 Task: Look for space in Oswiecim, Poland from 9th July, 2023 to 16th July, 2023 for 2 adults, 1 child in price range Rs.8000 to Rs.16000. Place can be entire place with 2 bedrooms having 2 beds and 1 bathroom. Property type can be house, flat, guest house. Amenities needed are: washing machine. Booking option can be shelf check-in. Required host language is English.
Action: Mouse pressed left at (420, 77)
Screenshot: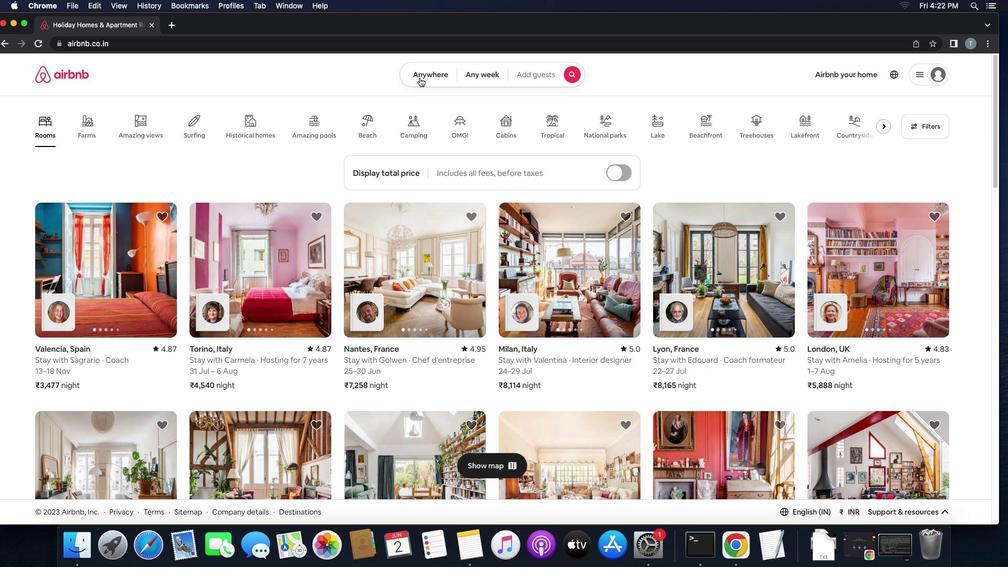 
Action: Mouse moved to (367, 118)
Screenshot: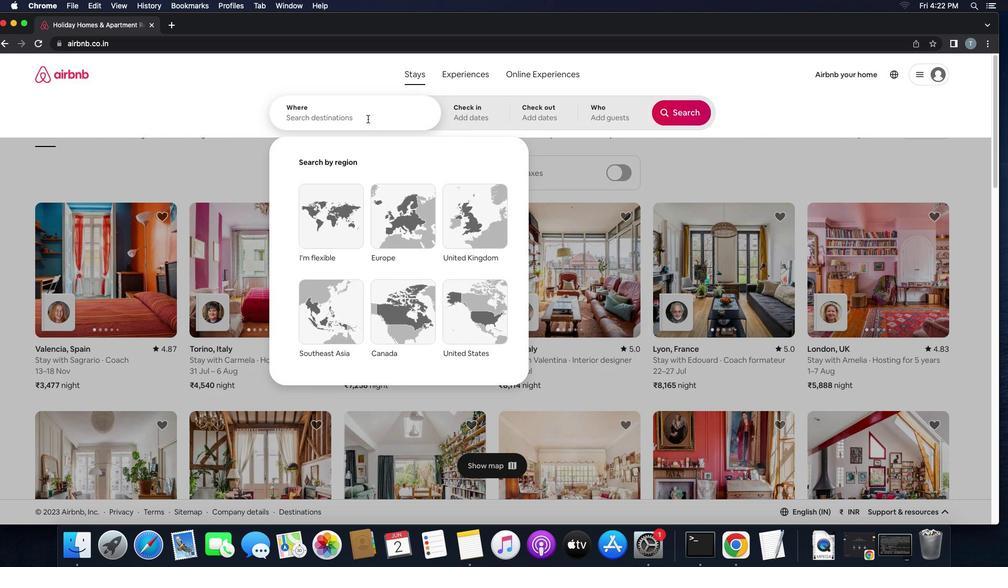 
Action: Mouse pressed left at (367, 118)
Screenshot: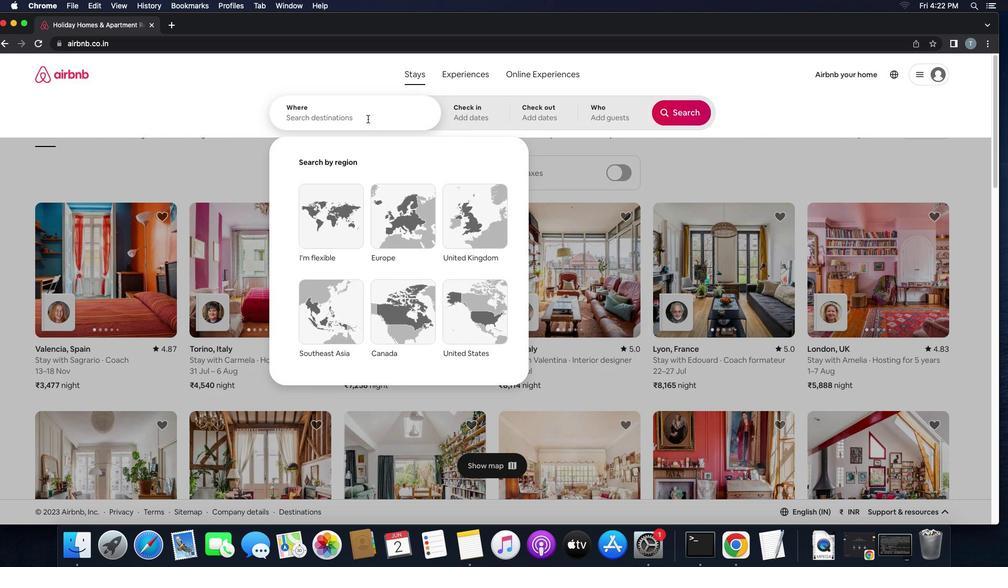 
Action: Key pressed 'o''s''w''i''e''c''i''m'',''p''o''l''a''n''d'
Screenshot: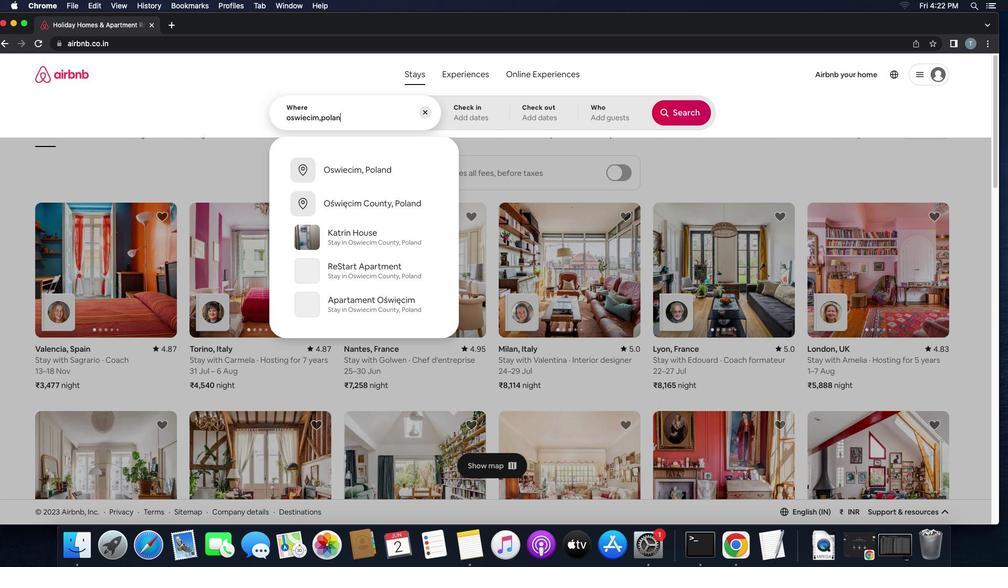 
Action: Mouse moved to (313, 158)
Screenshot: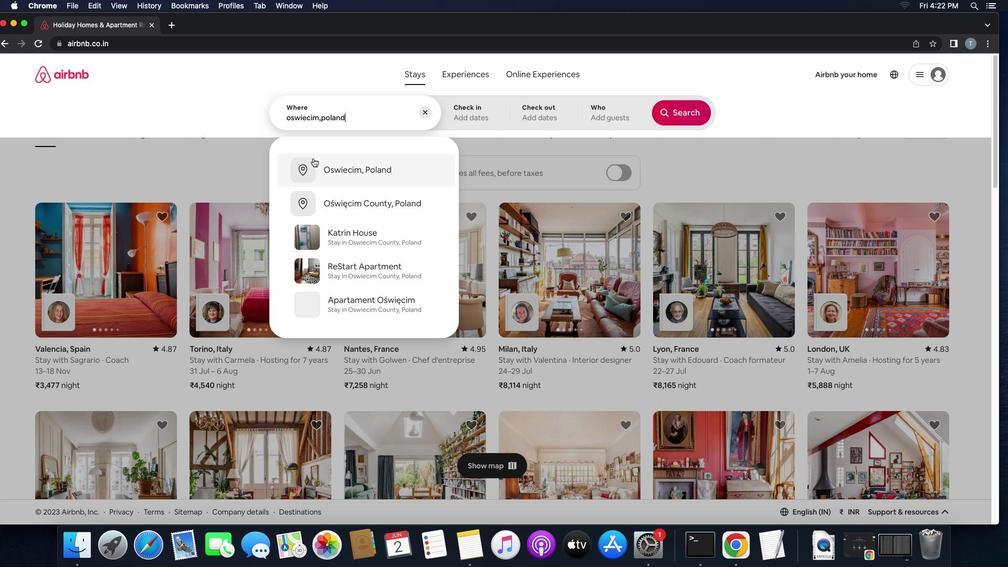
Action: Mouse pressed left at (313, 158)
Screenshot: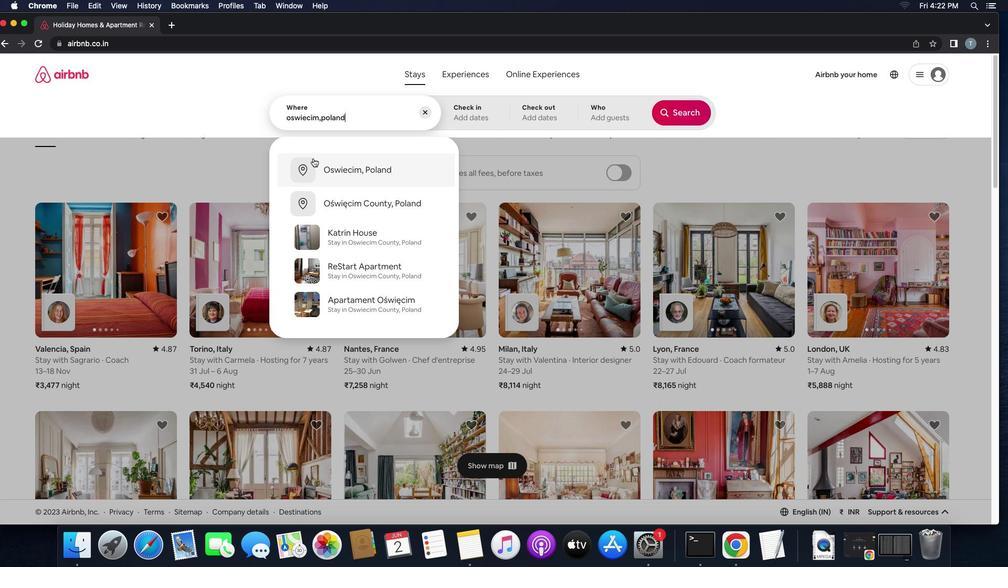 
Action: Mouse moved to (518, 288)
Screenshot: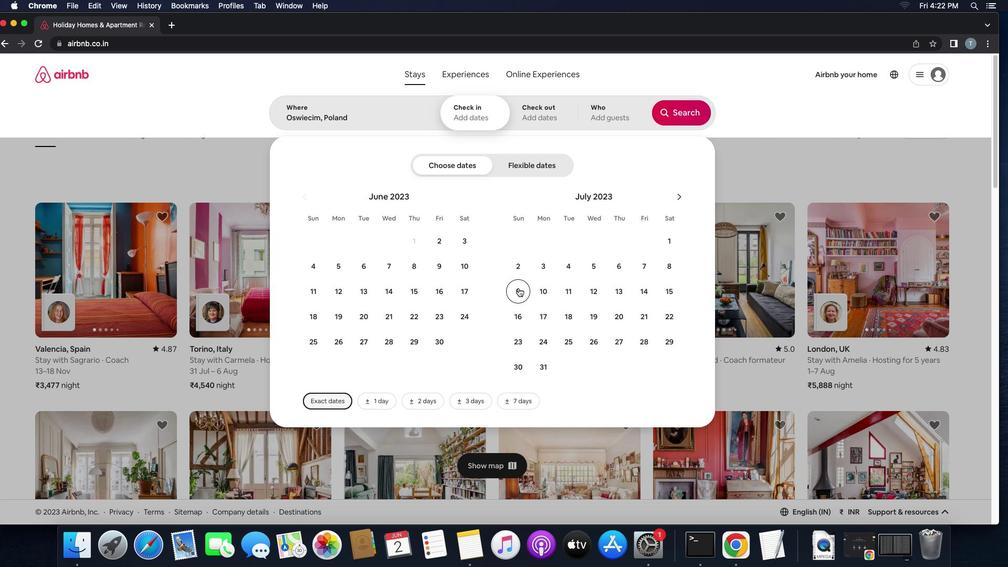 
Action: Mouse pressed left at (518, 288)
Screenshot: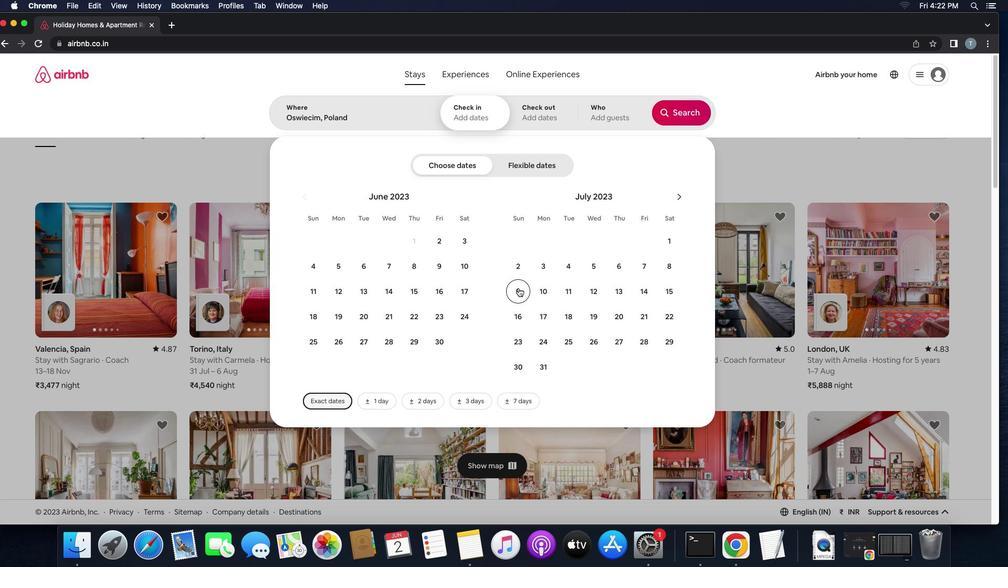 
Action: Mouse moved to (515, 314)
Screenshot: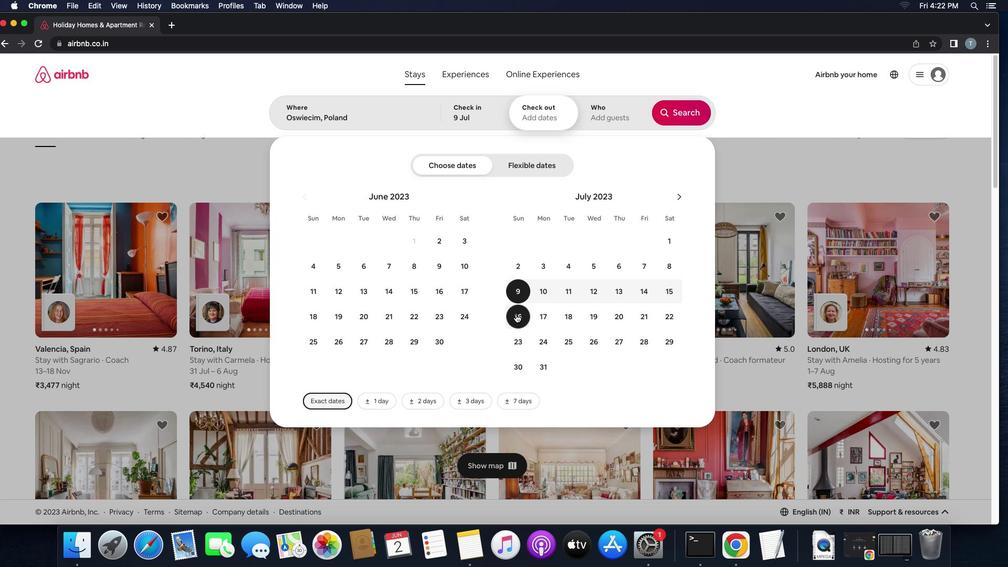 
Action: Mouse pressed left at (515, 314)
Screenshot: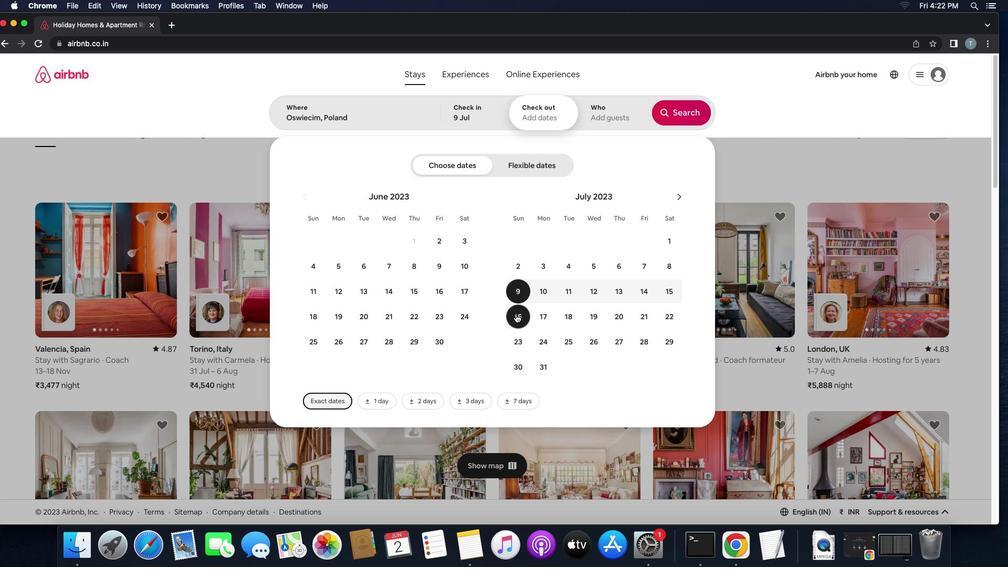 
Action: Mouse moved to (597, 116)
Screenshot: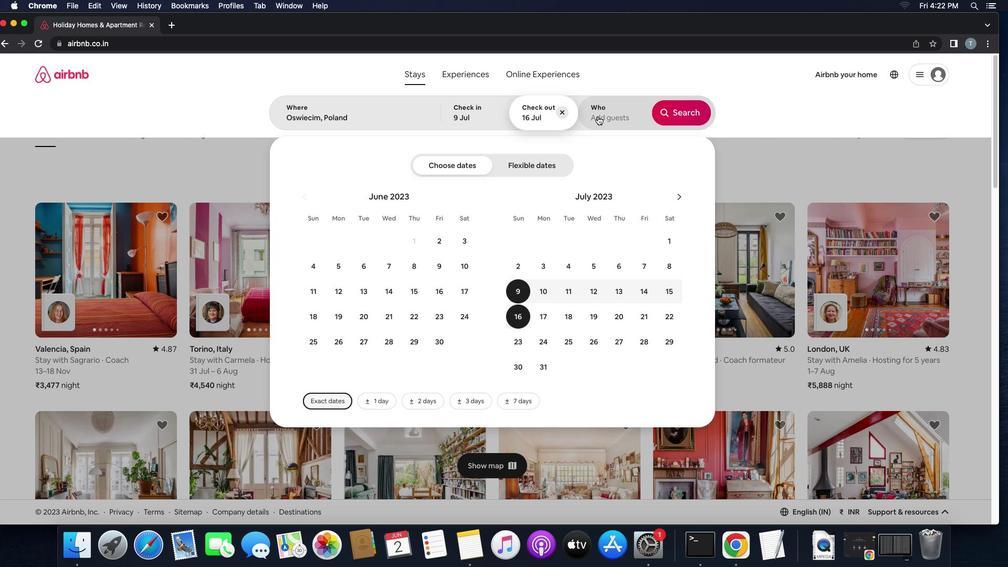 
Action: Mouse pressed left at (597, 116)
Screenshot: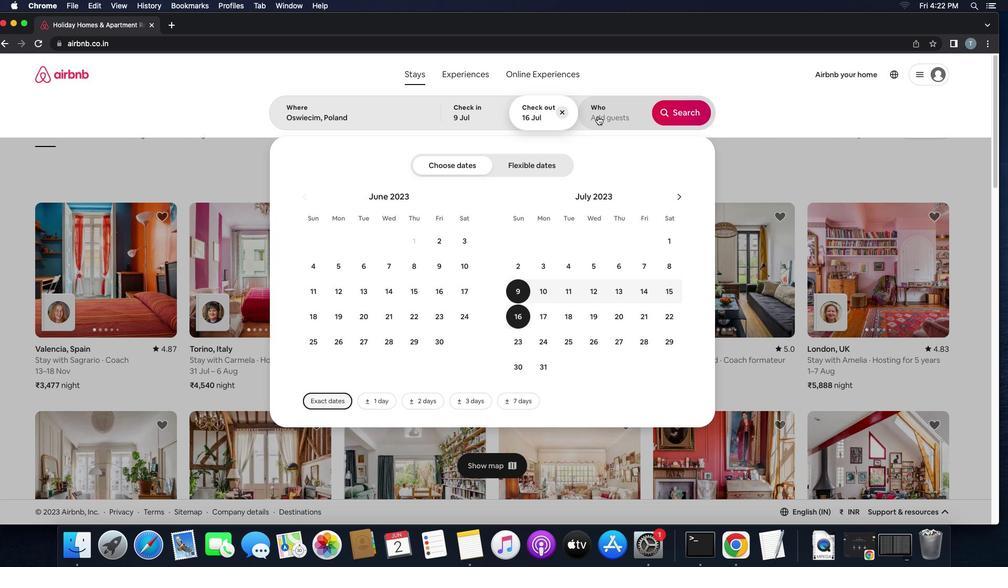 
Action: Mouse moved to (693, 173)
Screenshot: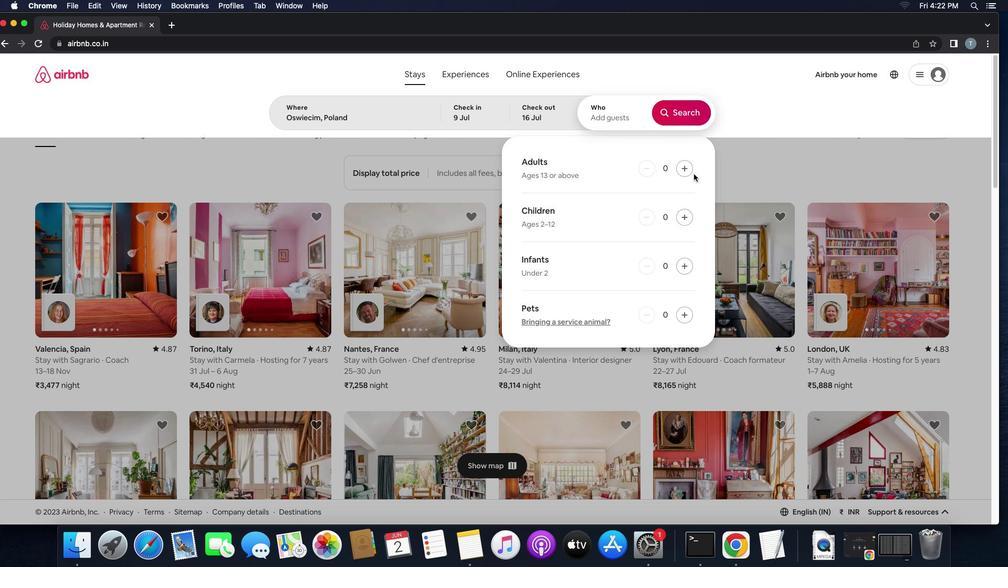 
Action: Mouse pressed left at (693, 173)
Screenshot: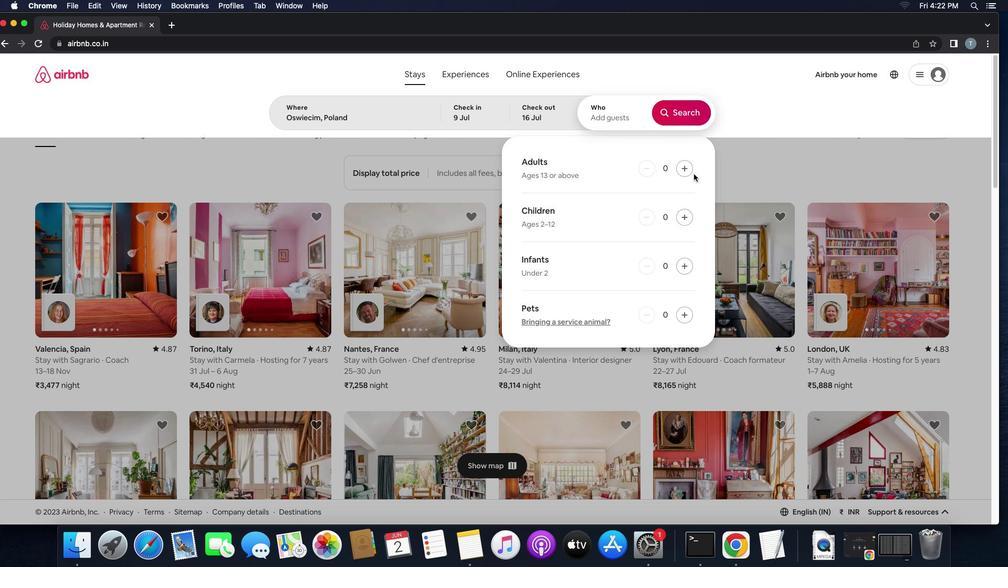 
Action: Mouse pressed left at (693, 173)
Screenshot: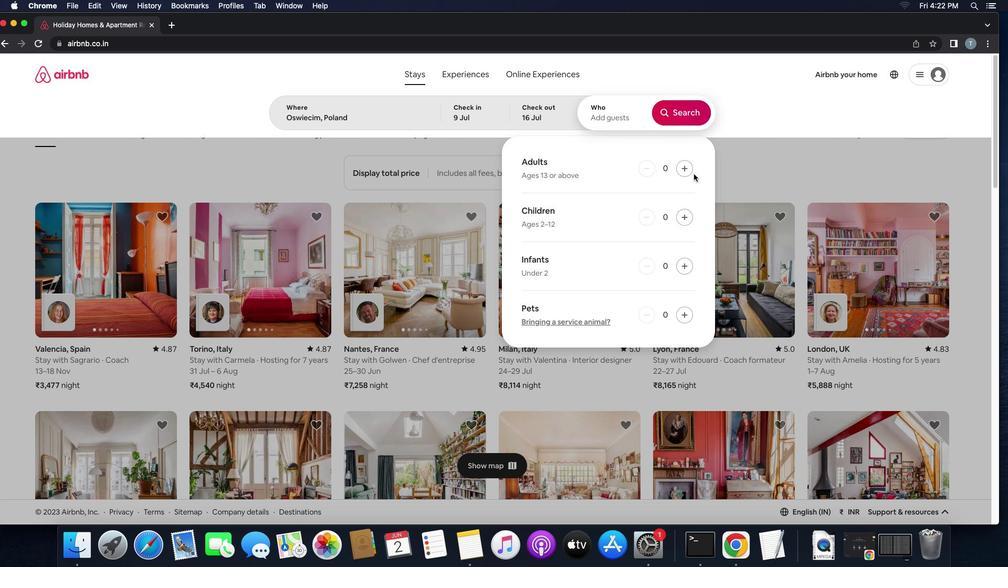 
Action: Mouse moved to (692, 173)
Screenshot: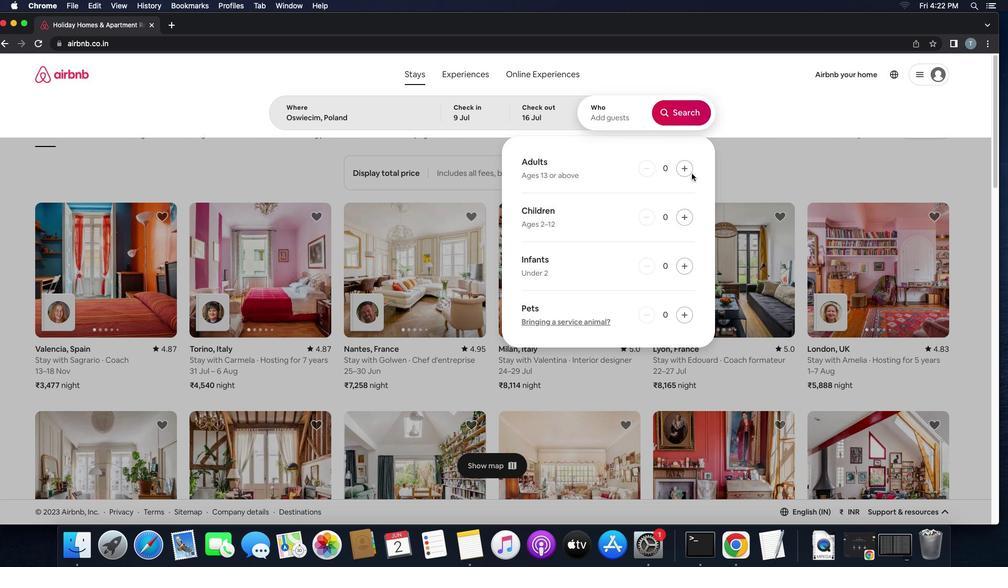 
Action: Mouse pressed left at (692, 173)
Screenshot: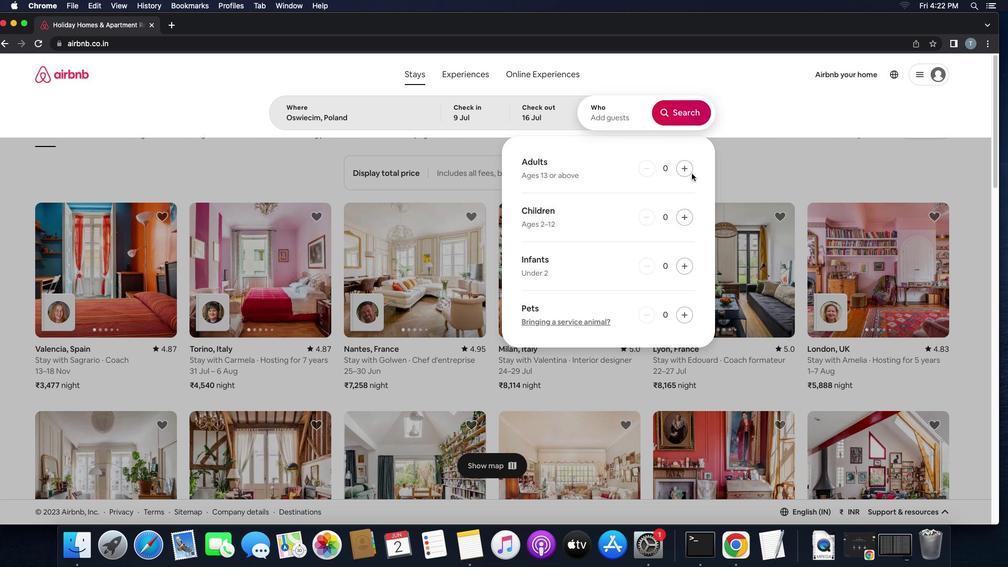 
Action: Mouse moved to (689, 172)
Screenshot: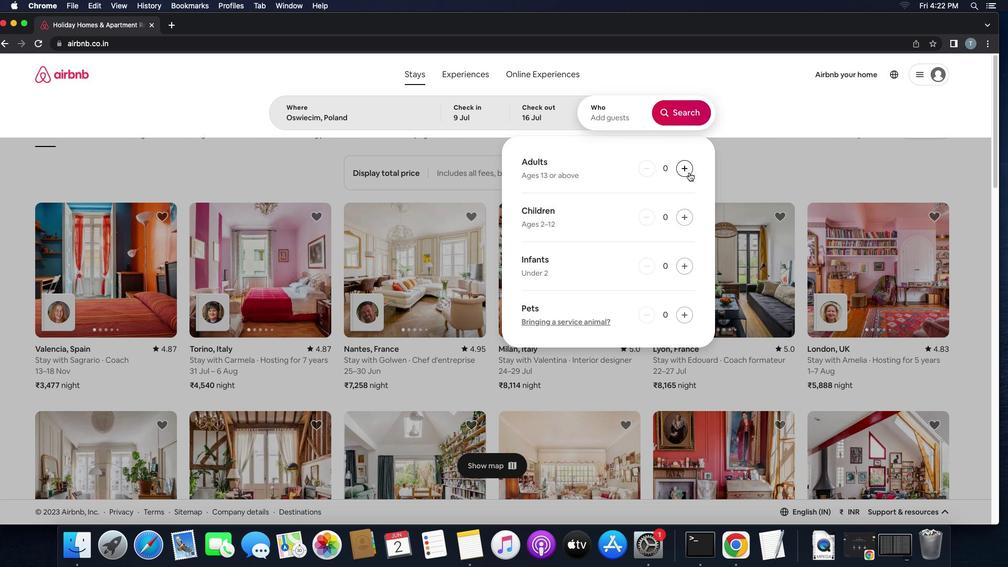 
Action: Mouse pressed left at (689, 172)
Screenshot: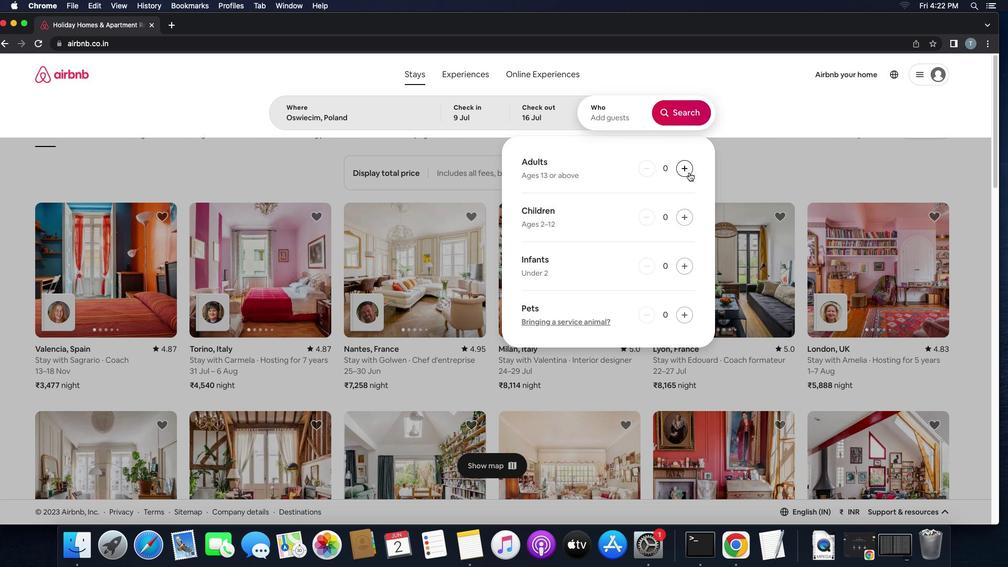 
Action: Mouse pressed left at (689, 172)
Screenshot: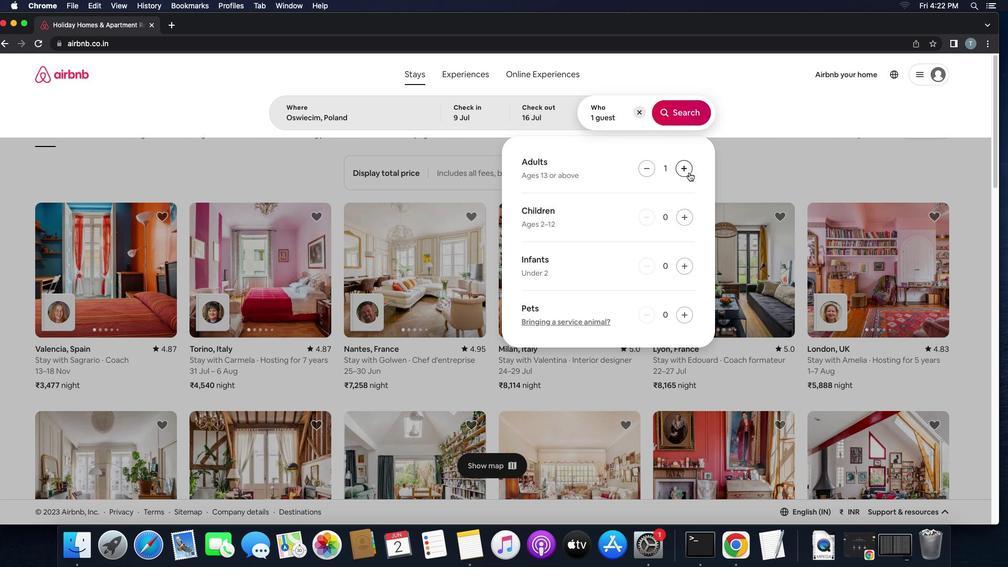 
Action: Mouse moved to (679, 107)
Screenshot: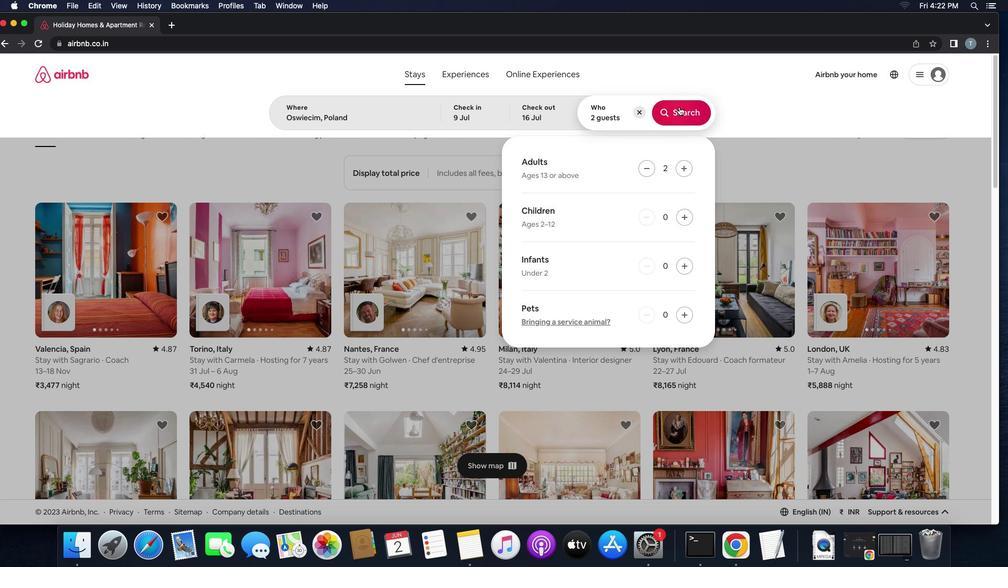 
Action: Mouse pressed left at (679, 107)
Screenshot: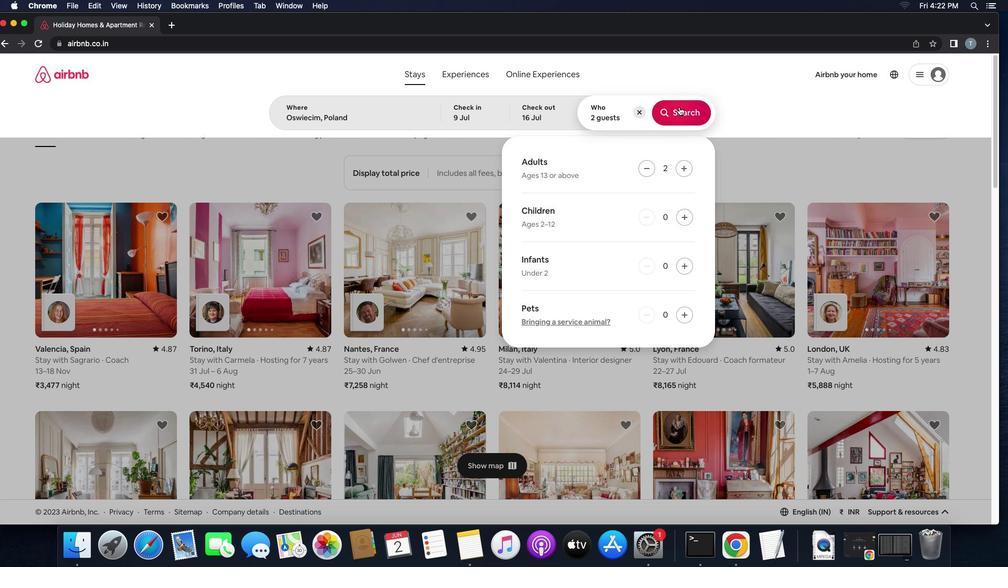 
Action: Mouse moved to (955, 123)
Screenshot: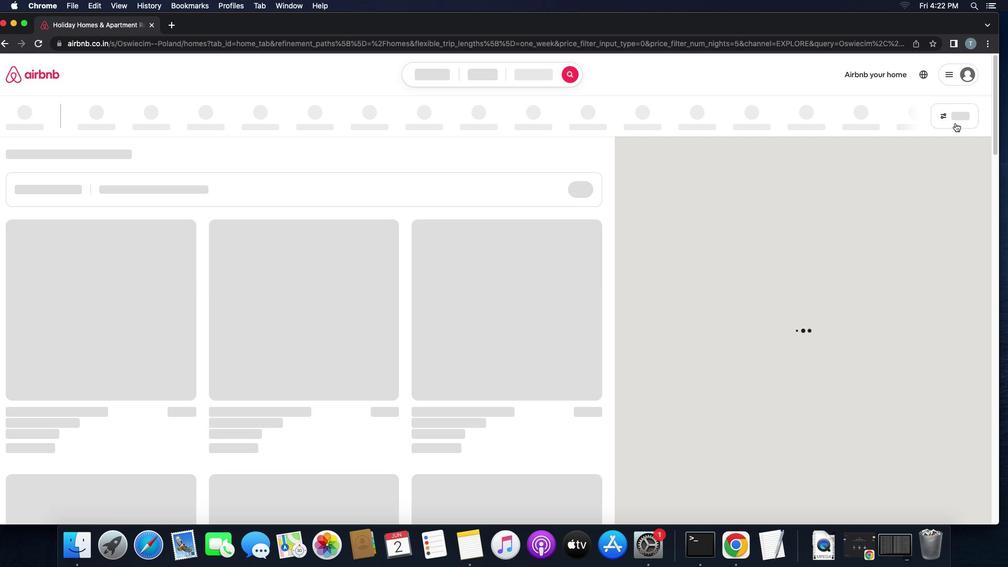 
Action: Mouse pressed left at (955, 123)
Screenshot: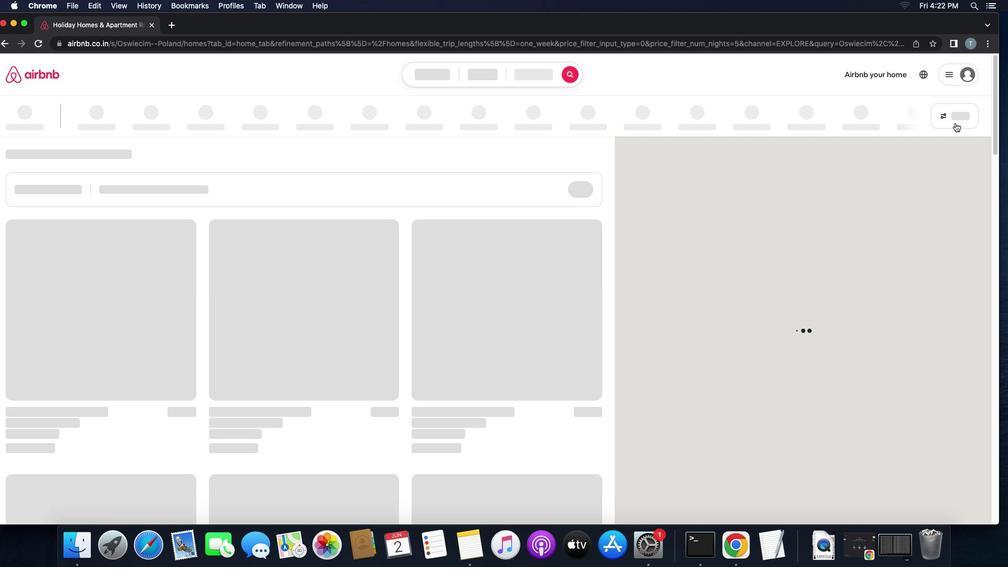 
Action: Mouse moved to (955, 119)
Screenshot: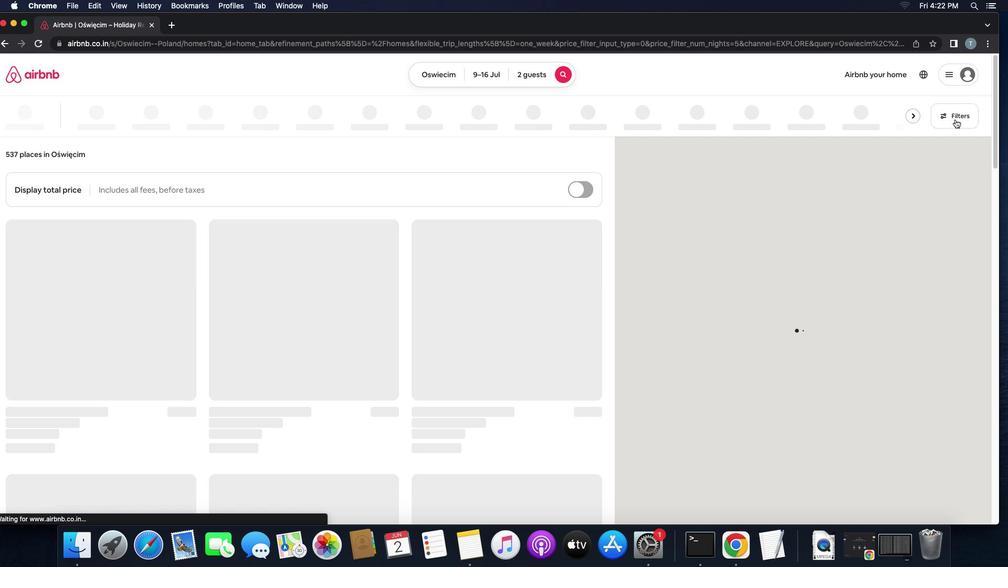 
Action: Mouse pressed left at (955, 119)
Screenshot: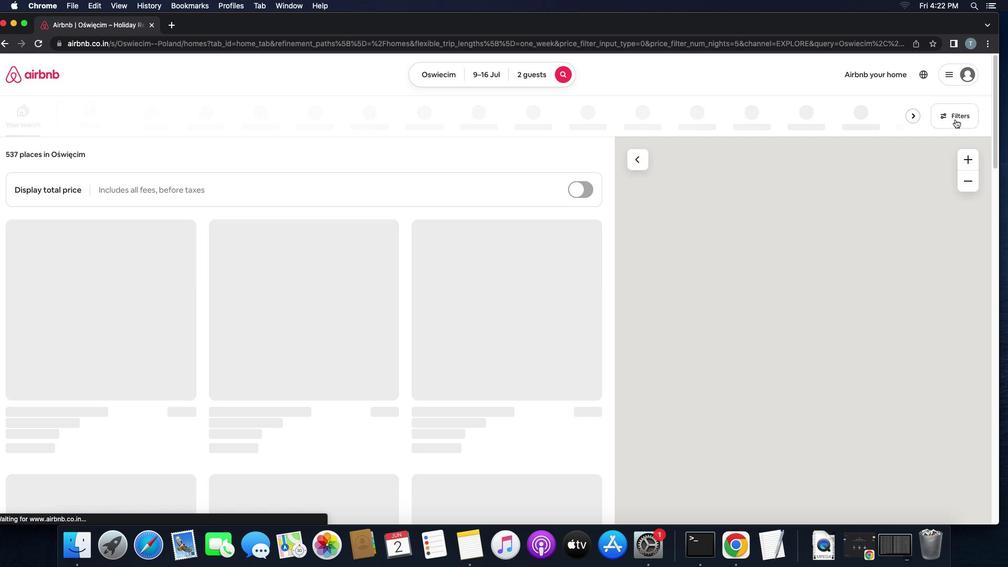 
Action: Mouse moved to (439, 364)
Screenshot: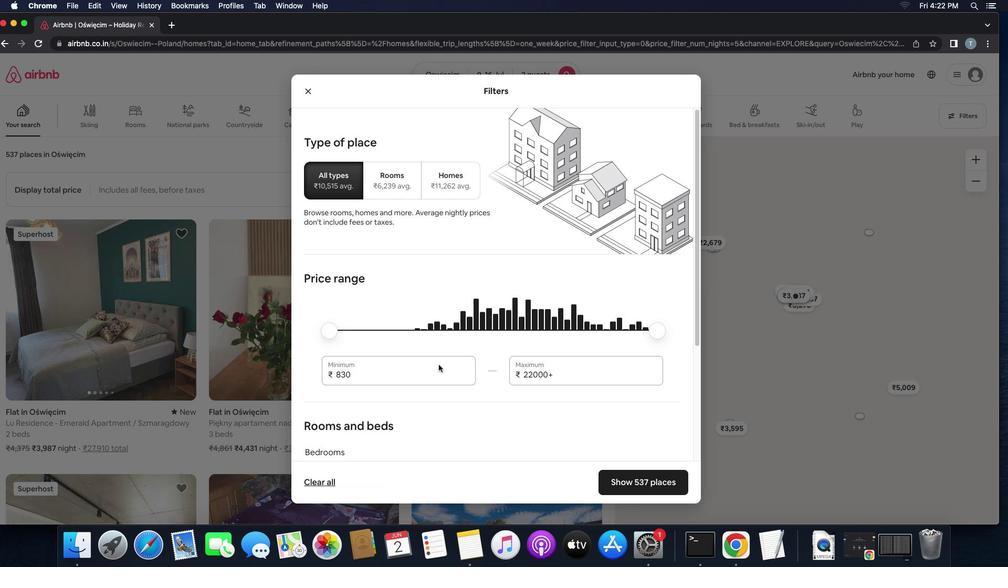 
Action: Mouse pressed left at (439, 364)
Screenshot: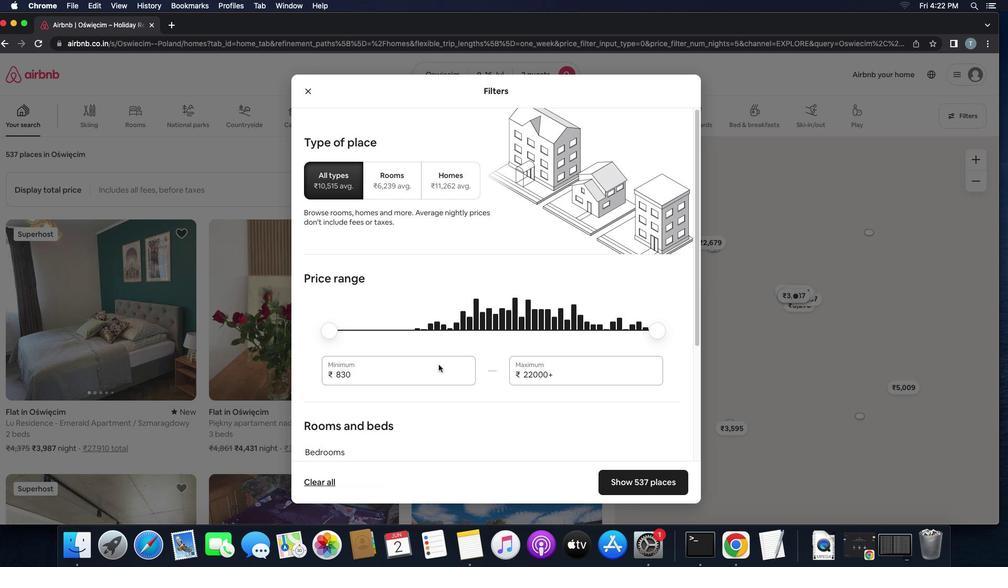 
Action: Mouse moved to (435, 371)
Screenshot: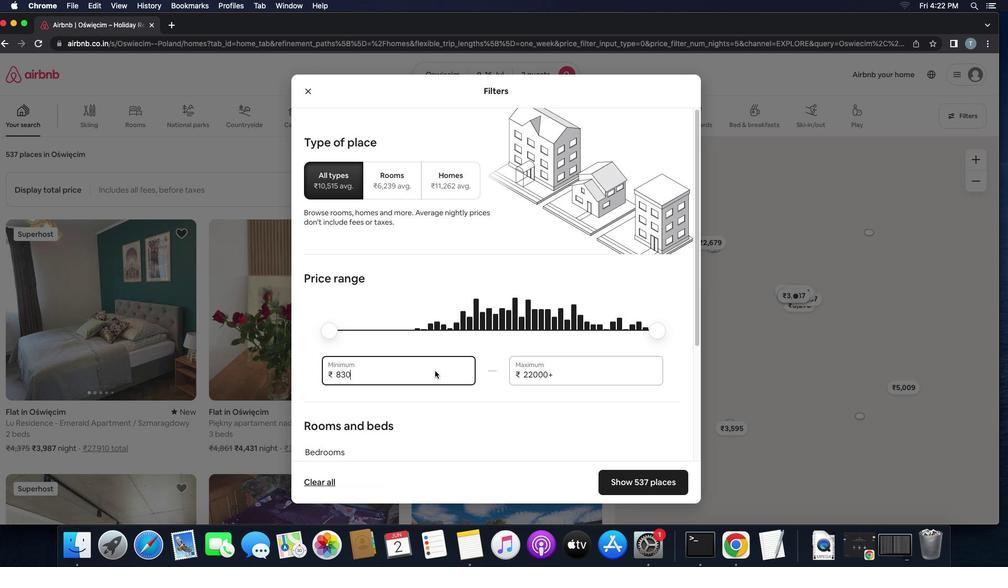 
Action: Mouse pressed left at (435, 371)
Screenshot: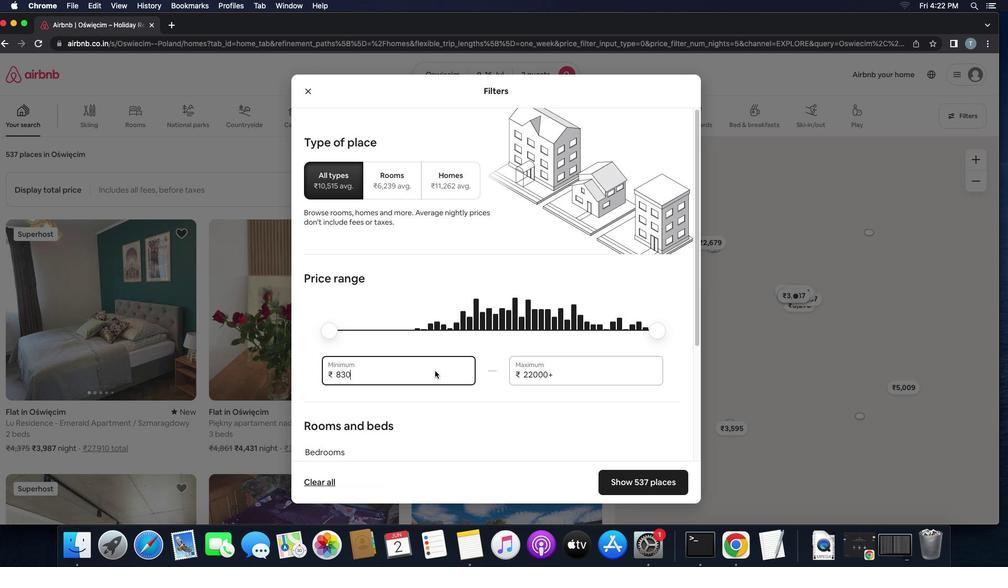 
Action: Key pressed Key.backspaceKey.backspaceKey.backspaceKey.backspace'8''0''0''0'
Screenshot: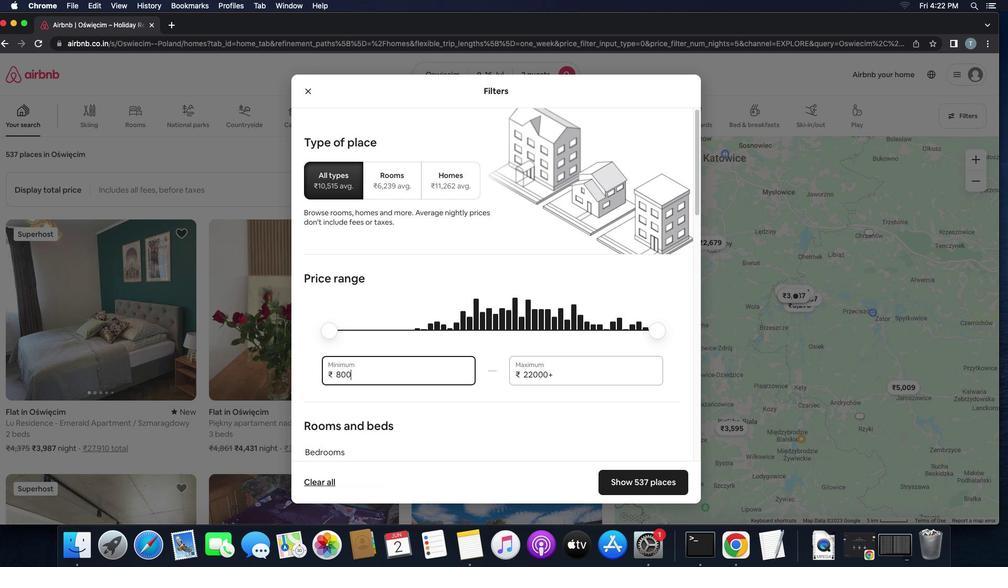 
Action: Mouse moved to (593, 374)
Screenshot: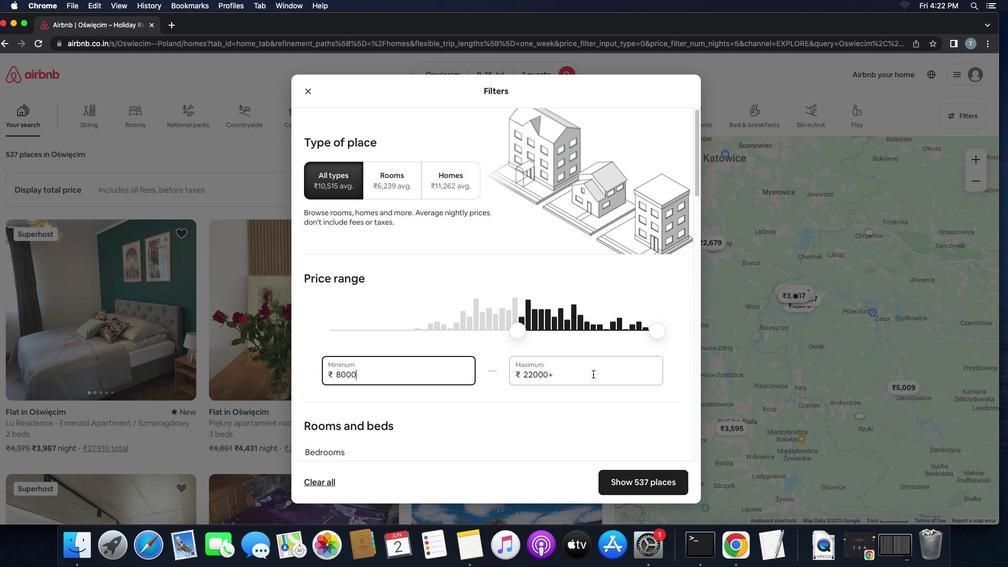 
Action: Mouse pressed left at (593, 374)
Screenshot: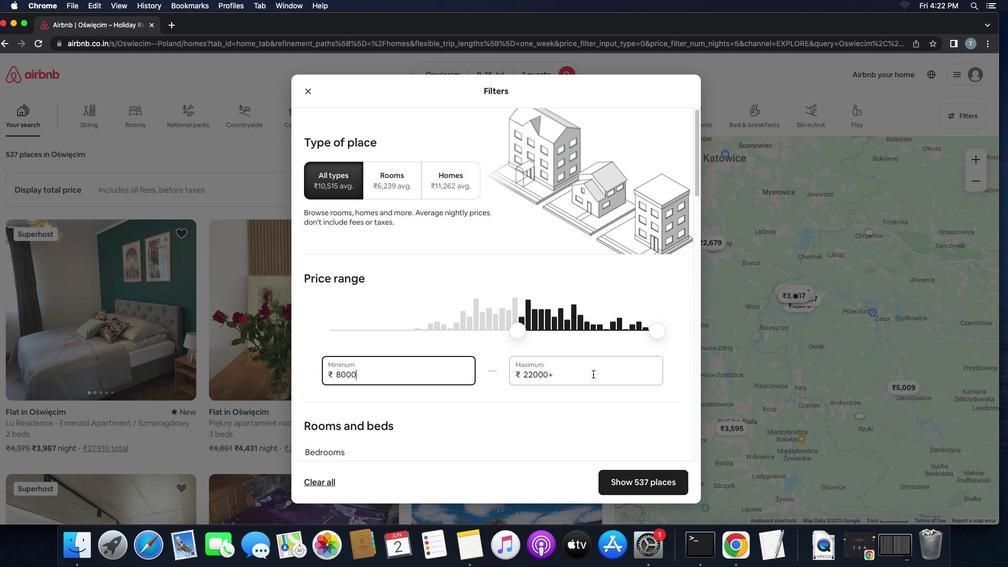
Action: Key pressed Key.backspaceKey.backspaceKey.backspaceKey.backspaceKey.backspaceKey.backspace'1''6''0''0''0'
Screenshot: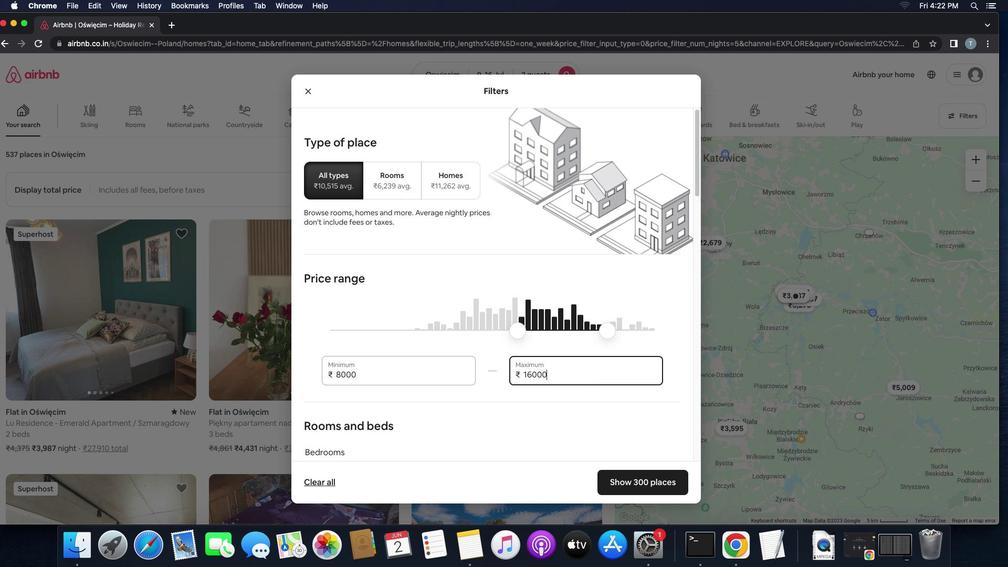 
Action: Mouse moved to (504, 412)
Screenshot: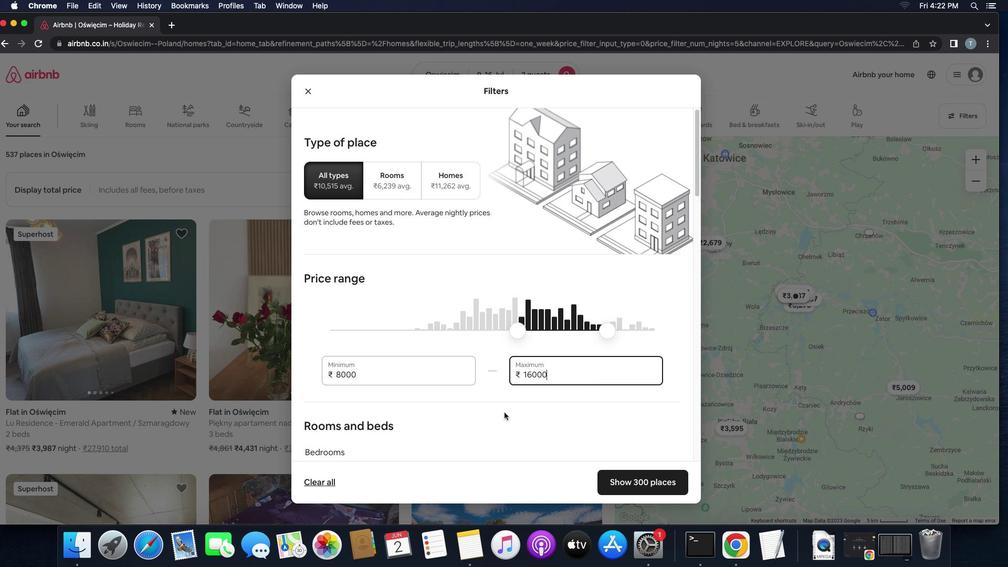 
Action: Mouse scrolled (504, 412) with delta (0, 0)
Screenshot: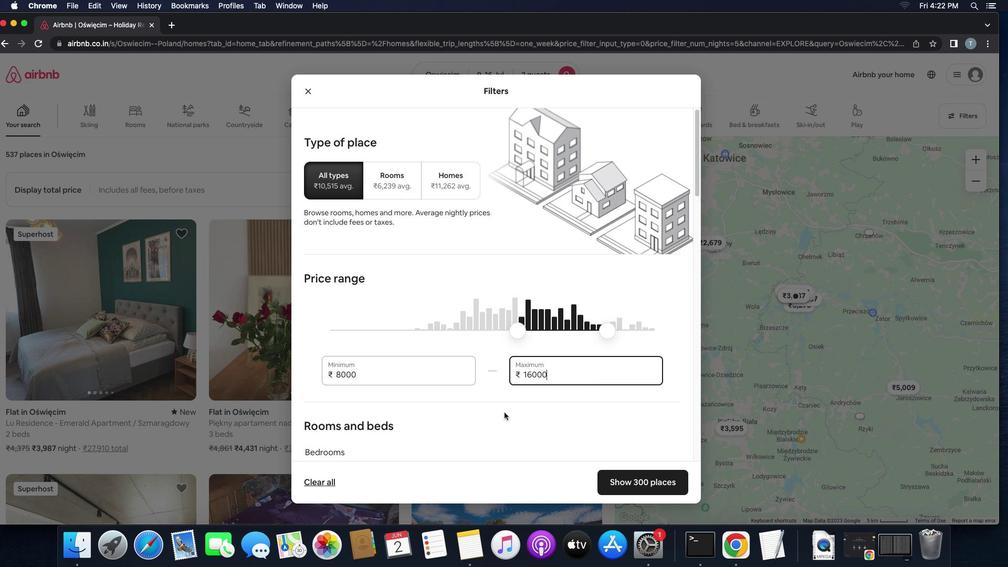 
Action: Mouse scrolled (504, 412) with delta (0, 0)
Screenshot: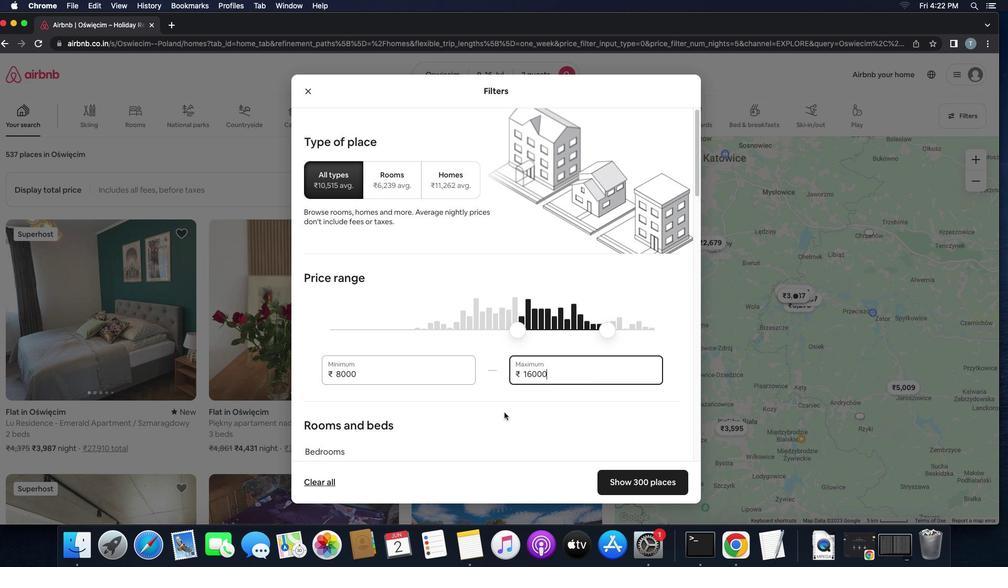 
Action: Mouse scrolled (504, 412) with delta (0, -1)
Screenshot: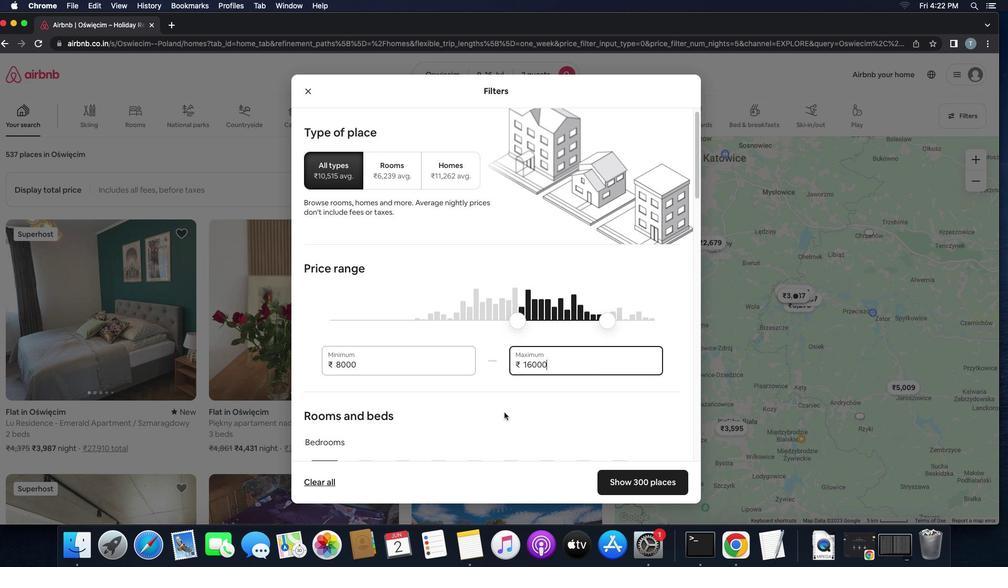 
Action: Mouse scrolled (504, 412) with delta (0, 0)
Screenshot: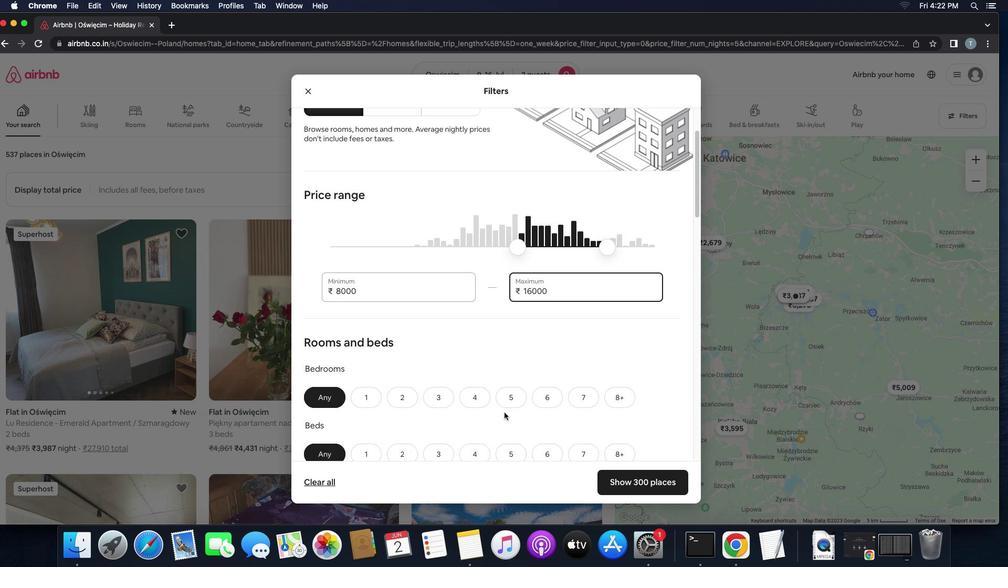 
Action: Mouse scrolled (504, 412) with delta (0, 0)
Screenshot: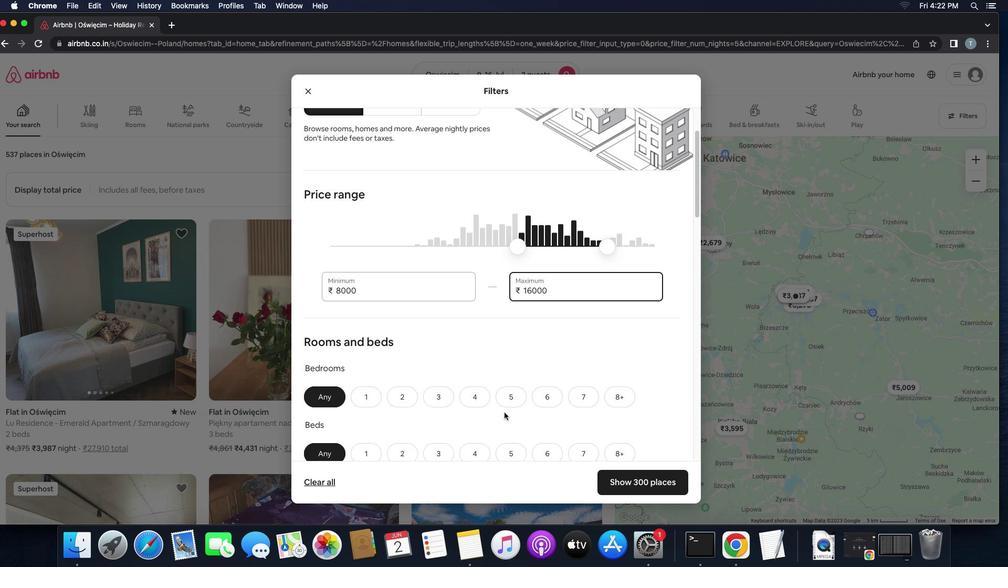 
Action: Mouse scrolled (504, 412) with delta (0, 0)
Screenshot: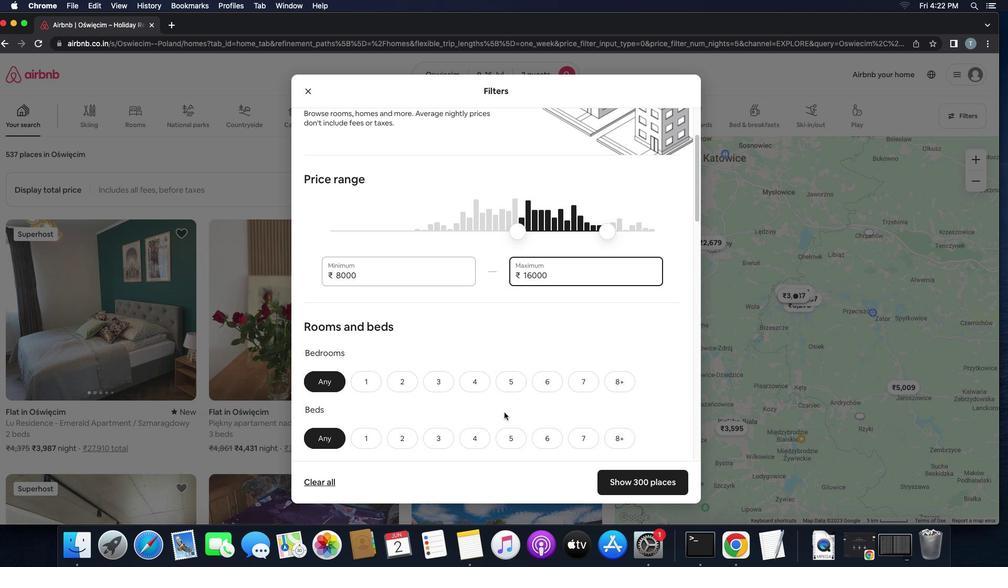 
Action: Mouse scrolled (504, 412) with delta (0, 0)
Screenshot: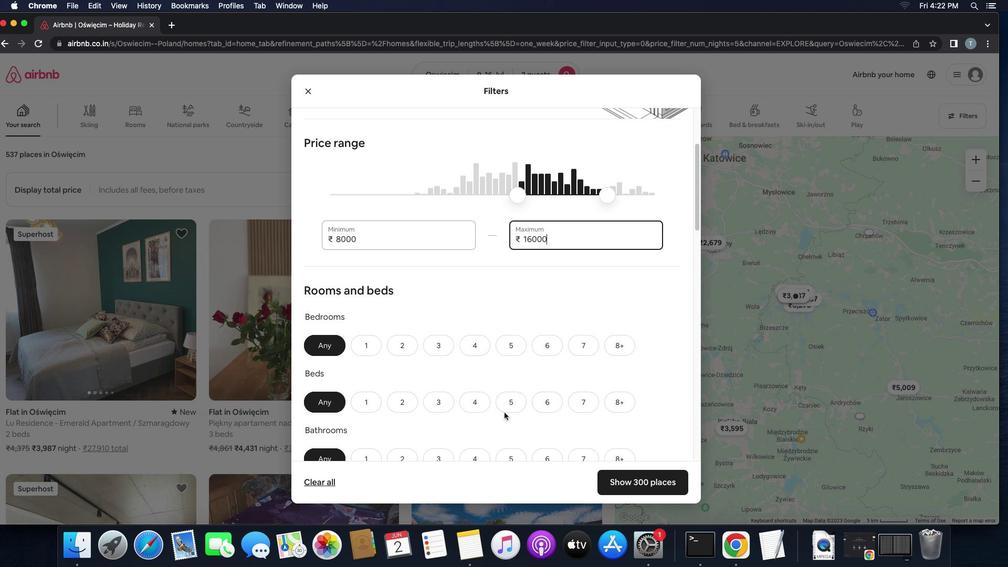 
Action: Mouse scrolled (504, 412) with delta (0, 0)
Screenshot: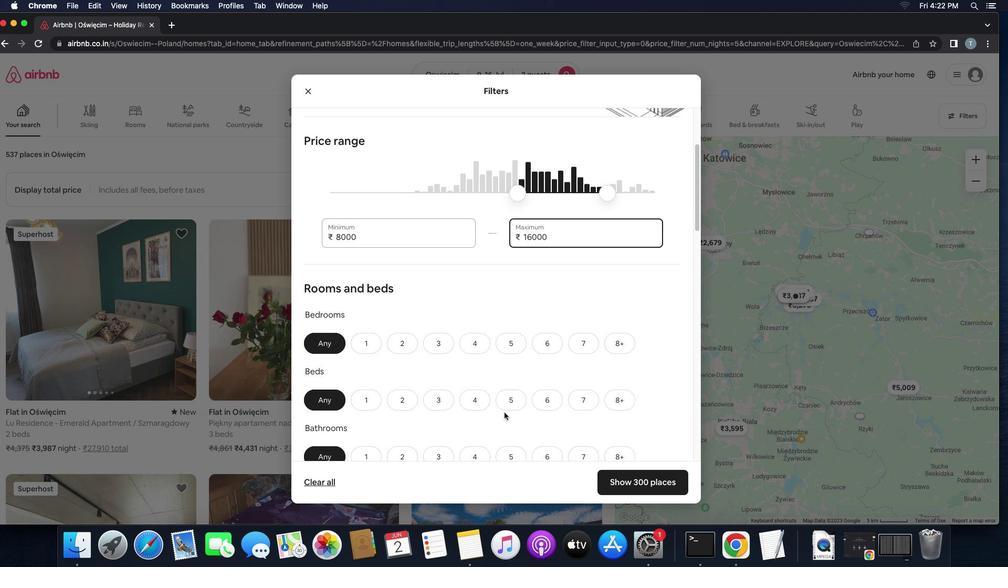 
Action: Mouse scrolled (504, 412) with delta (0, 0)
Screenshot: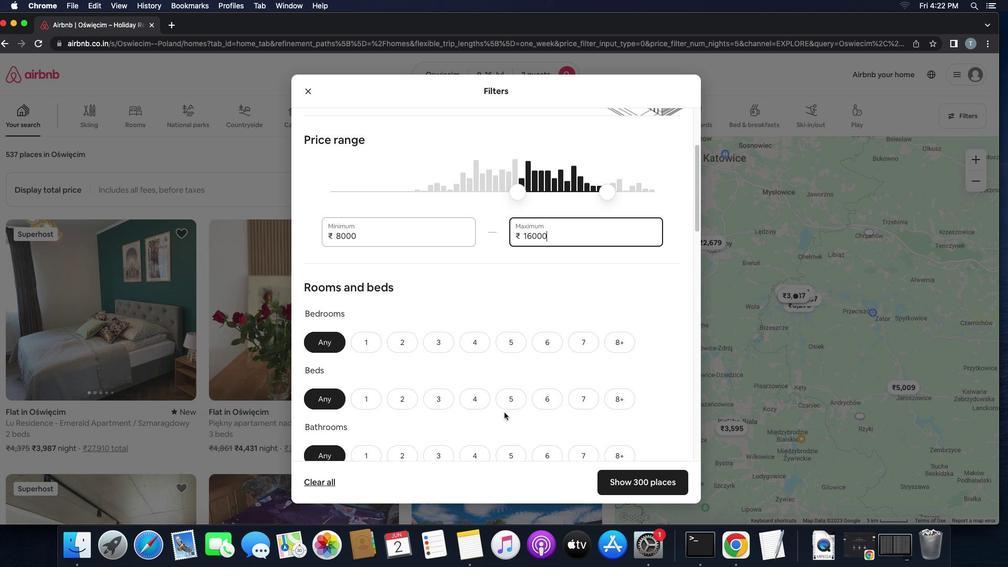 
Action: Mouse scrolled (504, 412) with delta (0, 0)
Screenshot: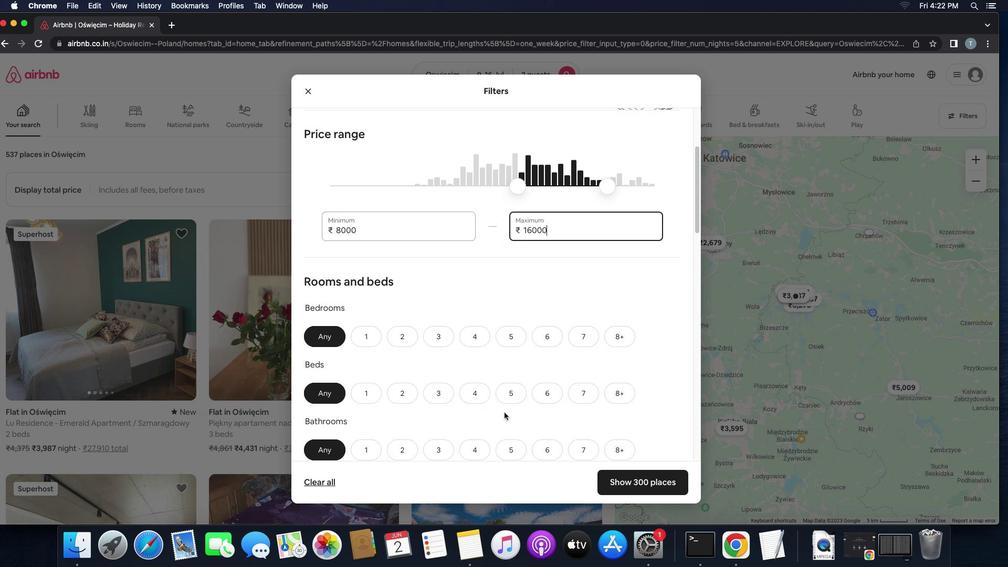 
Action: Mouse scrolled (504, 412) with delta (0, 0)
Screenshot: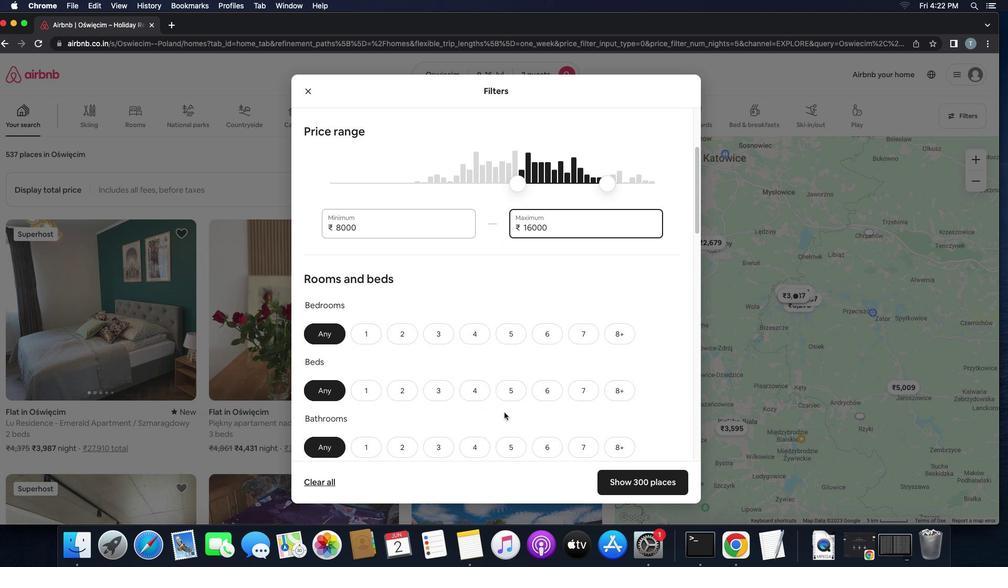 
Action: Mouse scrolled (504, 412) with delta (0, 0)
Screenshot: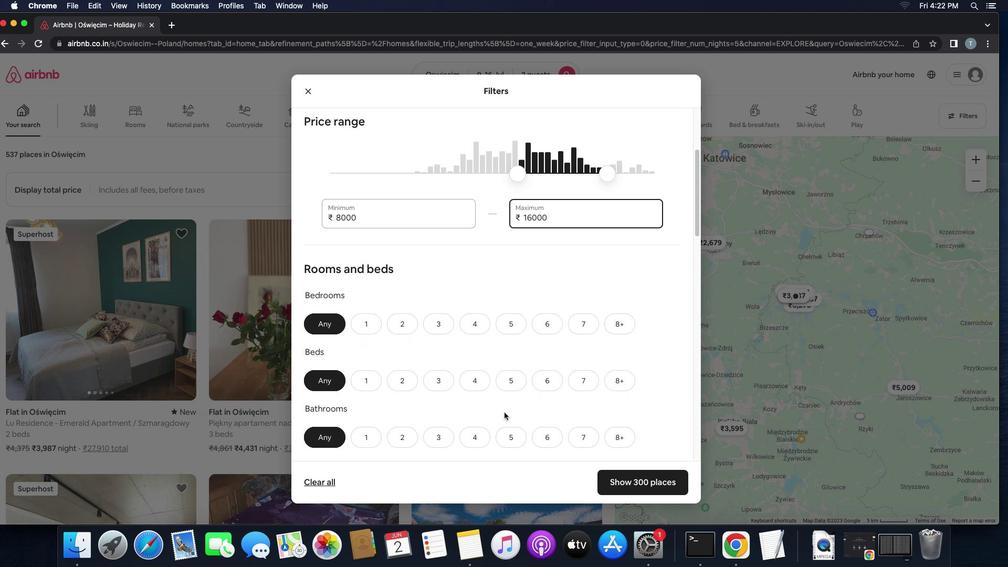
Action: Mouse scrolled (504, 412) with delta (0, 0)
Screenshot: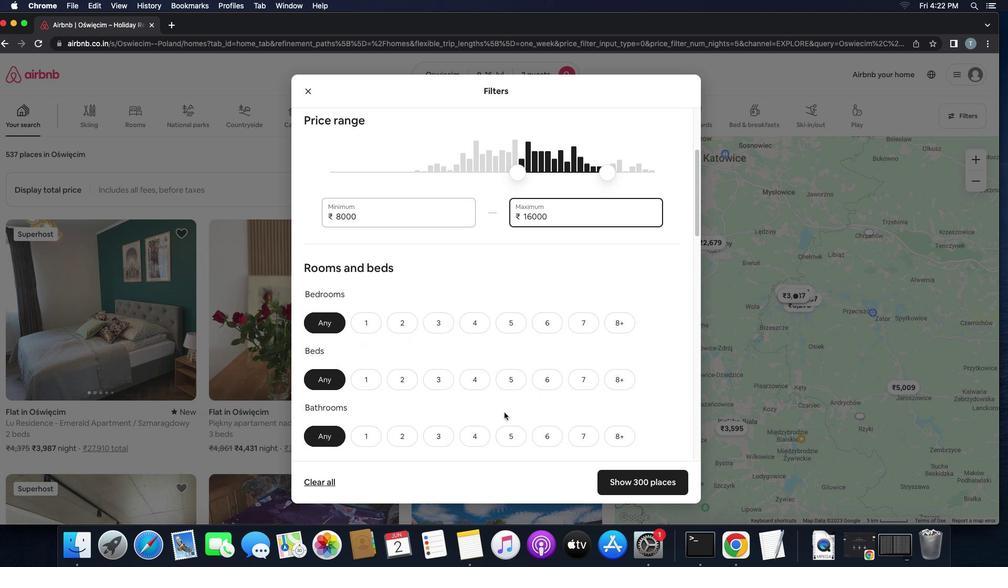
Action: Mouse moved to (413, 318)
Screenshot: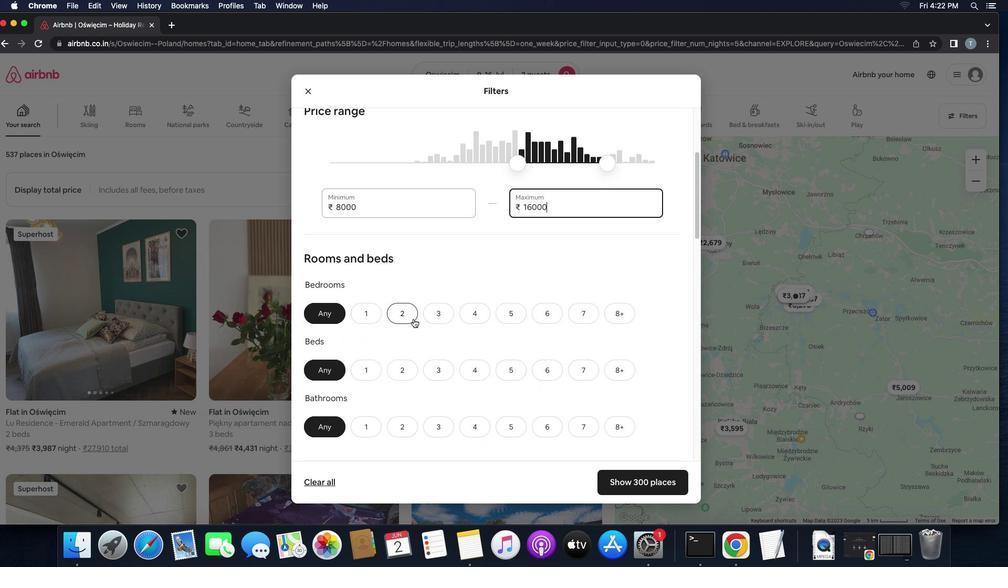 
Action: Mouse pressed left at (413, 318)
Screenshot: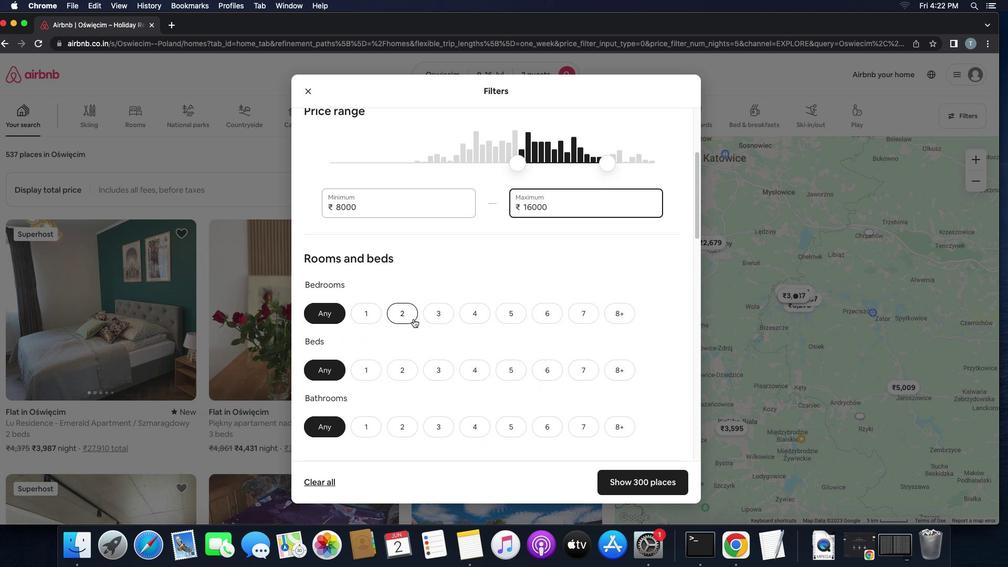 
Action: Mouse moved to (402, 378)
Screenshot: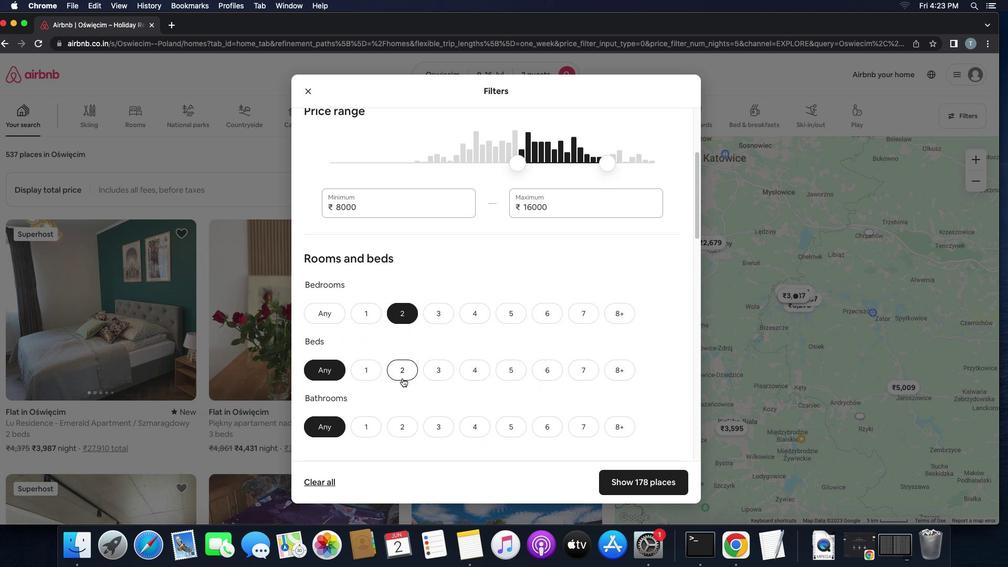 
Action: Mouse pressed left at (402, 378)
Screenshot: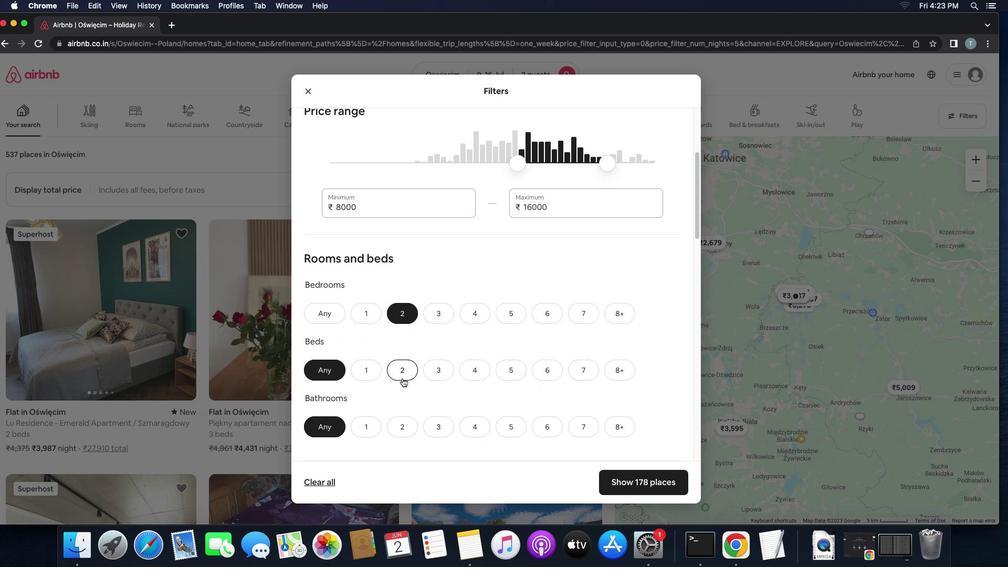 
Action: Mouse moved to (444, 380)
Screenshot: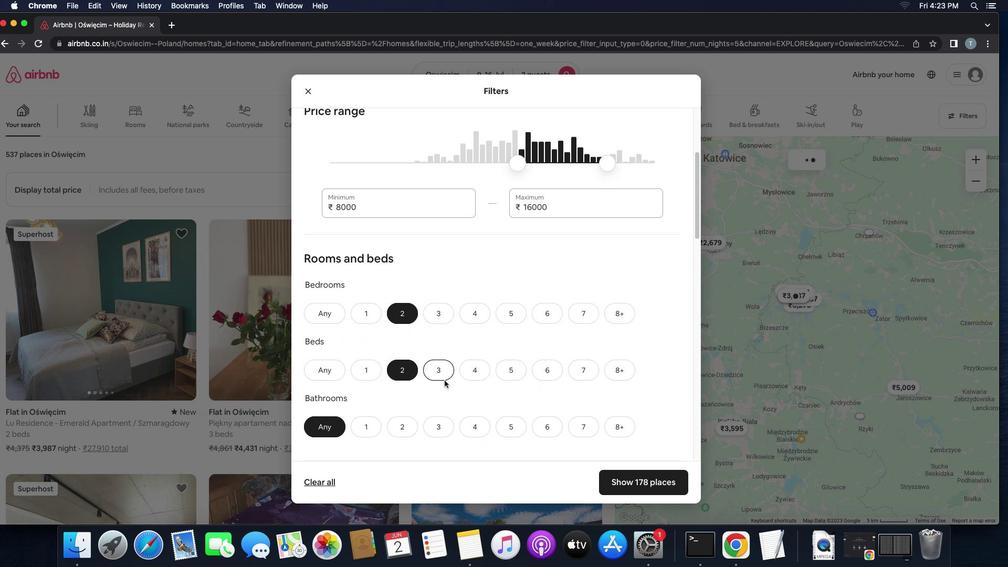 
Action: Mouse scrolled (444, 380) with delta (0, 0)
Screenshot: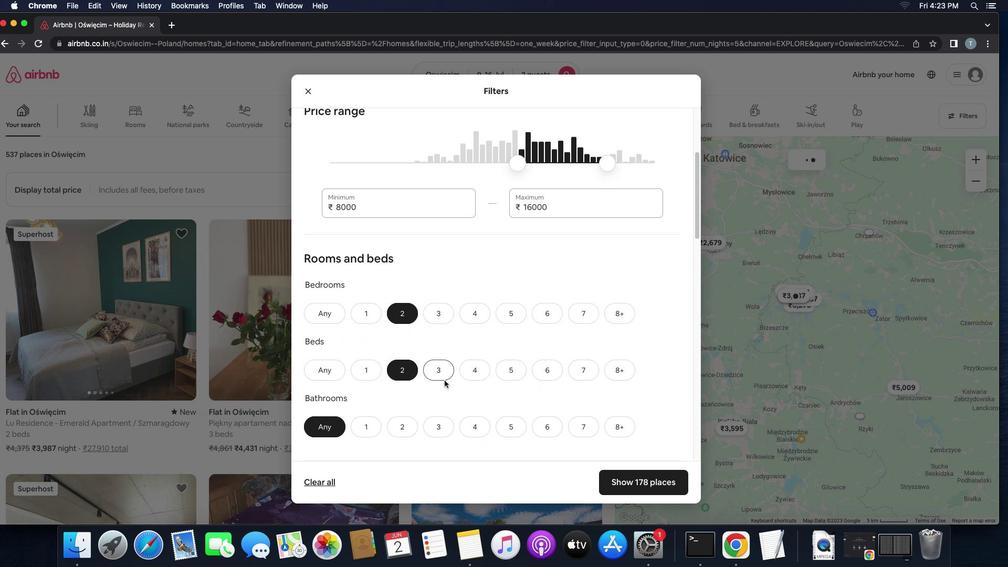 
Action: Mouse moved to (444, 380)
Screenshot: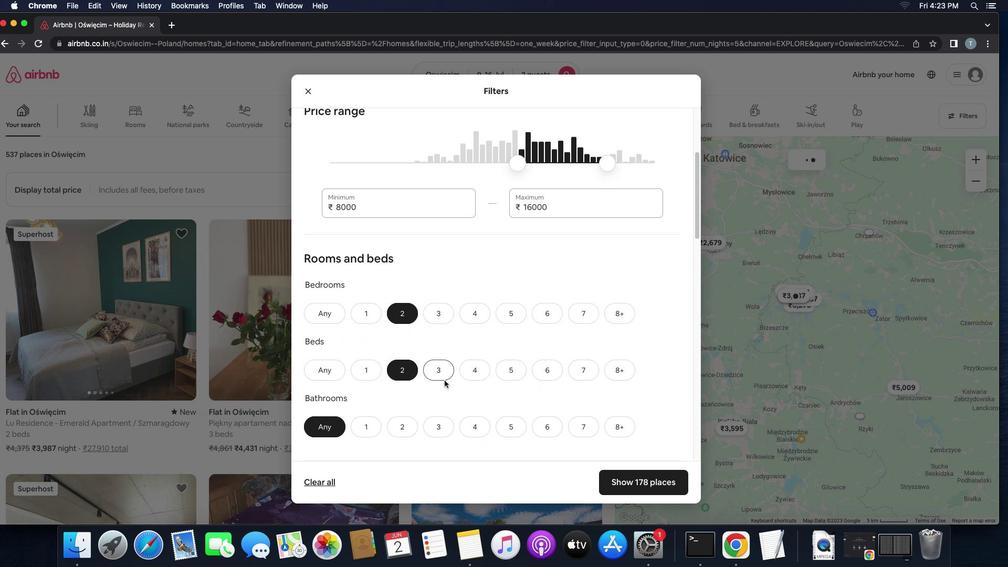 
Action: Mouse scrolled (444, 380) with delta (0, 0)
Screenshot: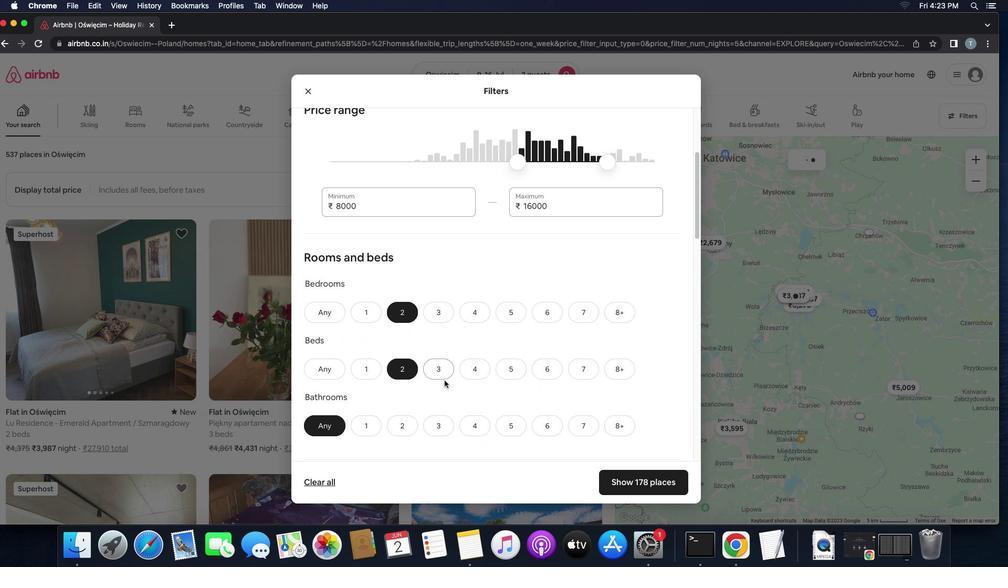 
Action: Mouse scrolled (444, 380) with delta (0, 0)
Screenshot: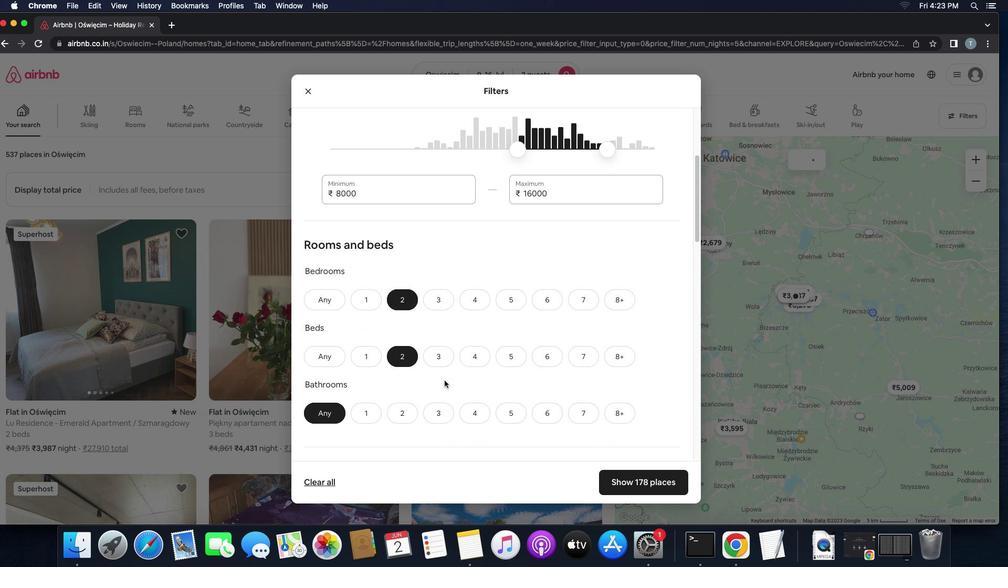 
Action: Mouse scrolled (444, 380) with delta (0, 0)
Screenshot: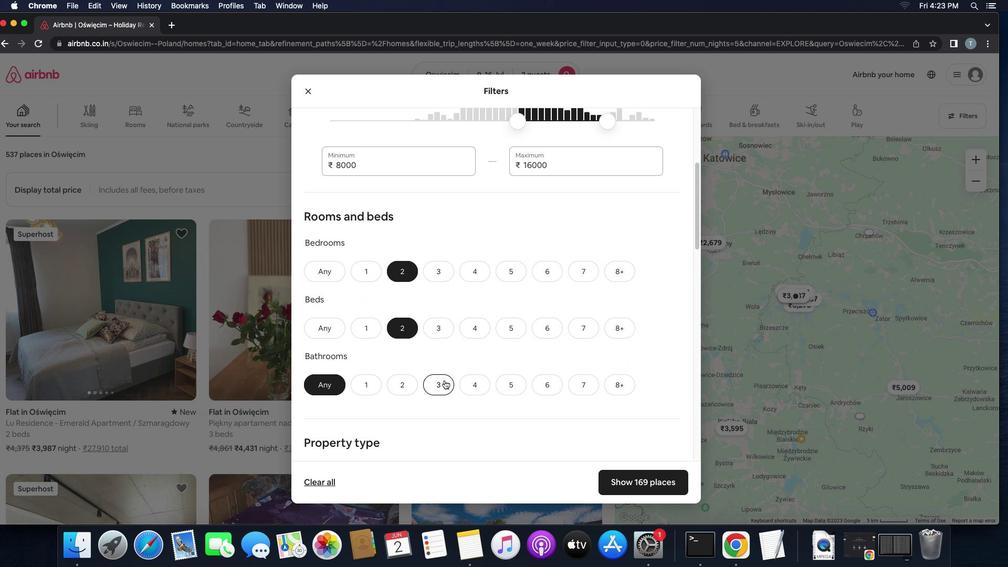 
Action: Mouse scrolled (444, 380) with delta (0, 0)
Screenshot: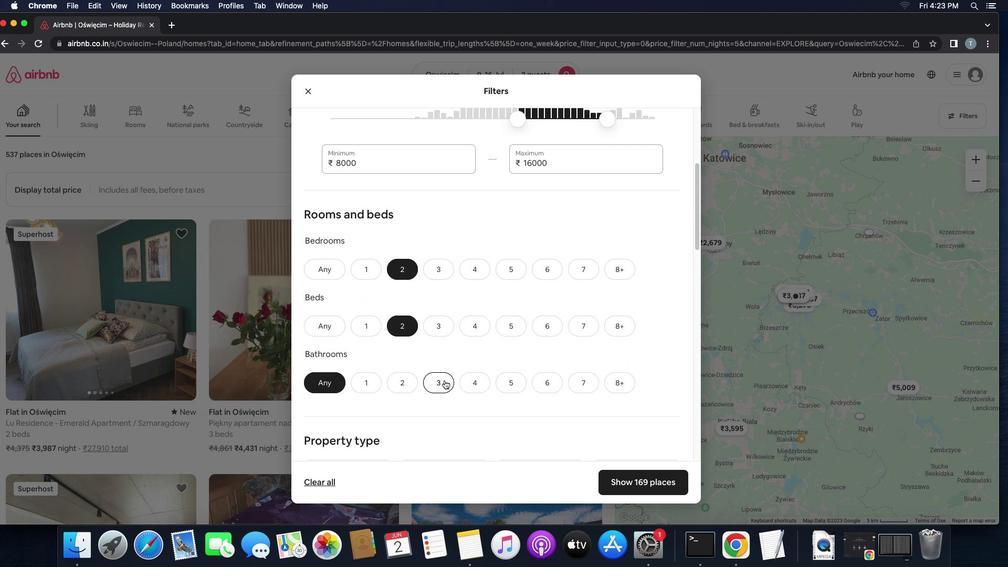 
Action: Mouse moved to (376, 368)
Screenshot: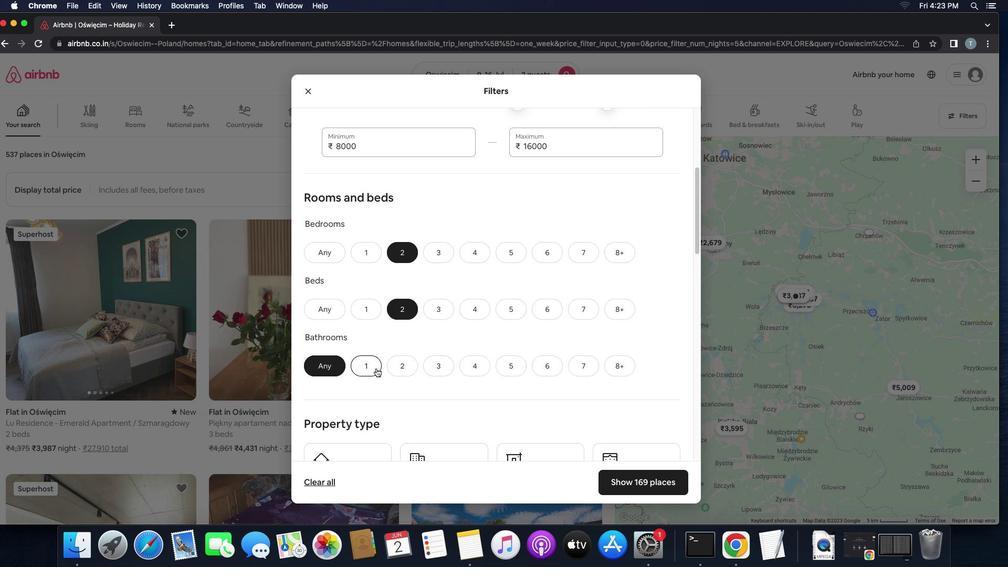 
Action: Mouse pressed left at (376, 368)
Screenshot: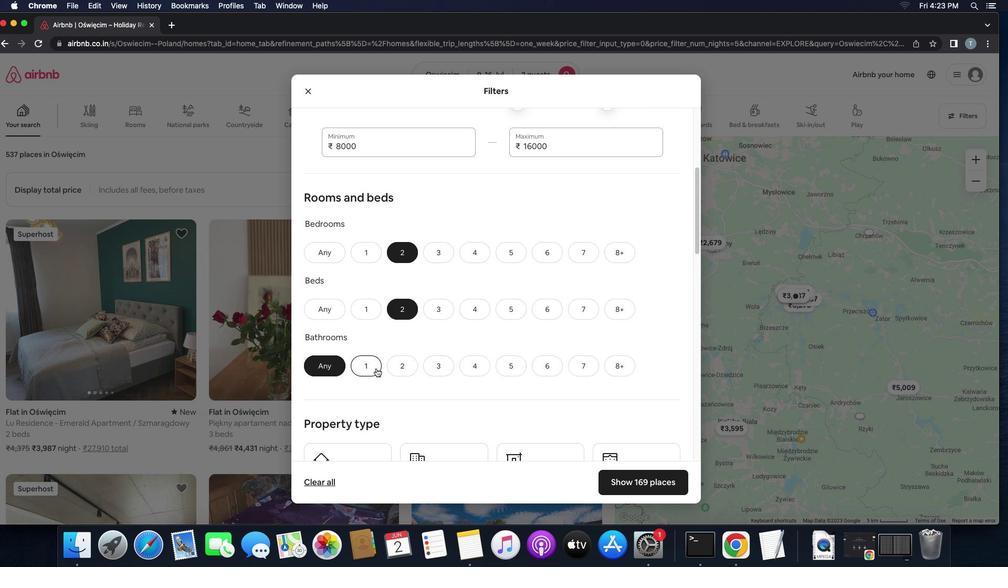 
Action: Mouse moved to (471, 367)
Screenshot: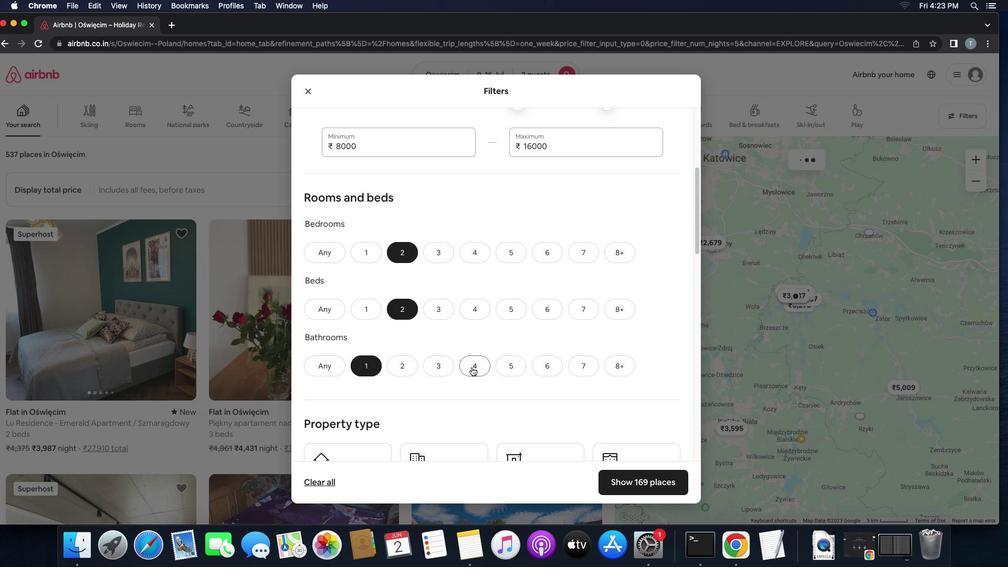 
Action: Mouse scrolled (471, 367) with delta (0, 0)
Screenshot: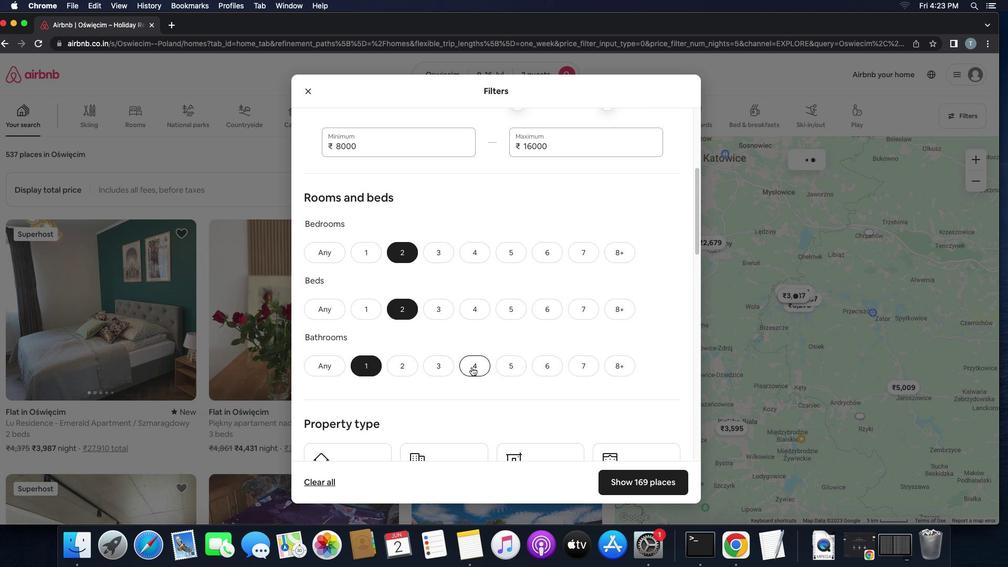 
Action: Mouse scrolled (471, 367) with delta (0, 0)
Screenshot: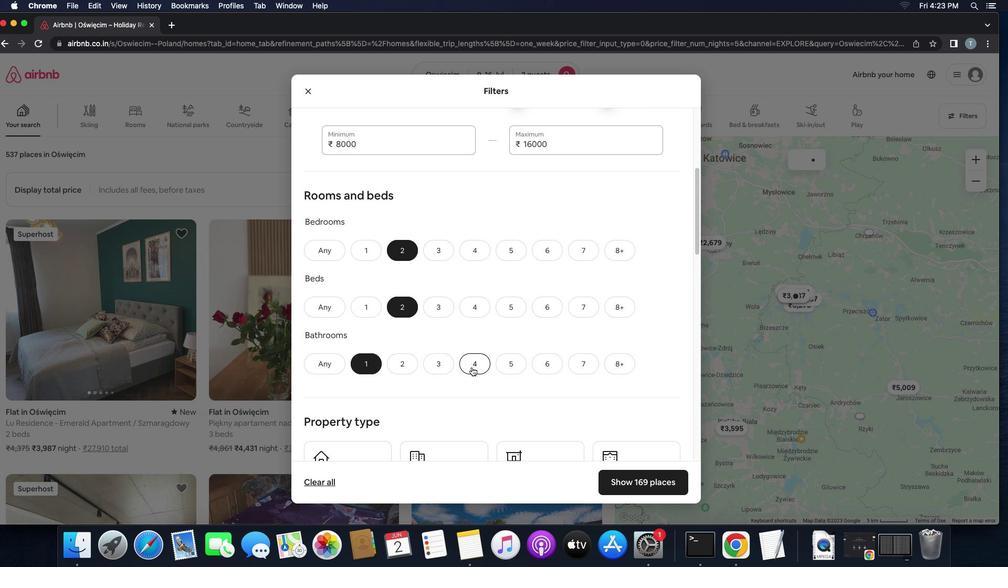 
Action: Mouse moved to (472, 367)
Screenshot: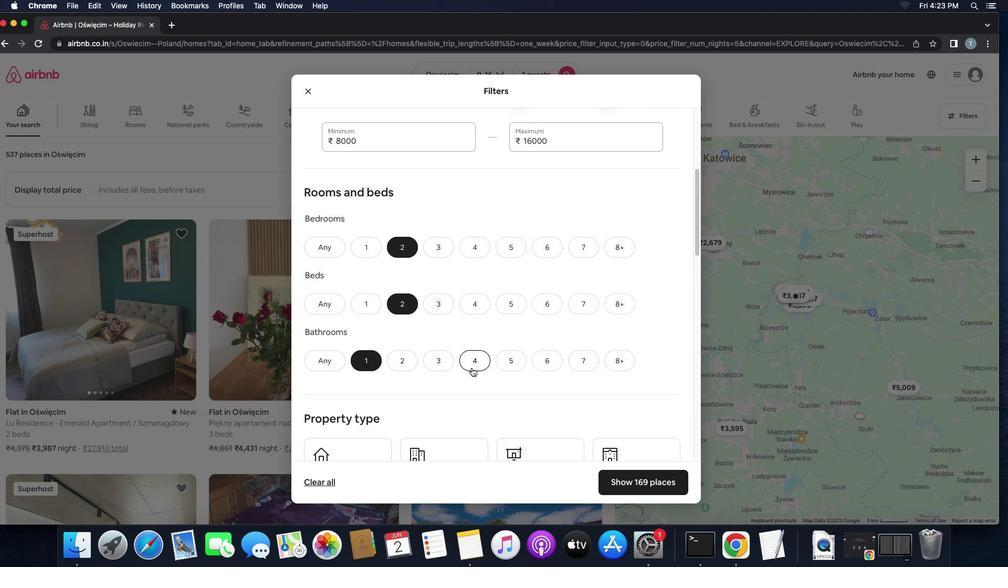 
Action: Mouse scrolled (472, 367) with delta (0, 0)
Screenshot: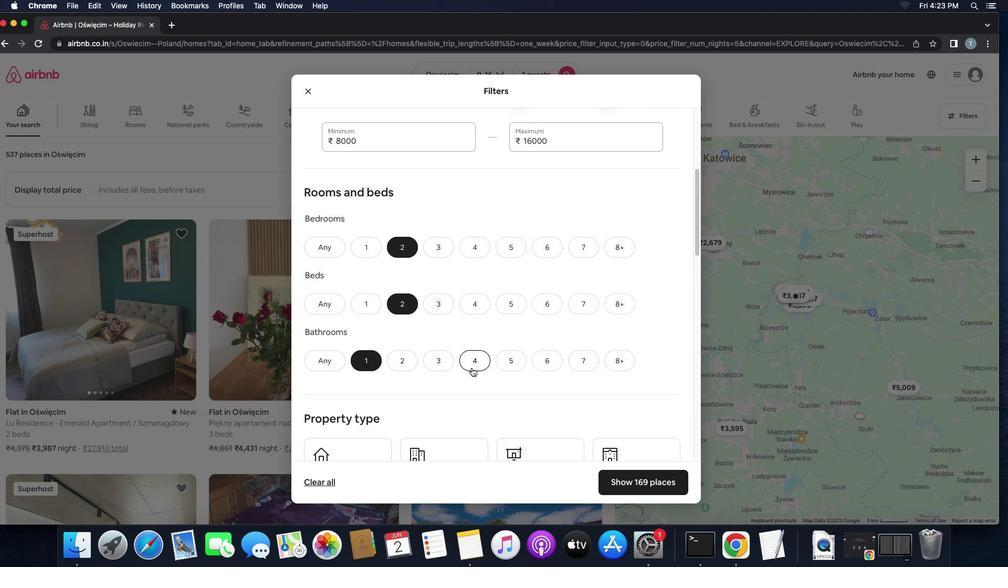 
Action: Mouse scrolled (472, 367) with delta (0, 0)
Screenshot: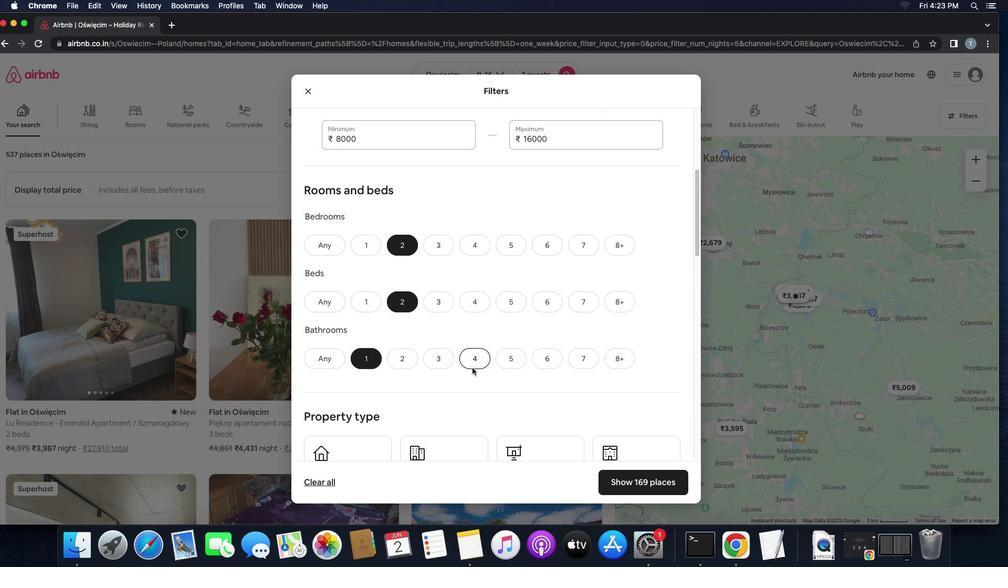 
Action: Mouse moved to (472, 367)
Screenshot: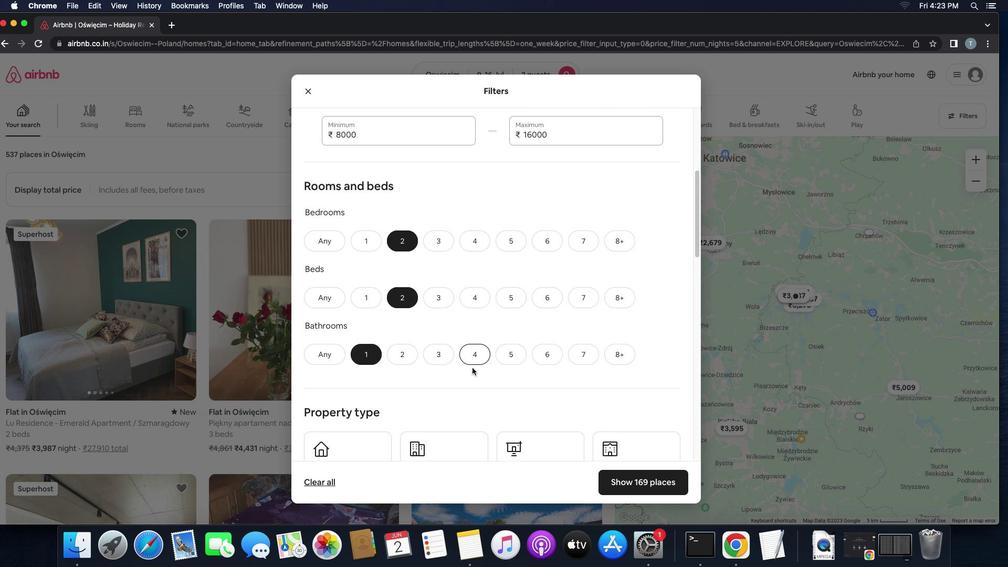 
Action: Mouse scrolled (472, 367) with delta (0, 0)
Screenshot: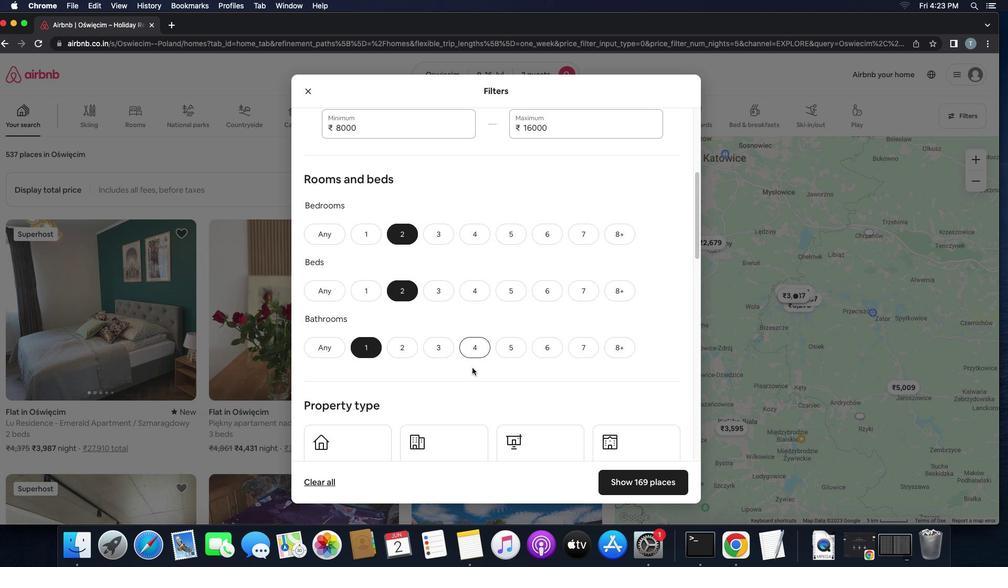 
Action: Mouse scrolled (472, 367) with delta (0, 0)
Screenshot: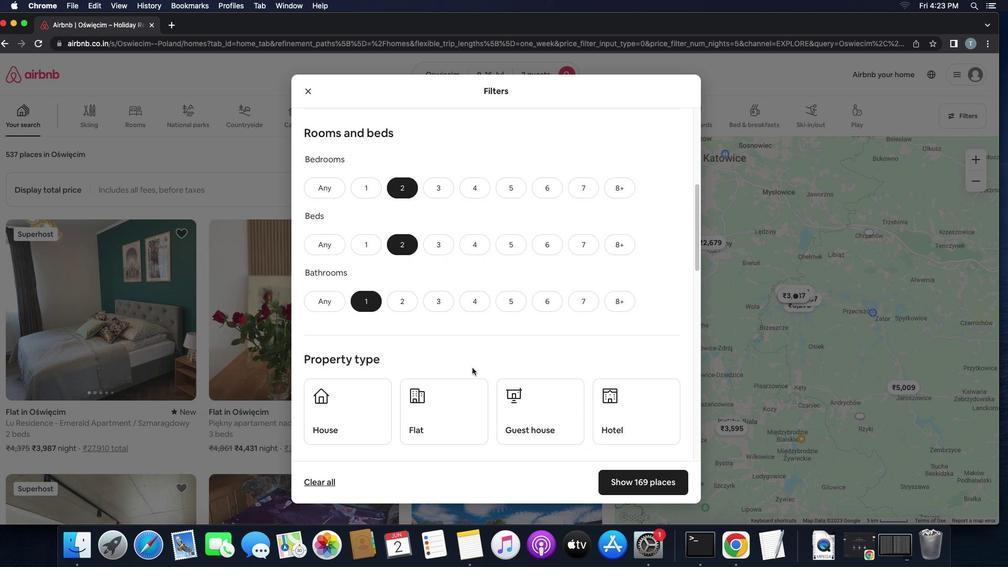 
Action: Mouse scrolled (472, 367) with delta (0, 0)
Screenshot: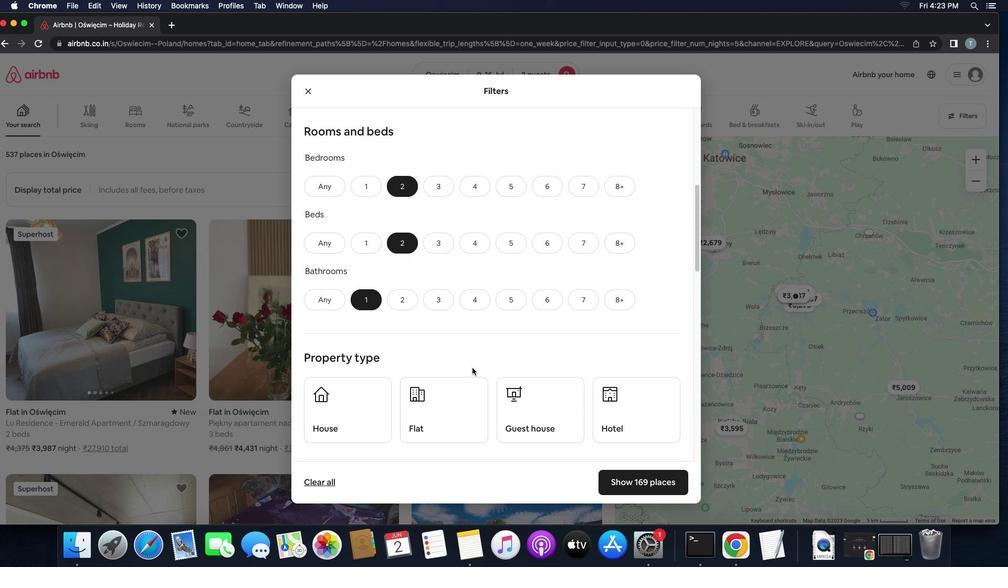 
Action: Mouse scrolled (472, 367) with delta (0, 0)
Screenshot: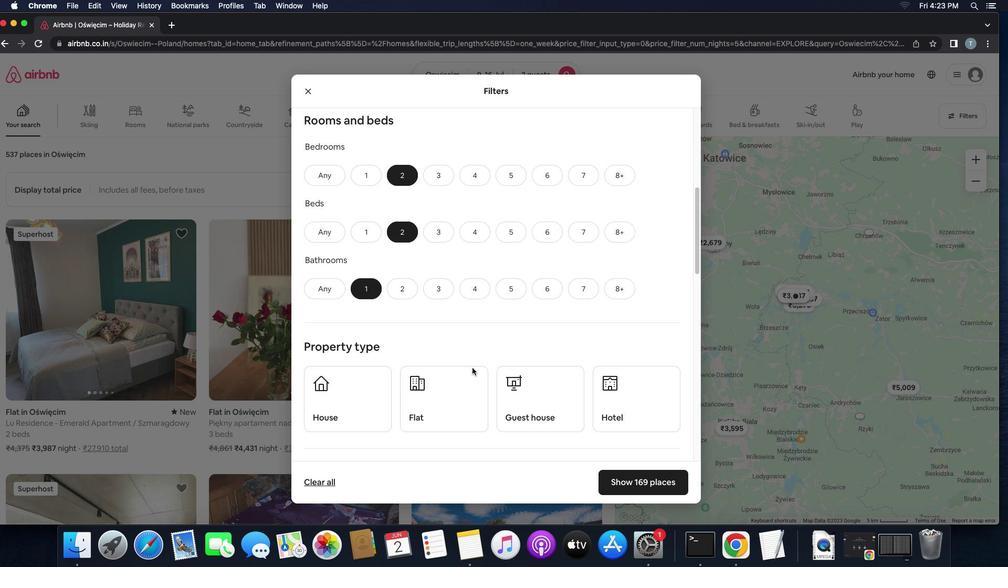 
Action: Mouse scrolled (472, 367) with delta (0, 0)
Screenshot: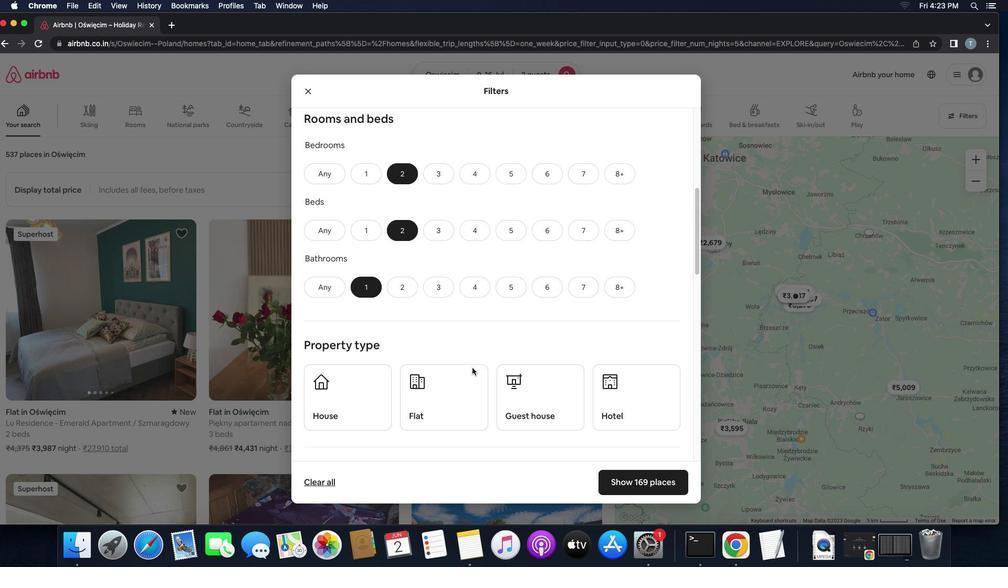 
Action: Mouse scrolled (472, 367) with delta (0, -1)
Screenshot: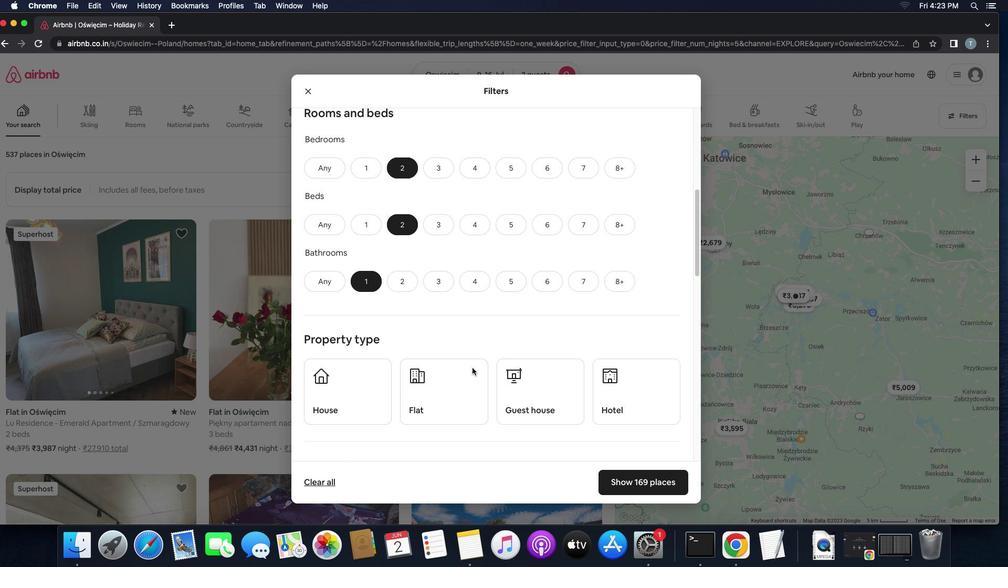 
Action: Mouse scrolled (472, 367) with delta (0, 0)
Screenshot: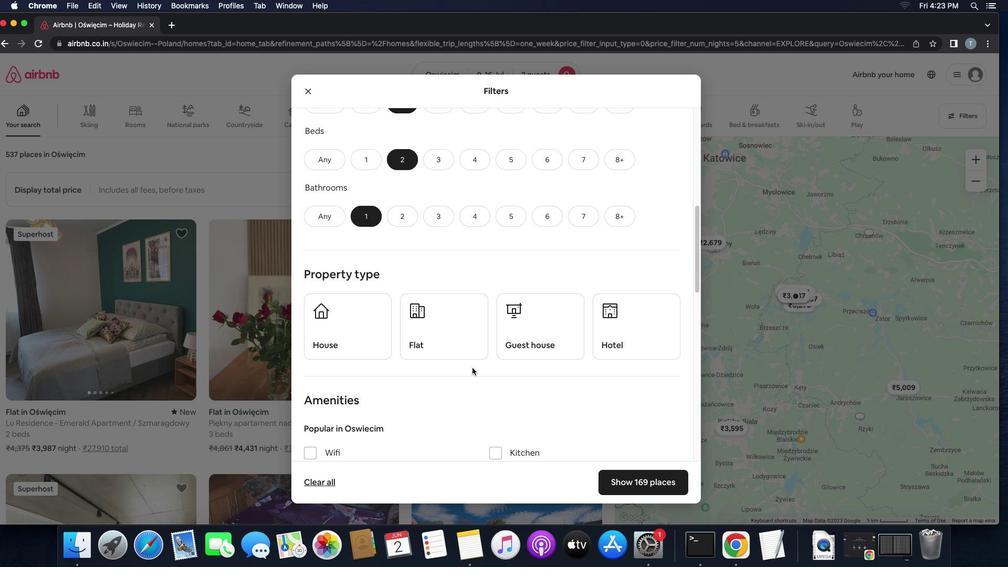 
Action: Mouse scrolled (472, 367) with delta (0, 0)
Screenshot: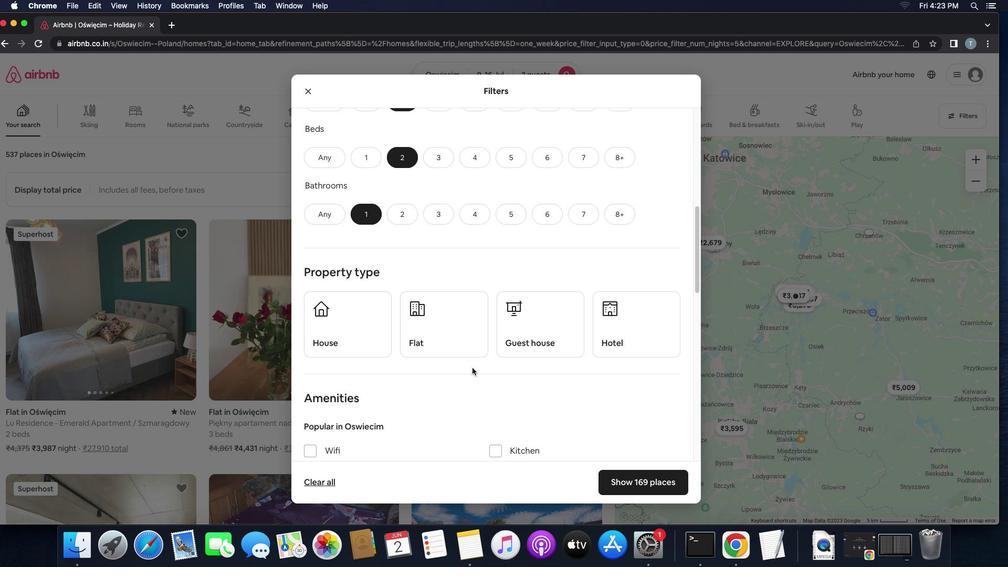 
Action: Mouse moved to (472, 367)
Screenshot: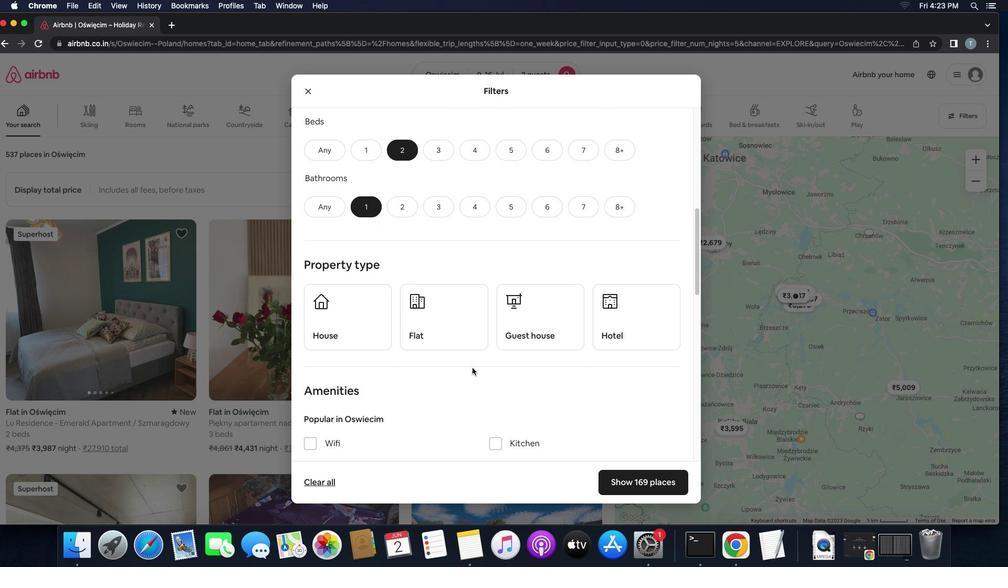 
Action: Mouse scrolled (472, 367) with delta (0, 0)
Screenshot: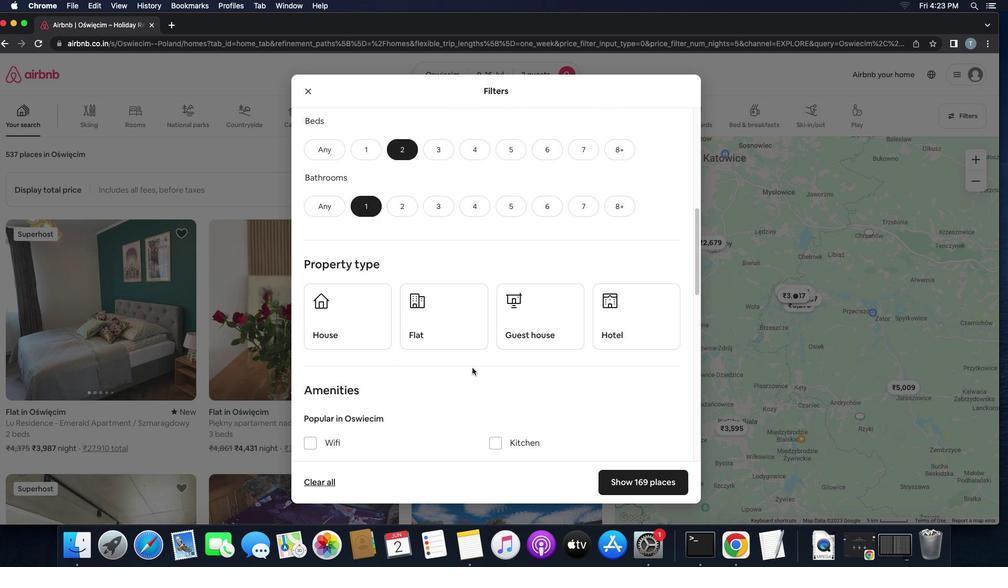 
Action: Mouse scrolled (472, 367) with delta (0, 0)
Screenshot: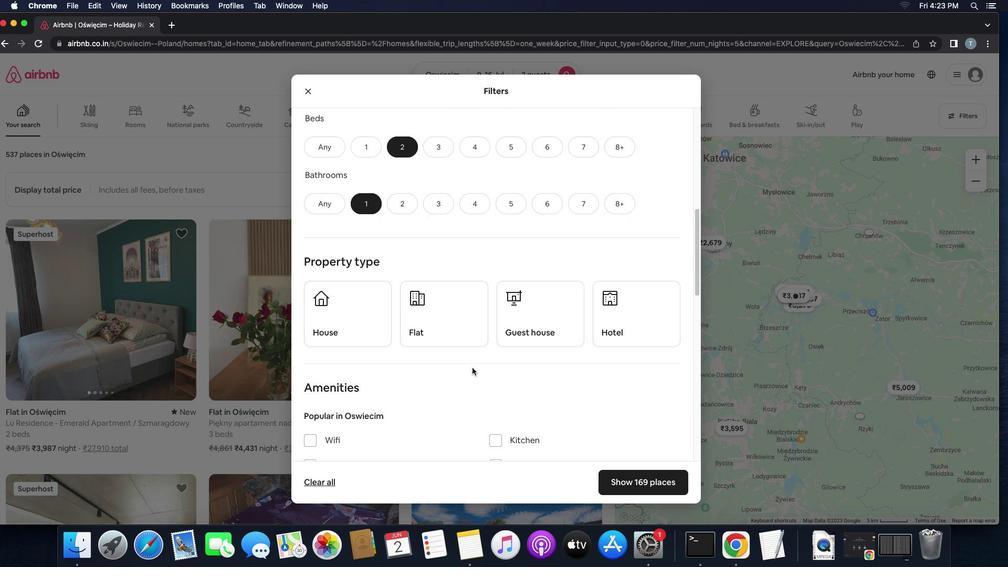 
Action: Mouse scrolled (472, 367) with delta (0, 0)
Screenshot: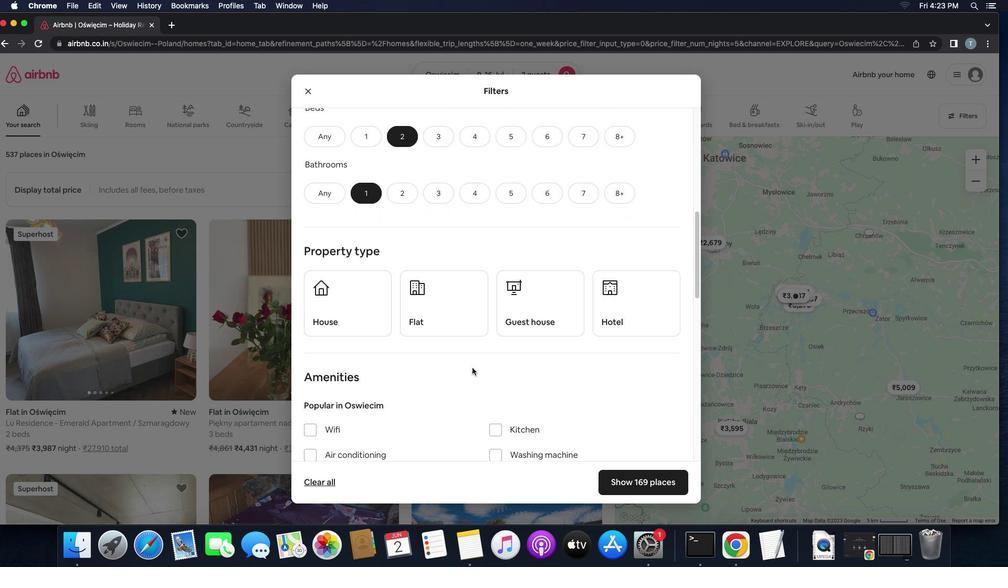 
Action: Mouse scrolled (472, 367) with delta (0, 0)
Screenshot: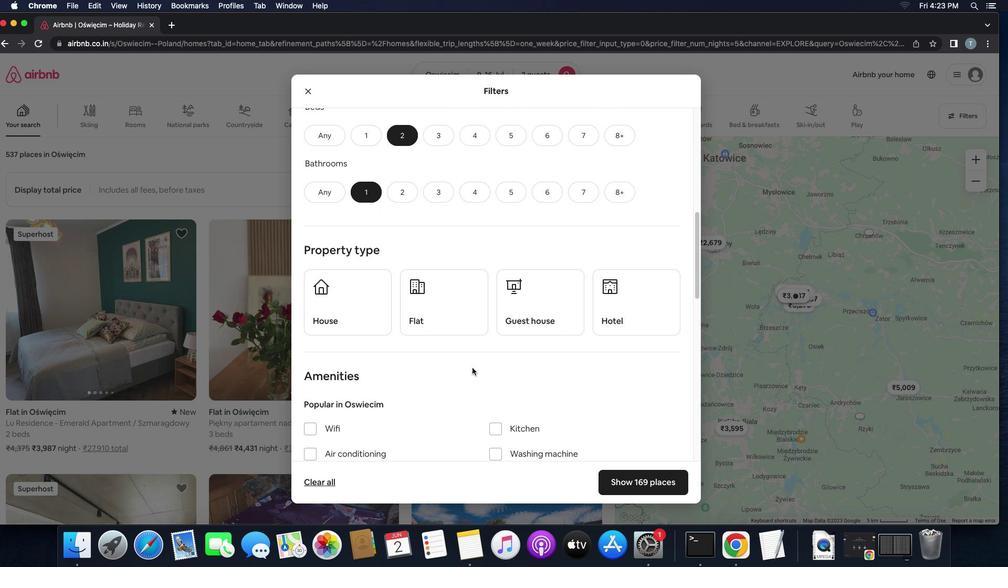 
Action: Mouse scrolled (472, 367) with delta (0, 0)
Screenshot: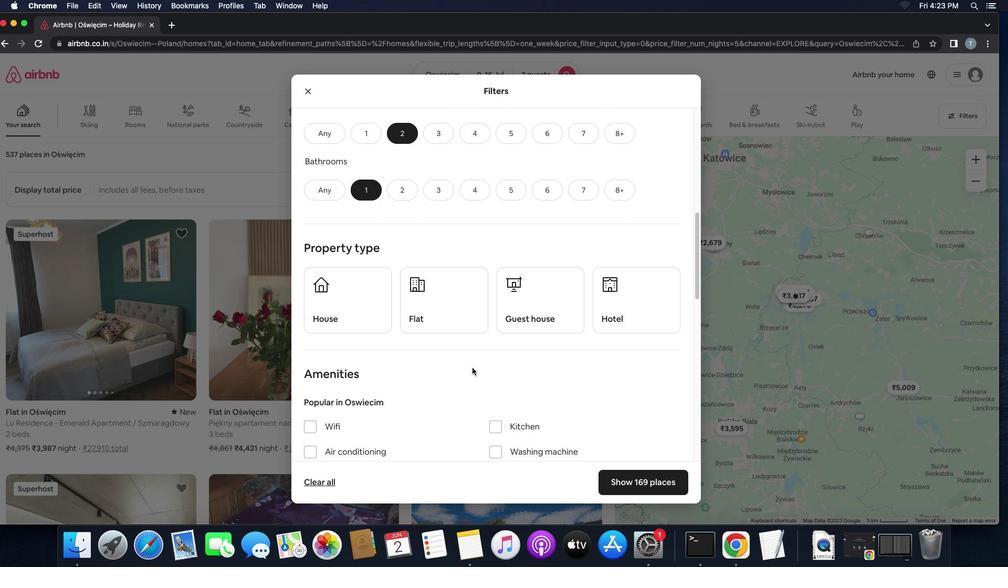 
Action: Mouse moved to (343, 297)
Screenshot: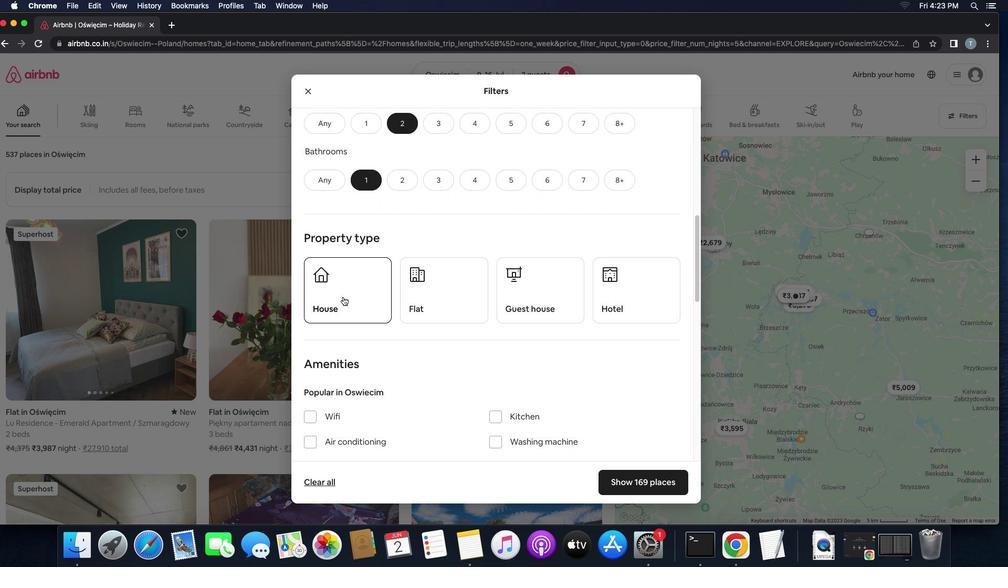 
Action: Mouse pressed left at (343, 297)
Screenshot: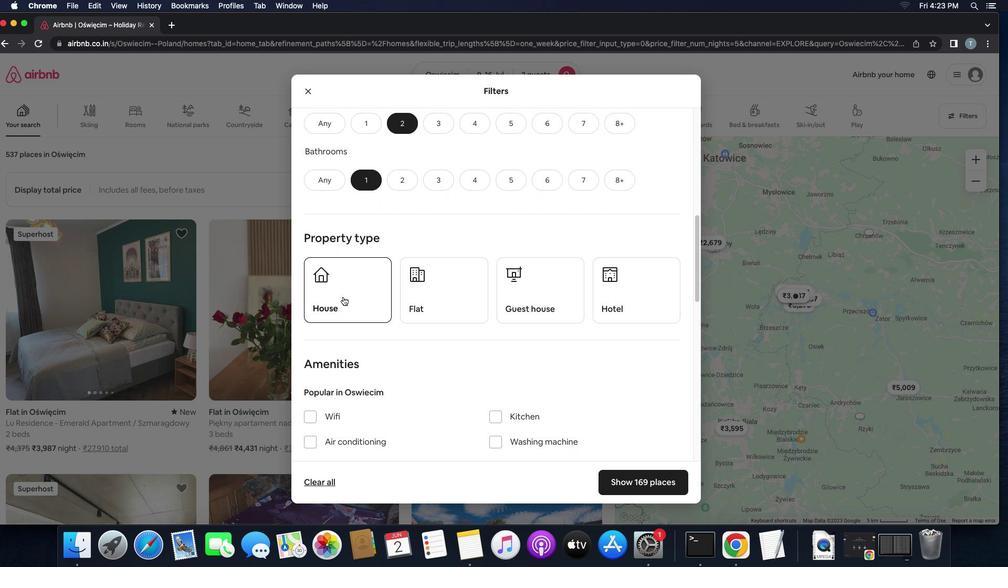 
Action: Mouse moved to (431, 297)
Screenshot: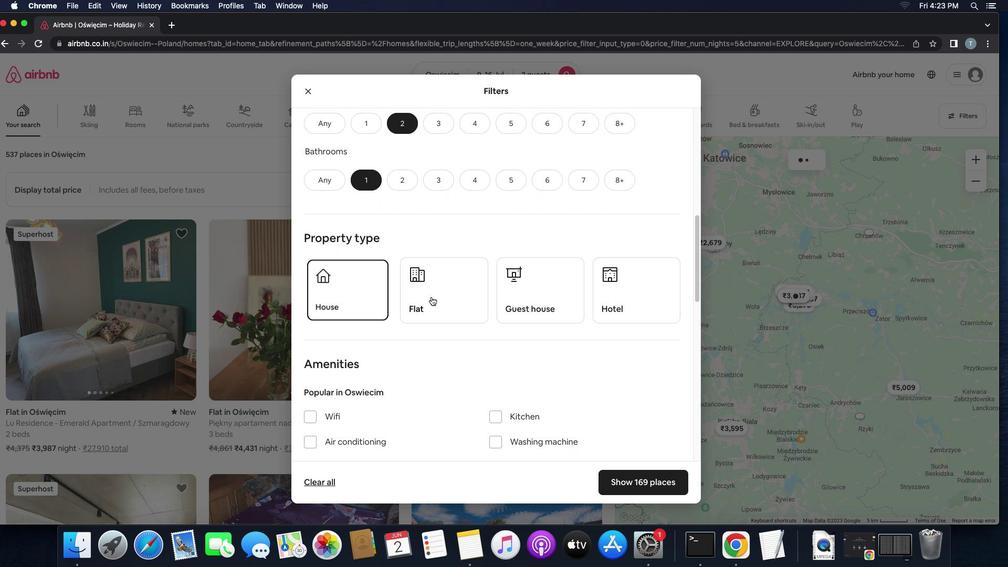 
Action: Mouse pressed left at (431, 297)
Screenshot: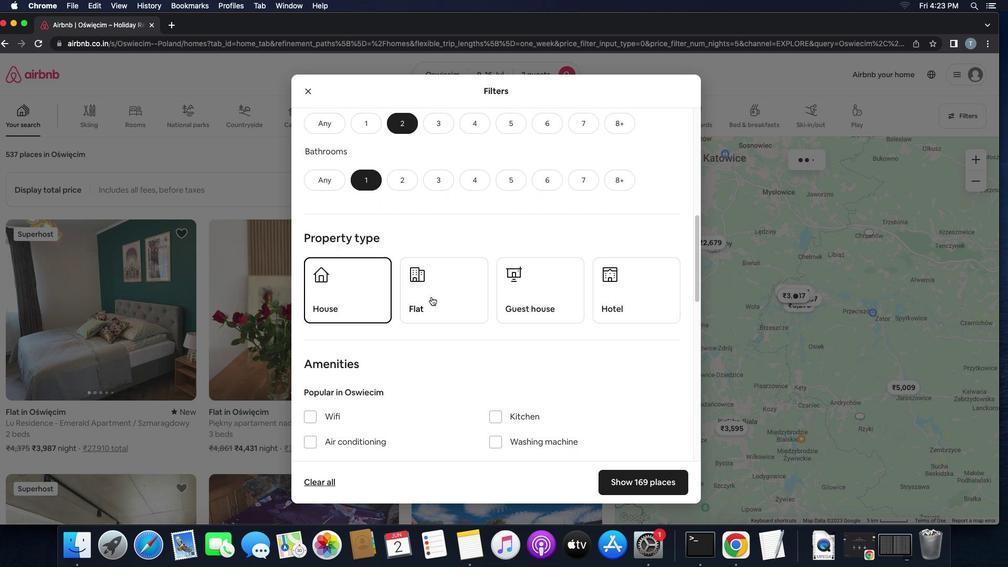 
Action: Mouse moved to (539, 294)
Screenshot: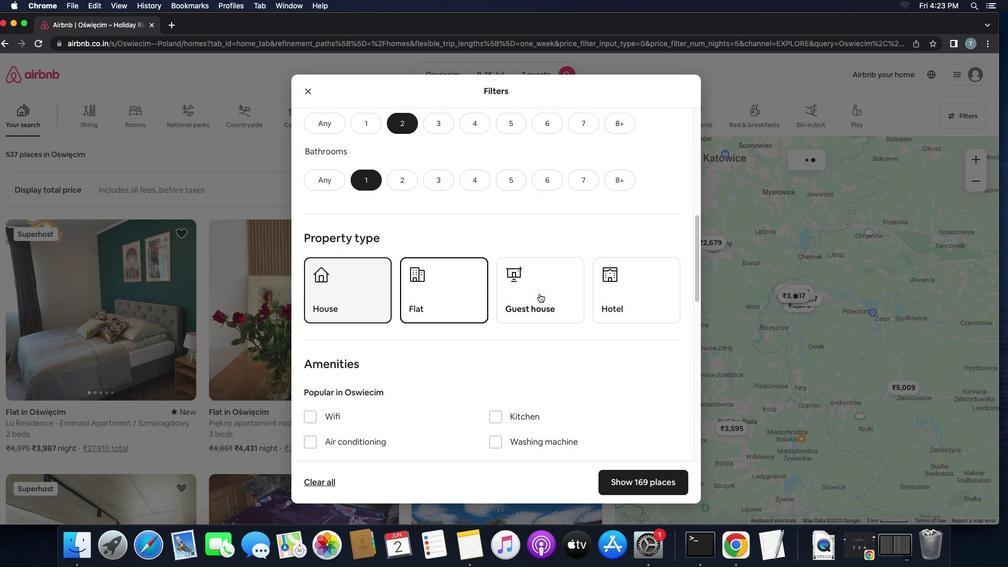 
Action: Mouse pressed left at (539, 294)
Screenshot: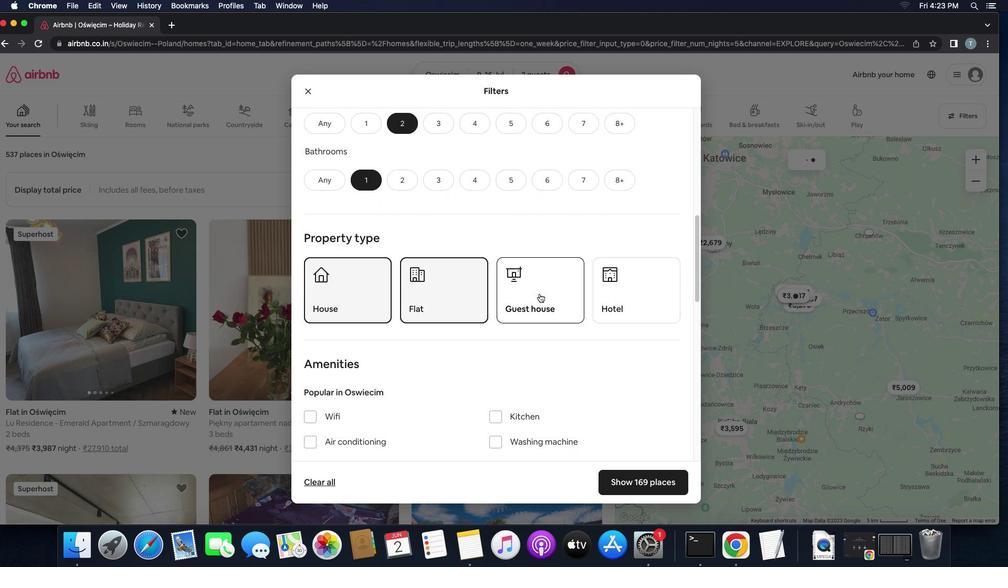 
Action: Mouse moved to (560, 341)
Screenshot: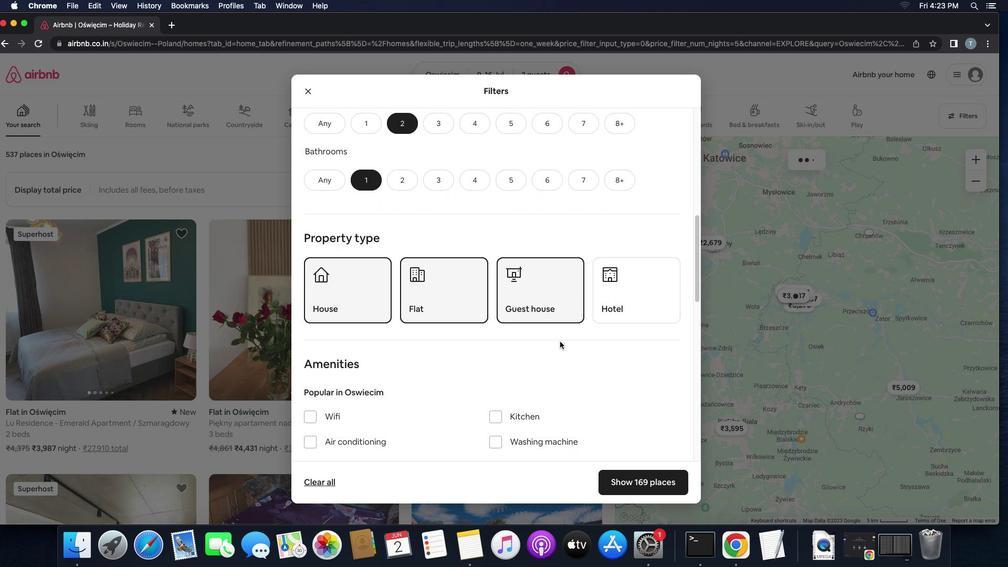 
Action: Mouse scrolled (560, 341) with delta (0, 0)
Screenshot: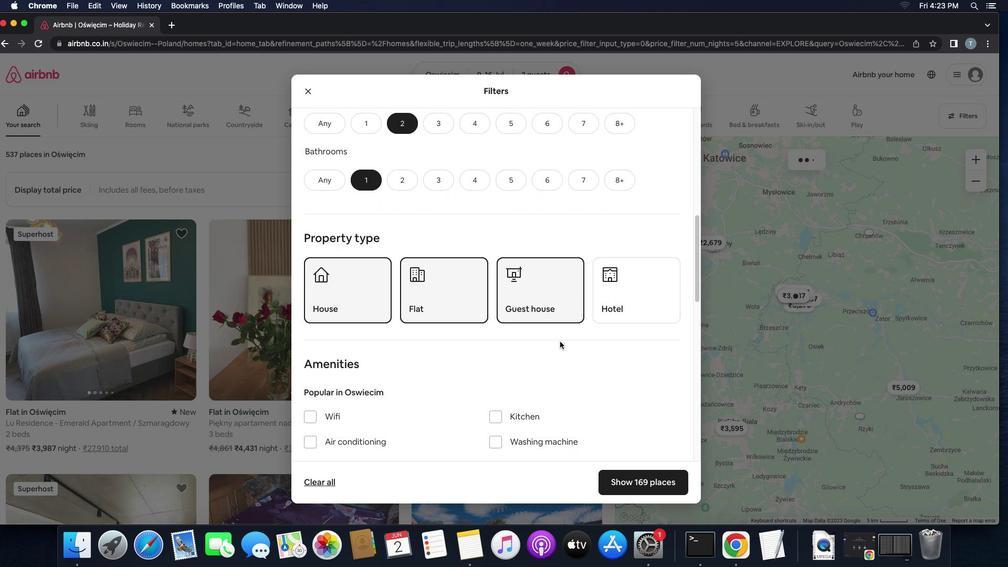 
Action: Mouse scrolled (560, 341) with delta (0, 0)
Screenshot: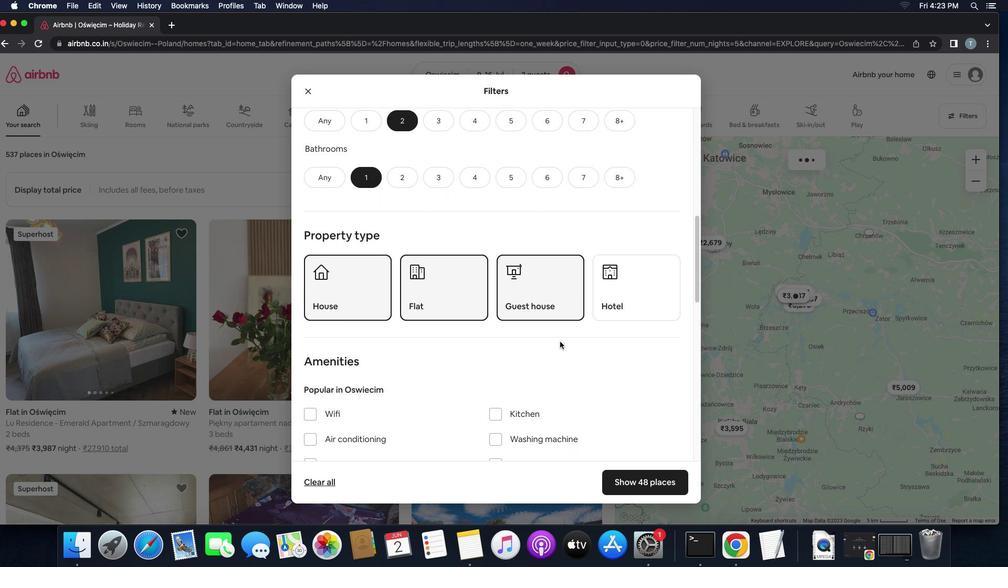 
Action: Mouse moved to (559, 343)
Screenshot: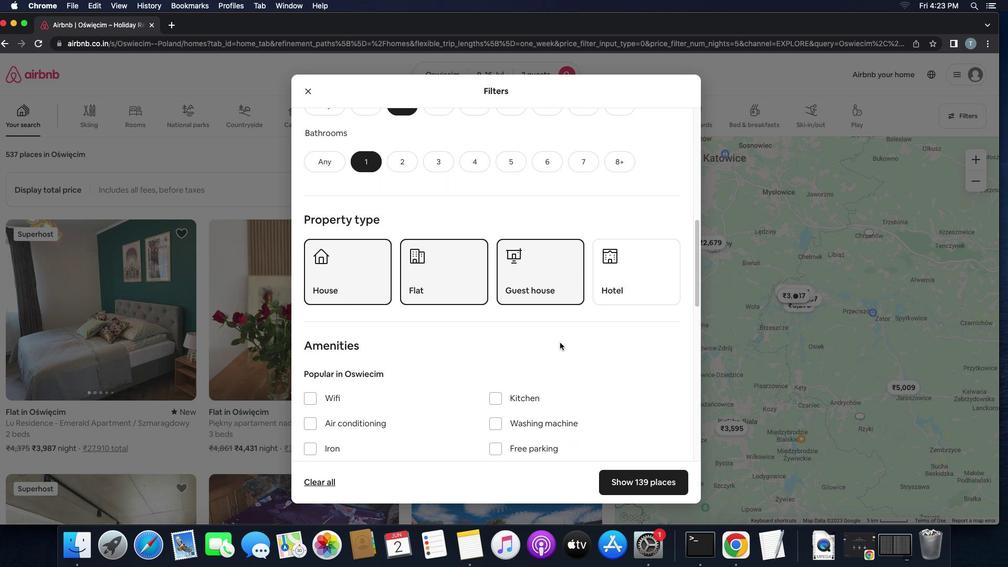 
Action: Mouse scrolled (559, 343) with delta (0, 0)
Screenshot: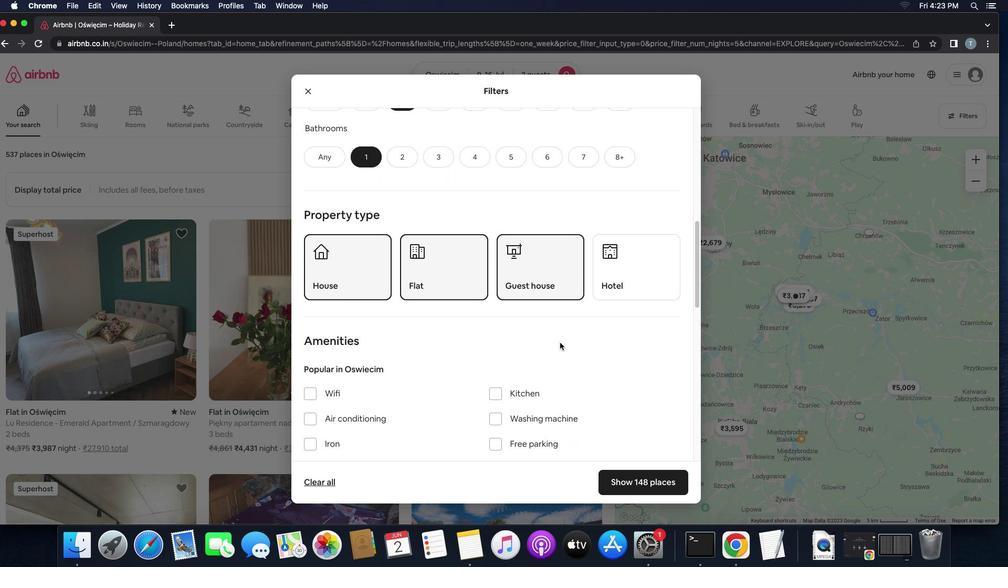 
Action: Mouse scrolled (559, 343) with delta (0, 0)
Screenshot: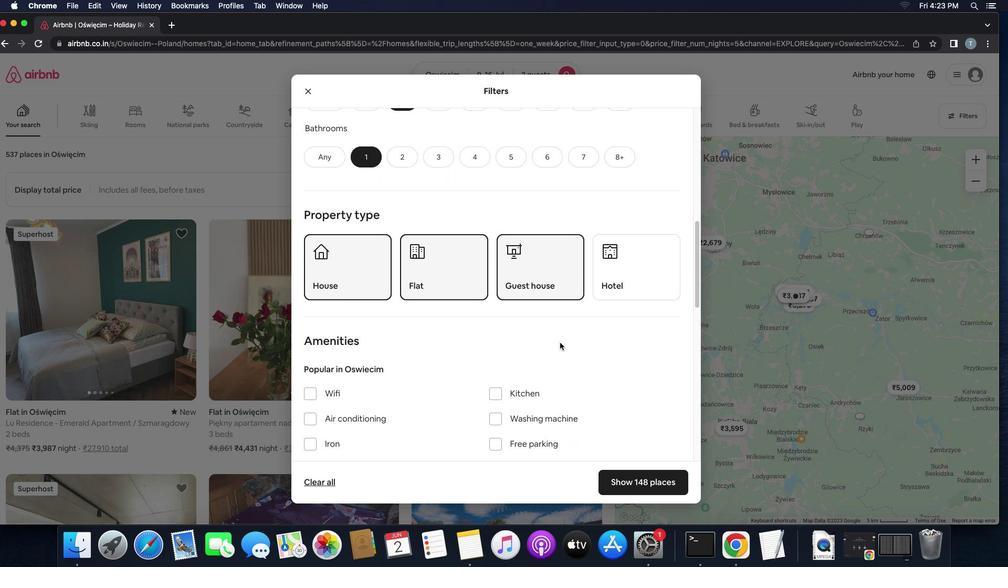 
Action: Mouse scrolled (559, 343) with delta (0, -1)
Screenshot: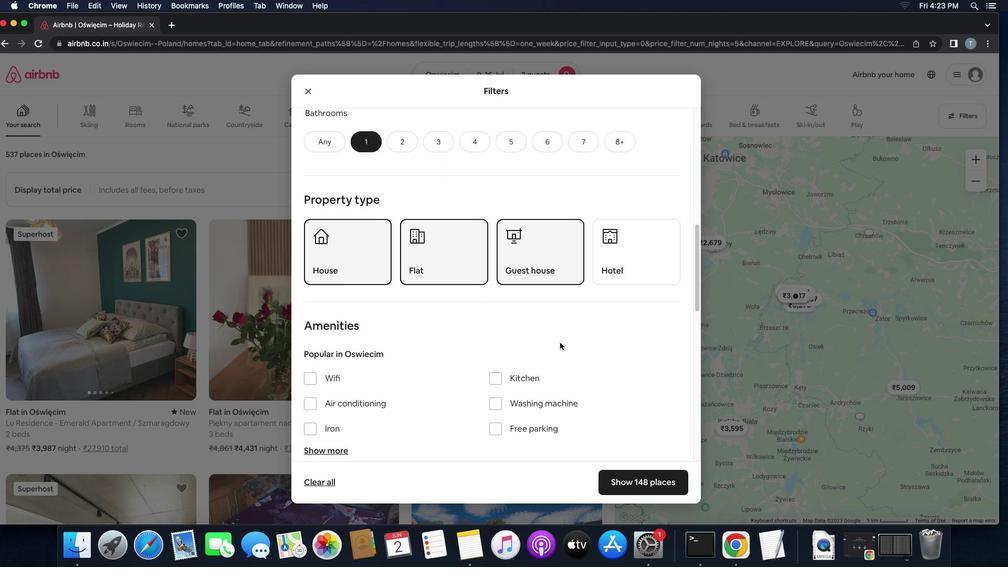 
Action: Mouse moved to (557, 347)
Screenshot: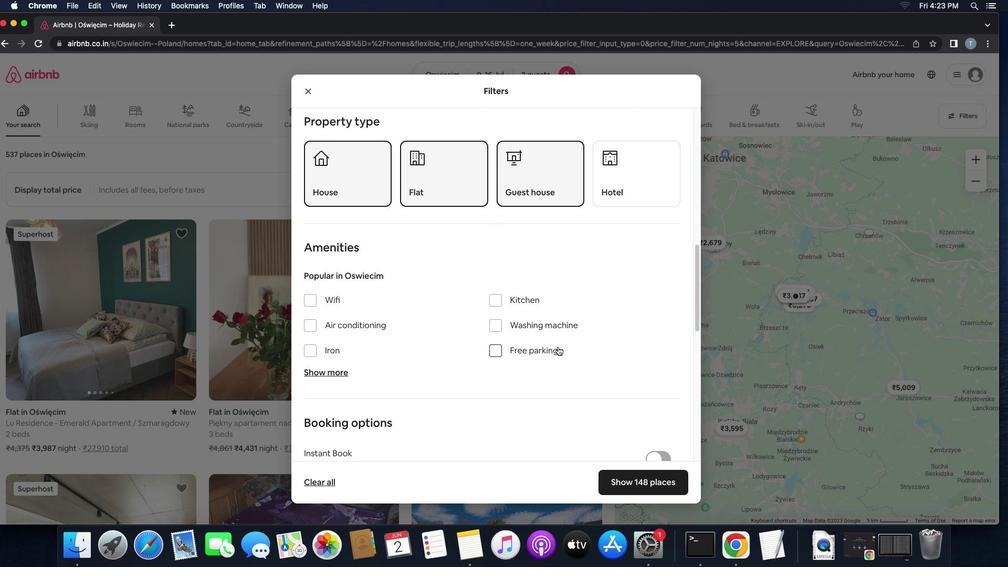 
Action: Mouse scrolled (557, 347) with delta (0, 0)
Screenshot: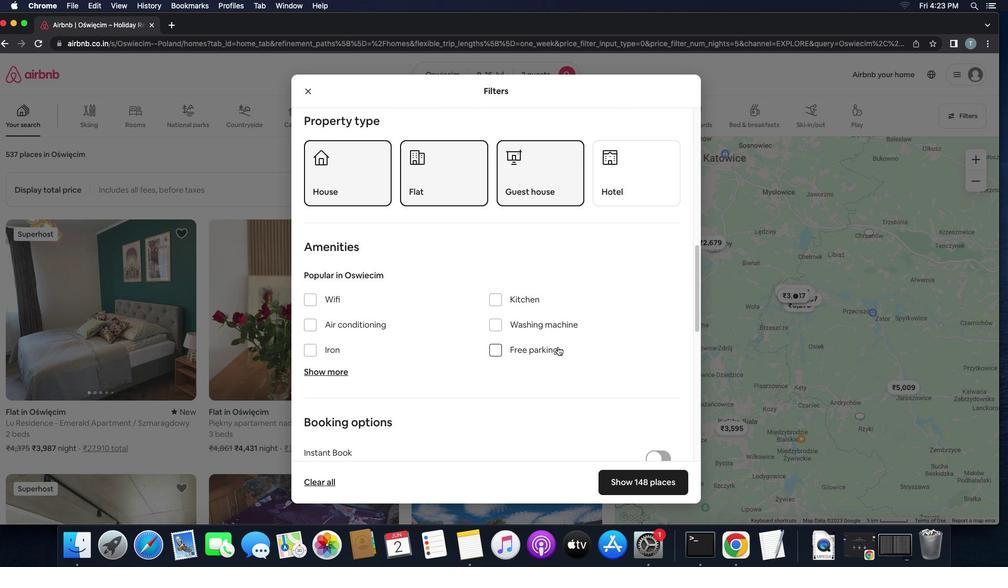 
Action: Mouse scrolled (557, 347) with delta (0, 0)
Screenshot: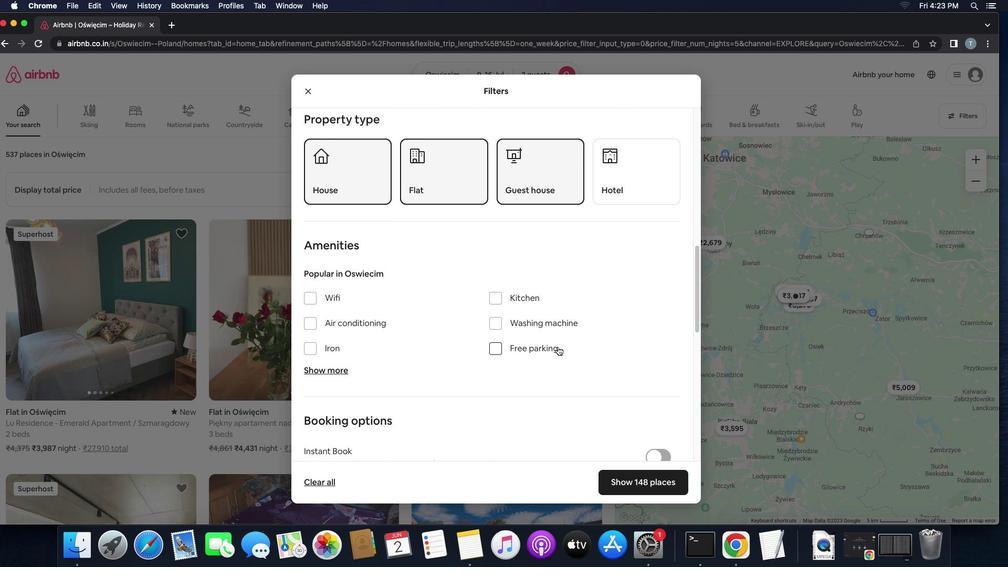 
Action: Mouse scrolled (557, 347) with delta (0, 0)
Screenshot: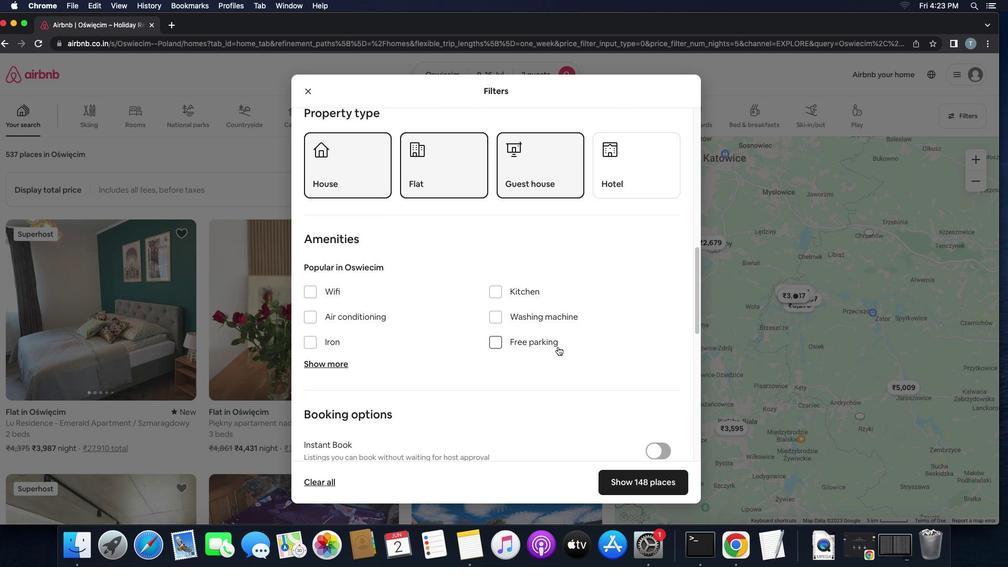 
Action: Mouse scrolled (557, 347) with delta (0, 0)
Screenshot: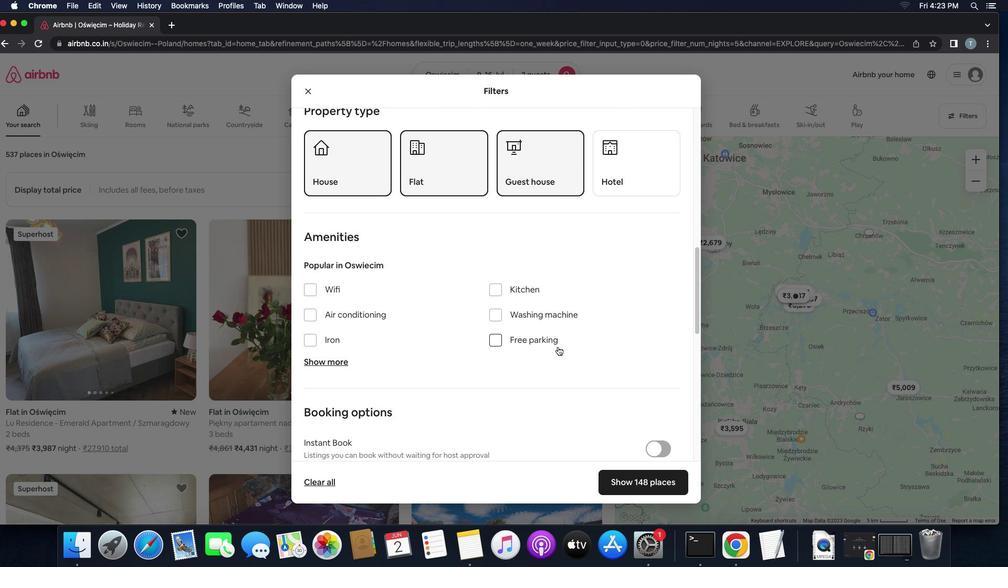 
Action: Mouse scrolled (557, 347) with delta (0, 0)
Screenshot: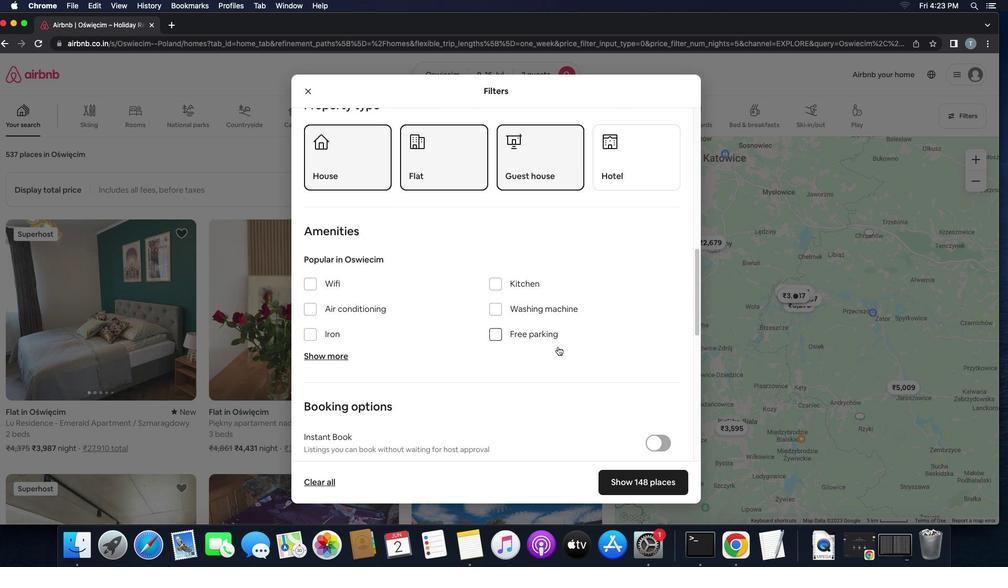 
Action: Mouse moved to (557, 347)
Screenshot: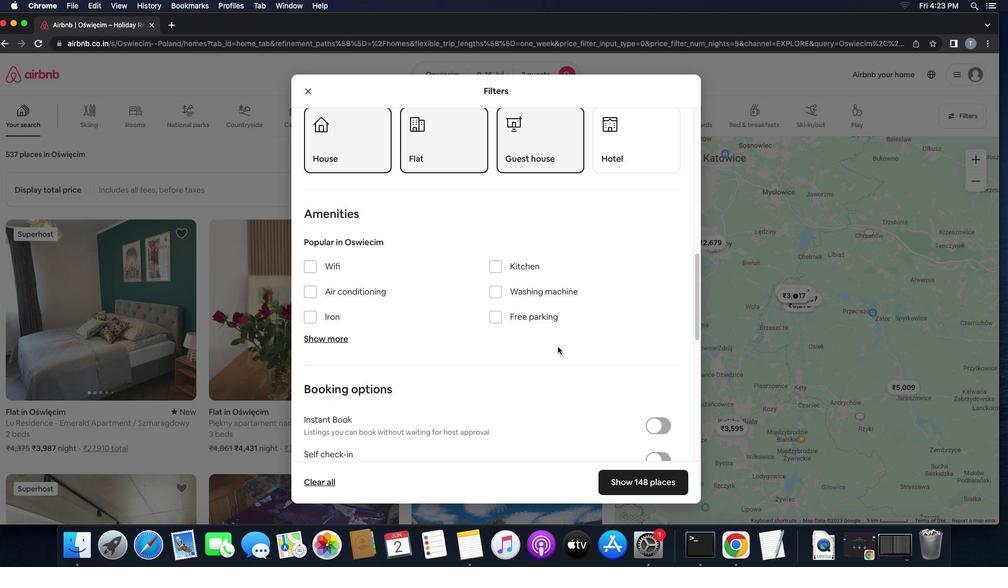 
Action: Mouse scrolled (557, 347) with delta (0, 0)
Screenshot: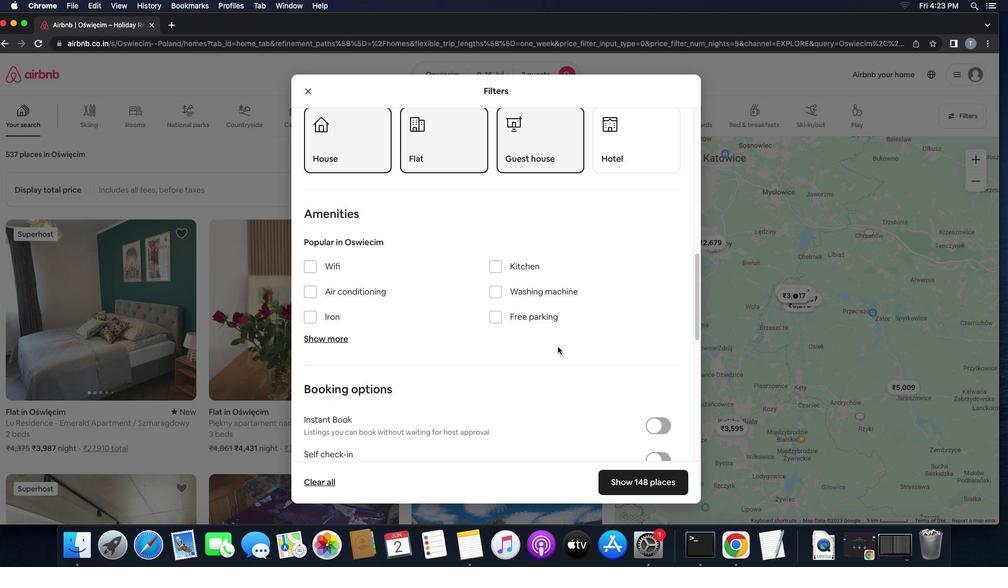 
Action: Mouse scrolled (557, 347) with delta (0, 0)
Screenshot: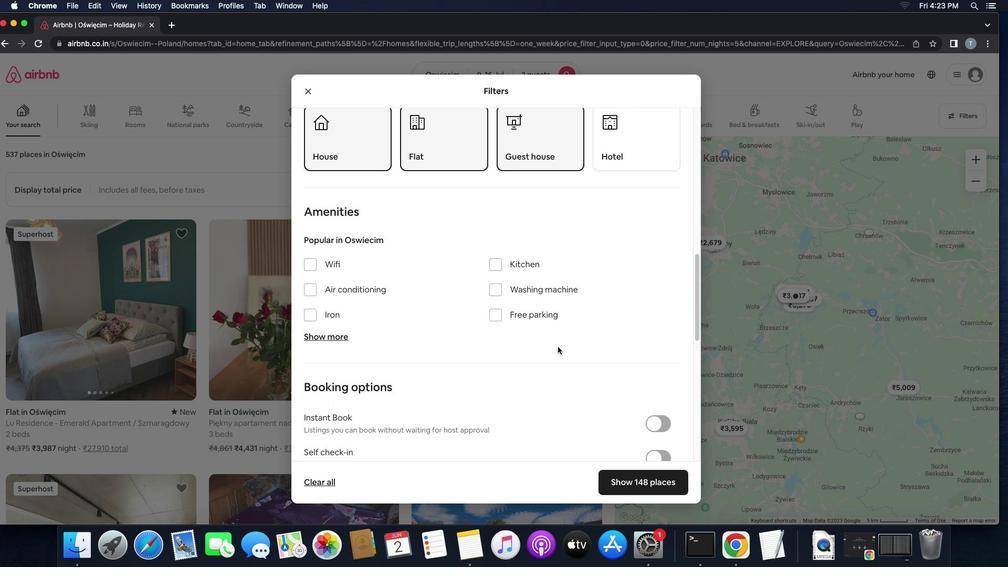 
Action: Mouse scrolled (557, 347) with delta (0, 0)
Screenshot: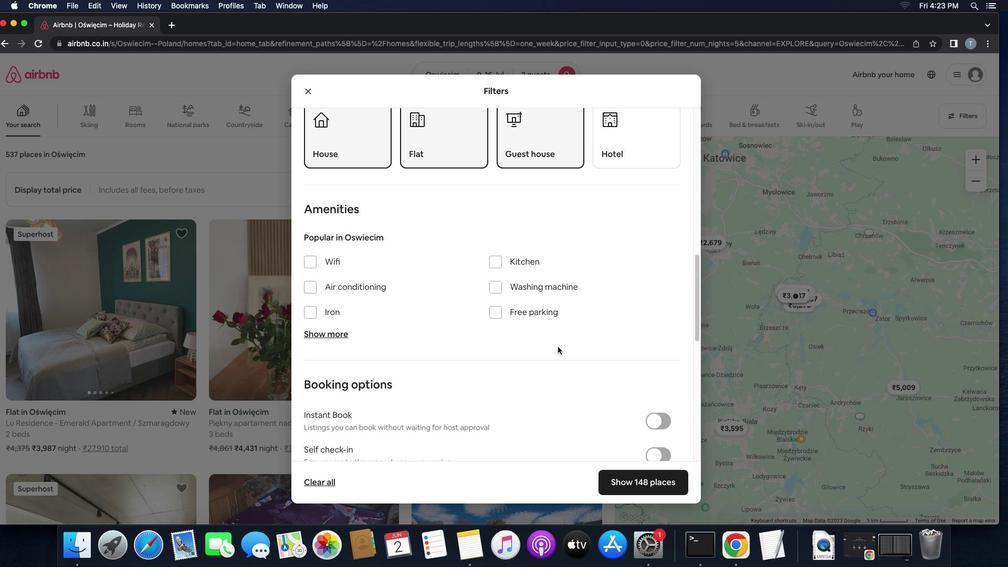 
Action: Mouse scrolled (557, 347) with delta (0, 0)
Screenshot: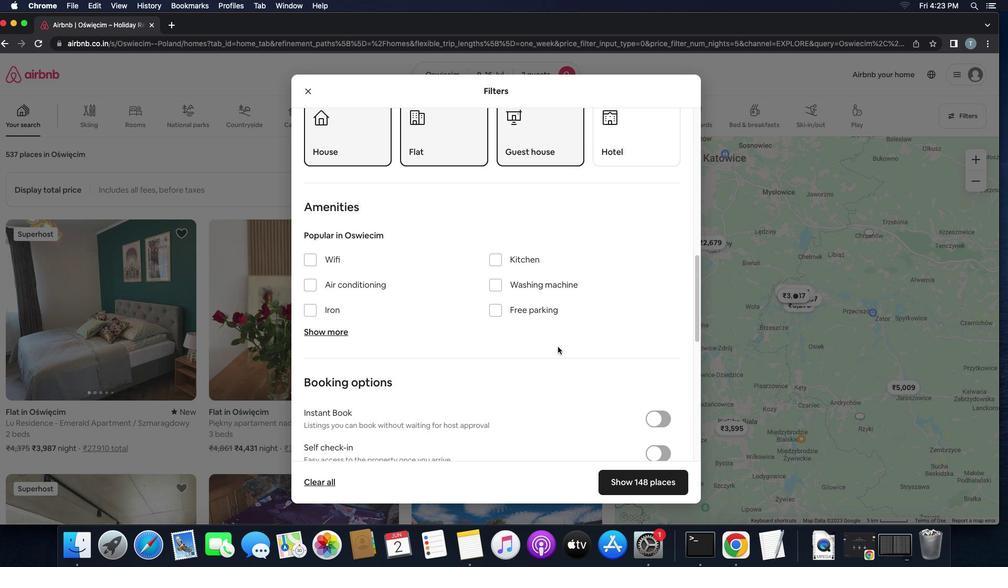 
Action: Mouse scrolled (557, 347) with delta (0, 0)
Screenshot: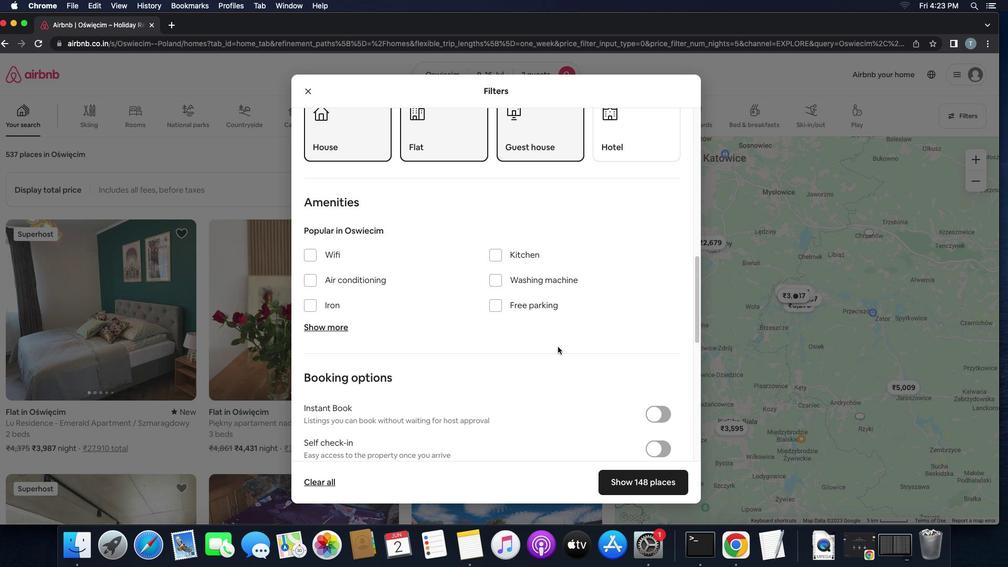 
Action: Mouse scrolled (557, 347) with delta (0, 0)
Screenshot: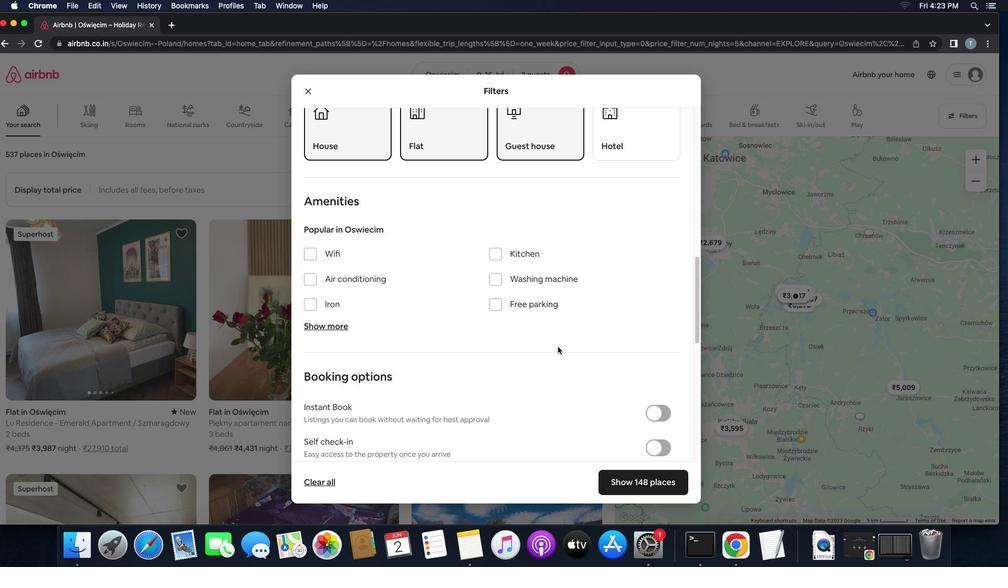 
Action: Mouse moved to (497, 264)
Screenshot: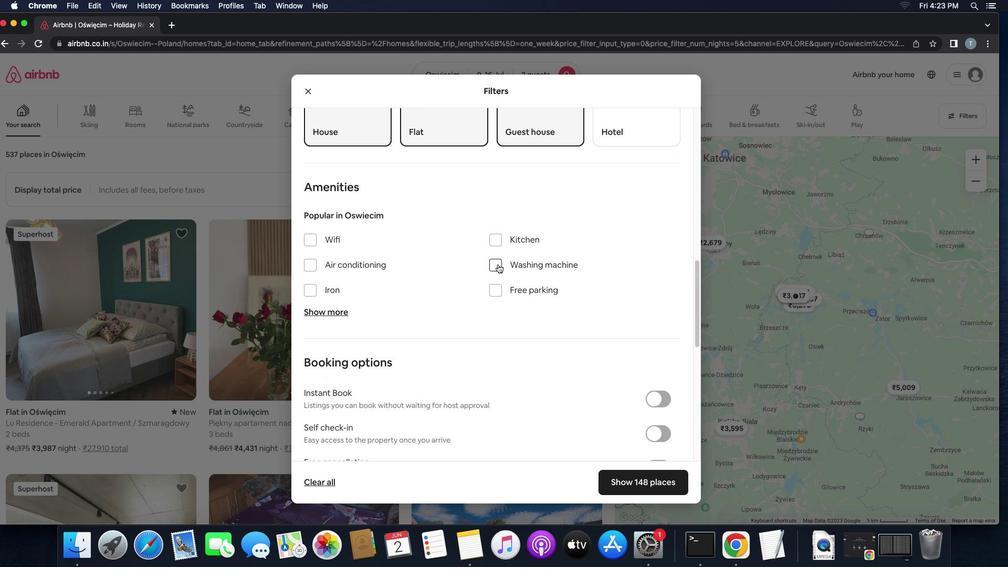
Action: Mouse pressed left at (497, 264)
Screenshot: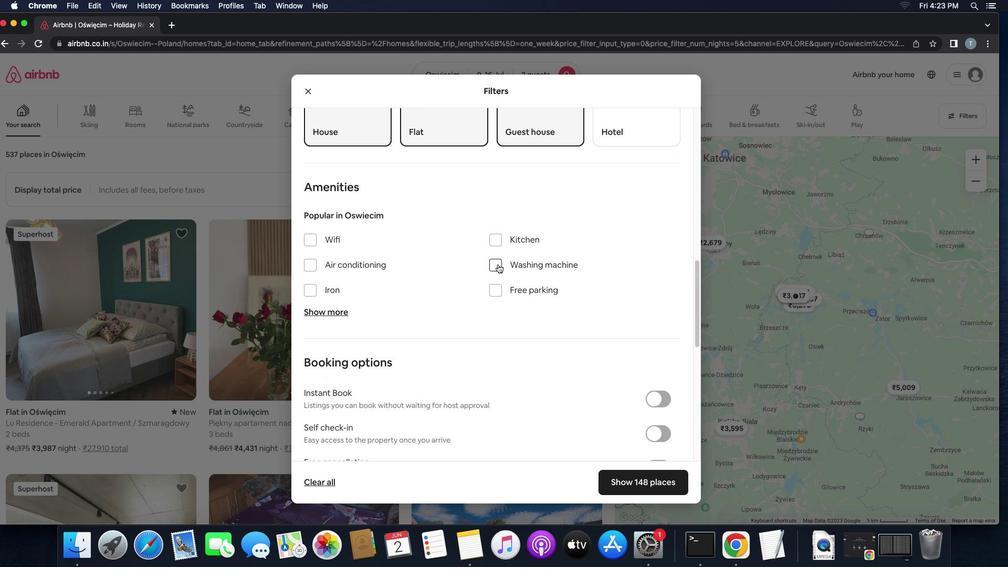 
Action: Mouse moved to (572, 331)
Screenshot: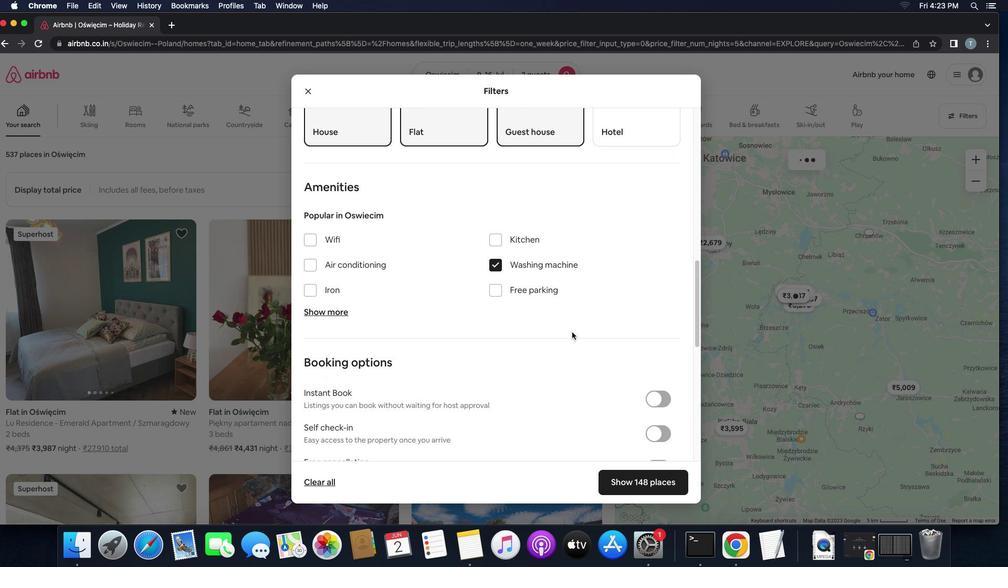 
Action: Mouse scrolled (572, 331) with delta (0, 0)
Screenshot: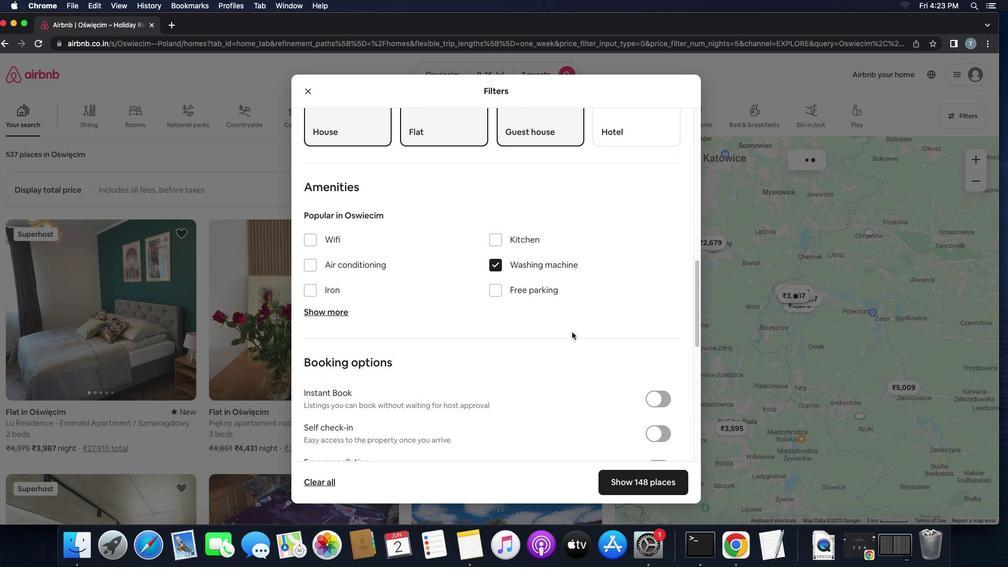 
Action: Mouse scrolled (572, 331) with delta (0, 0)
Screenshot: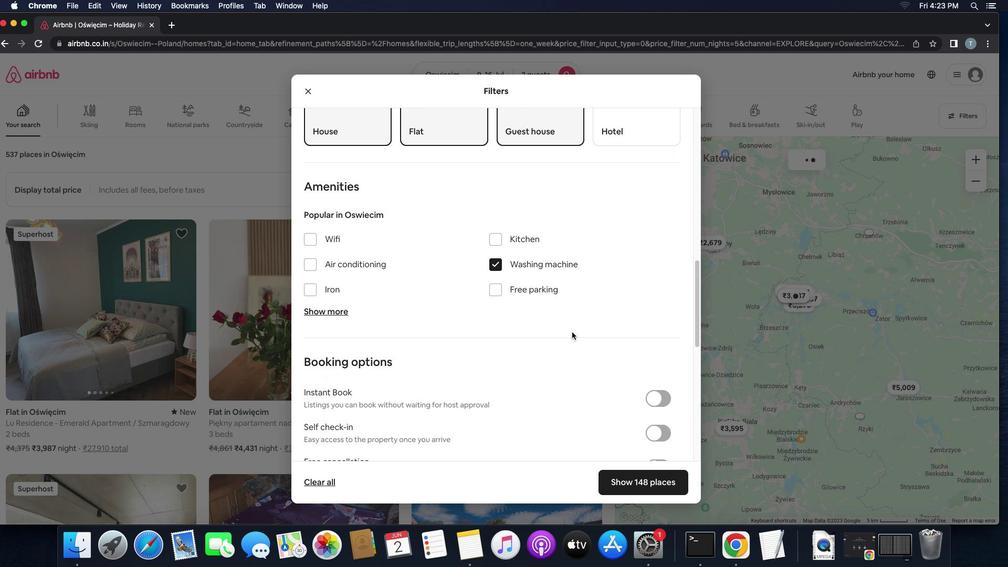 
Action: Mouse scrolled (572, 331) with delta (0, -1)
Screenshot: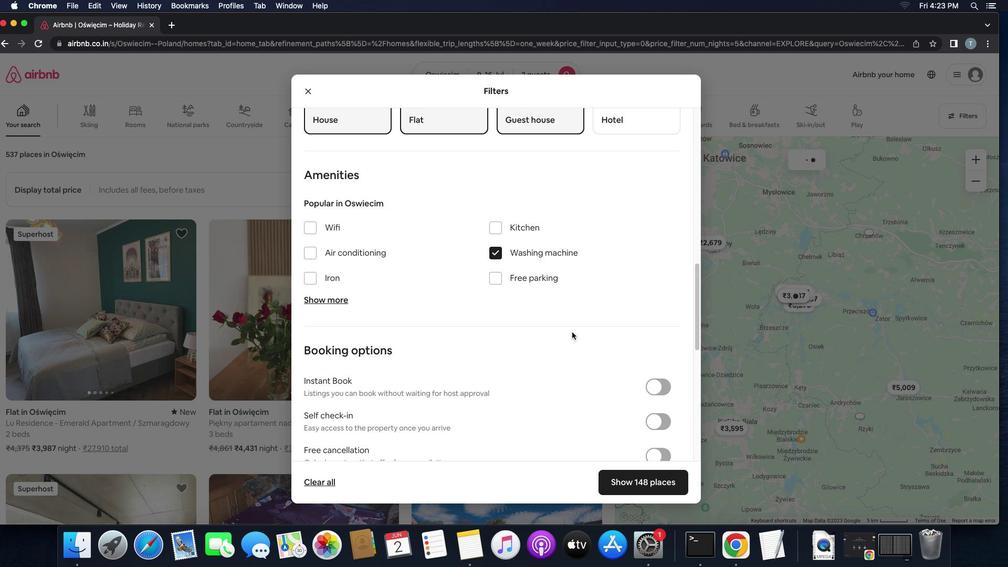 
Action: Mouse moved to (572, 333)
Screenshot: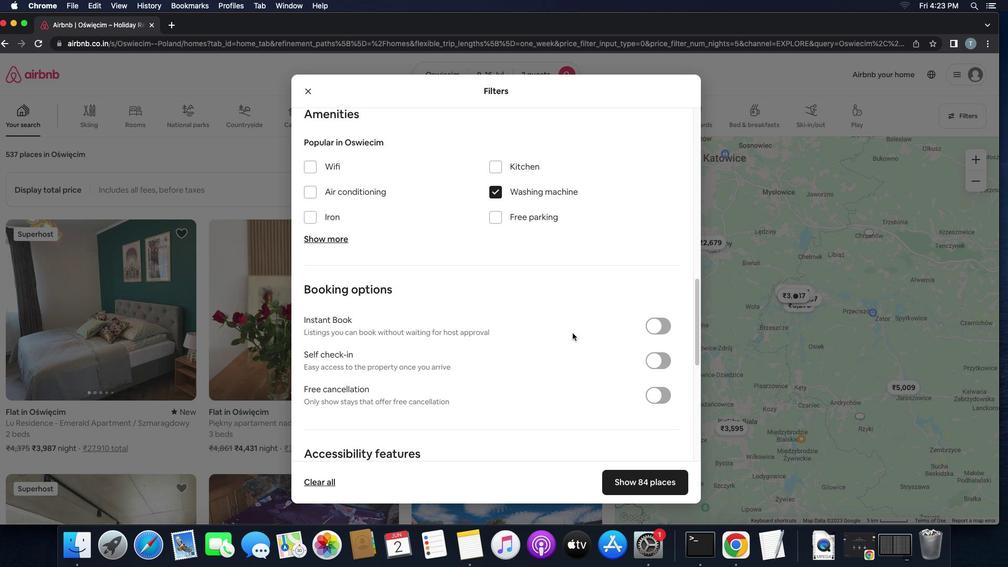 
Action: Mouse scrolled (572, 333) with delta (0, 0)
Screenshot: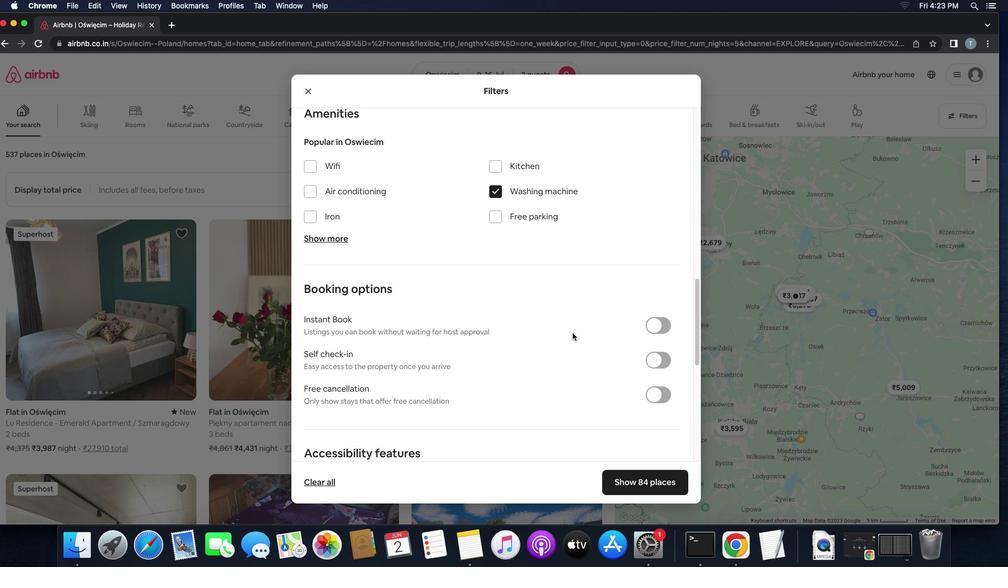 
Action: Mouse scrolled (572, 333) with delta (0, 0)
Screenshot: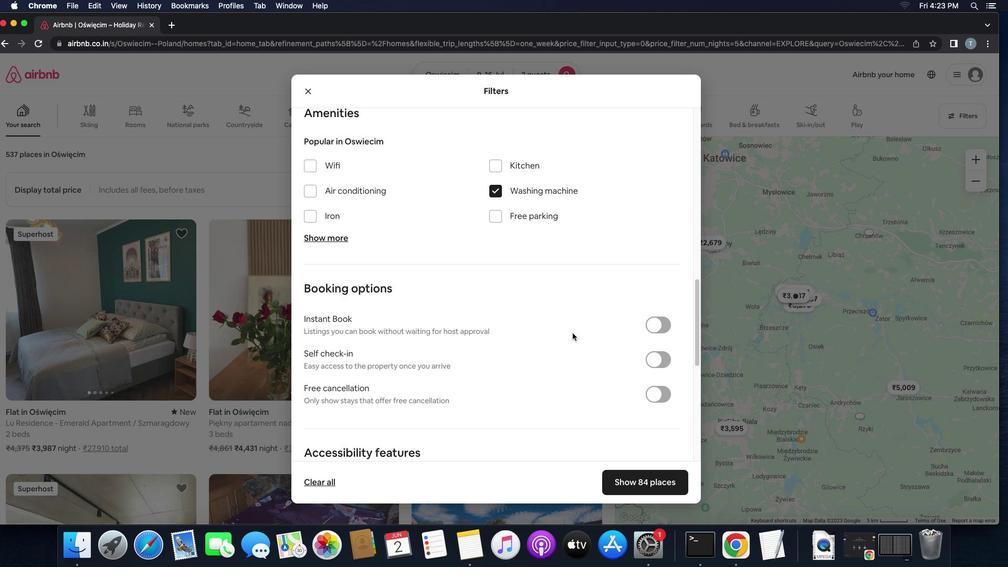 
Action: Mouse scrolled (572, 333) with delta (0, 0)
Screenshot: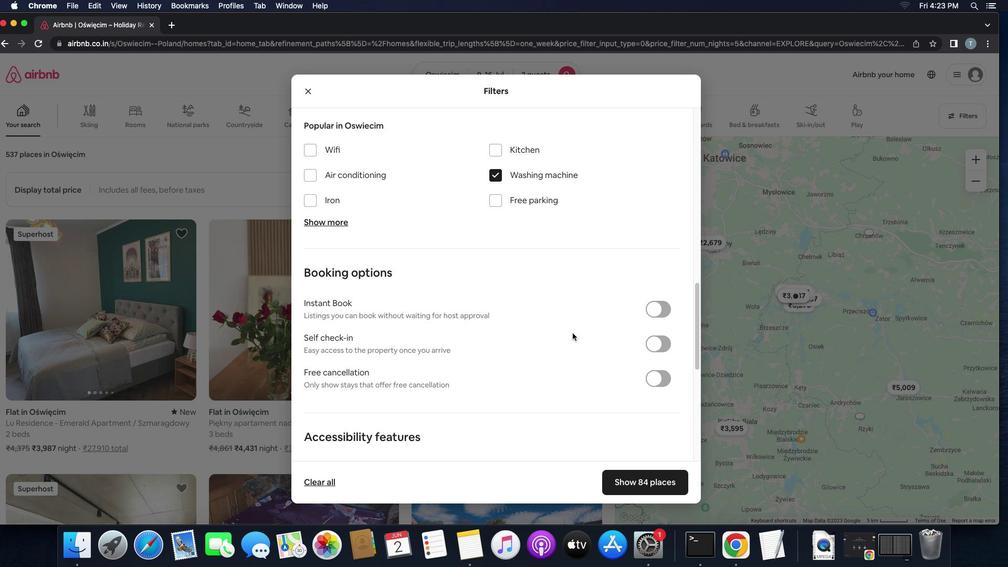 
Action: Mouse scrolled (572, 333) with delta (0, 0)
Screenshot: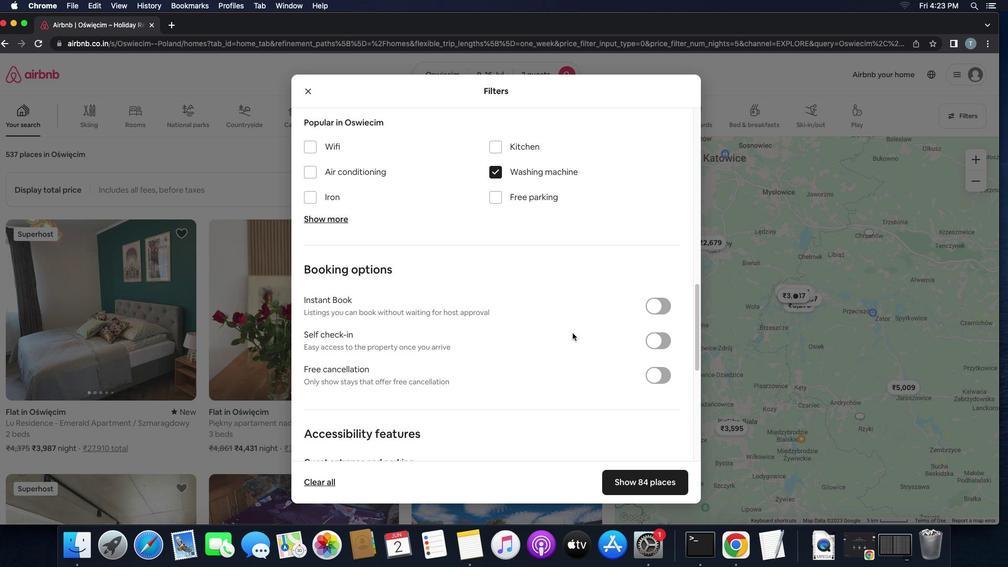 
Action: Mouse scrolled (572, 333) with delta (0, 0)
Screenshot: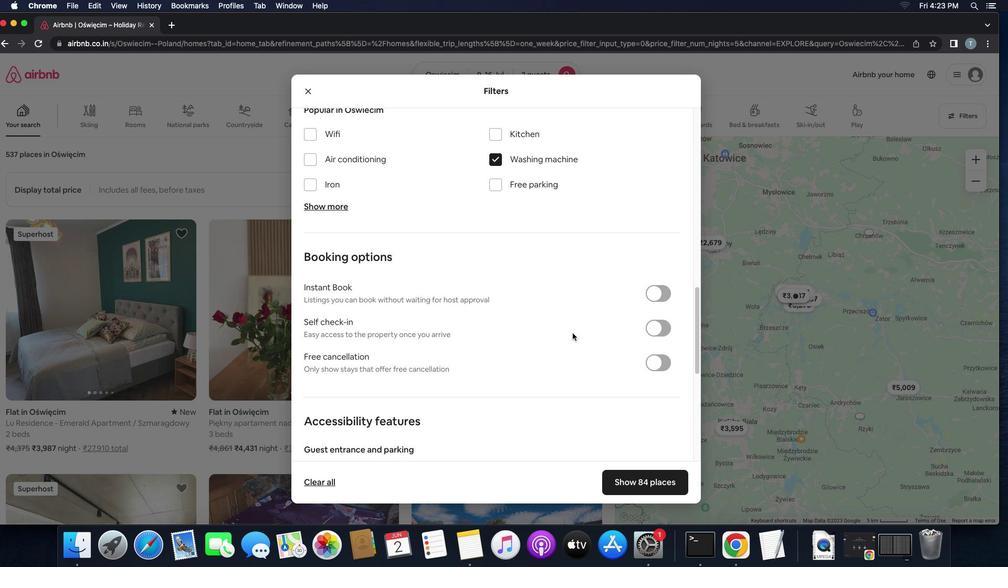 
Action: Mouse moved to (572, 334)
Screenshot: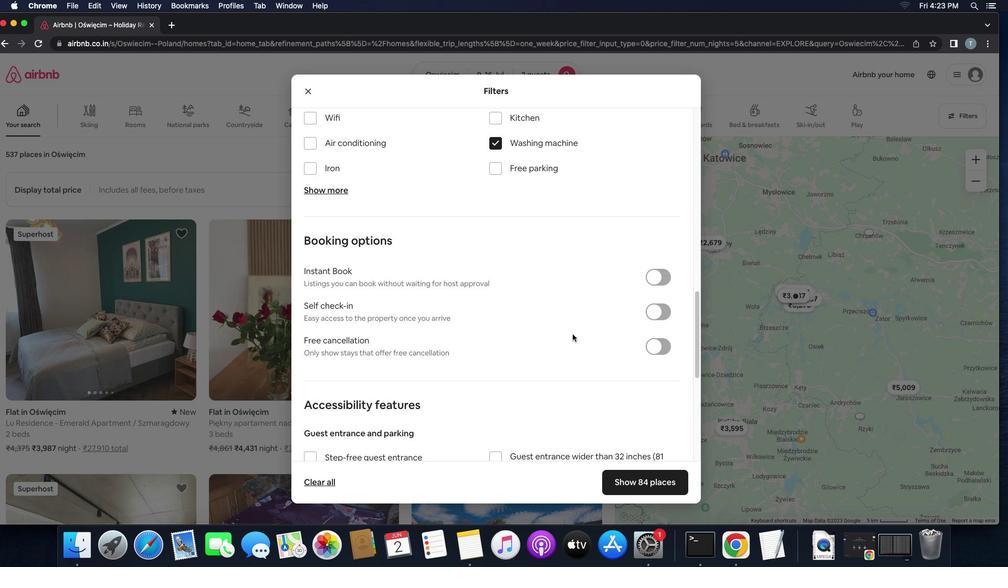 
Action: Mouse scrolled (572, 334) with delta (0, 0)
Screenshot: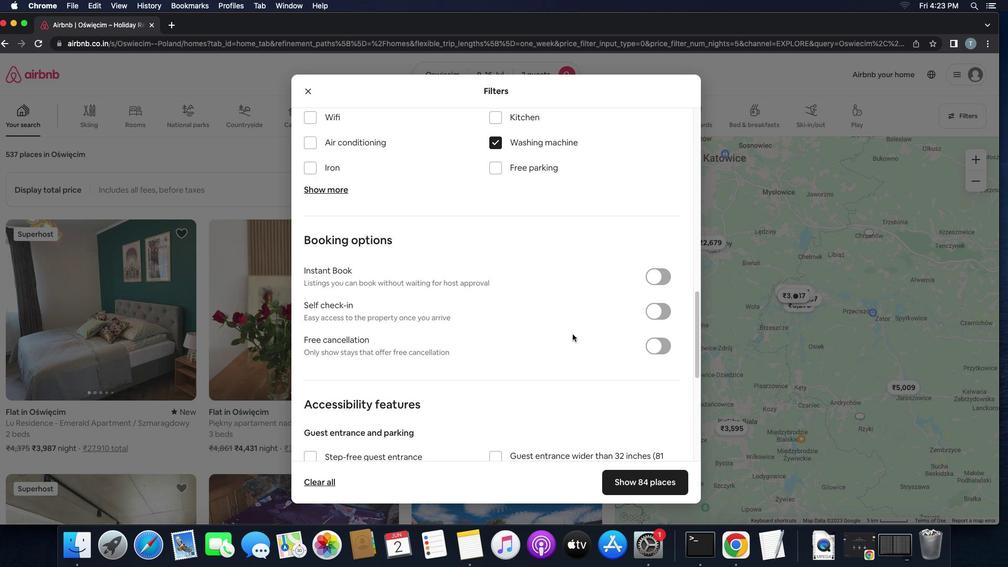 
Action: Mouse scrolled (572, 334) with delta (0, 0)
Screenshot: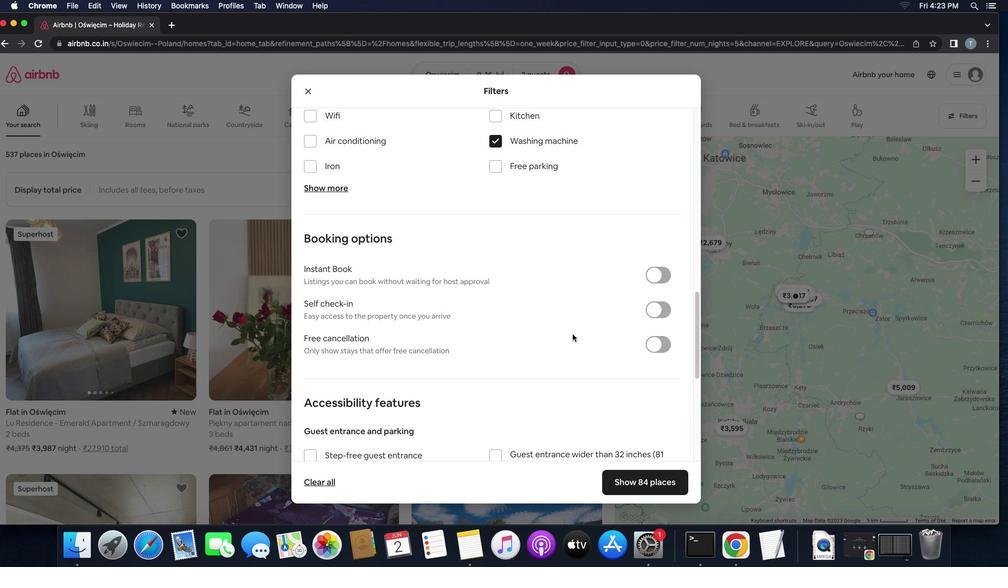 
Action: Mouse scrolled (572, 334) with delta (0, 0)
Screenshot: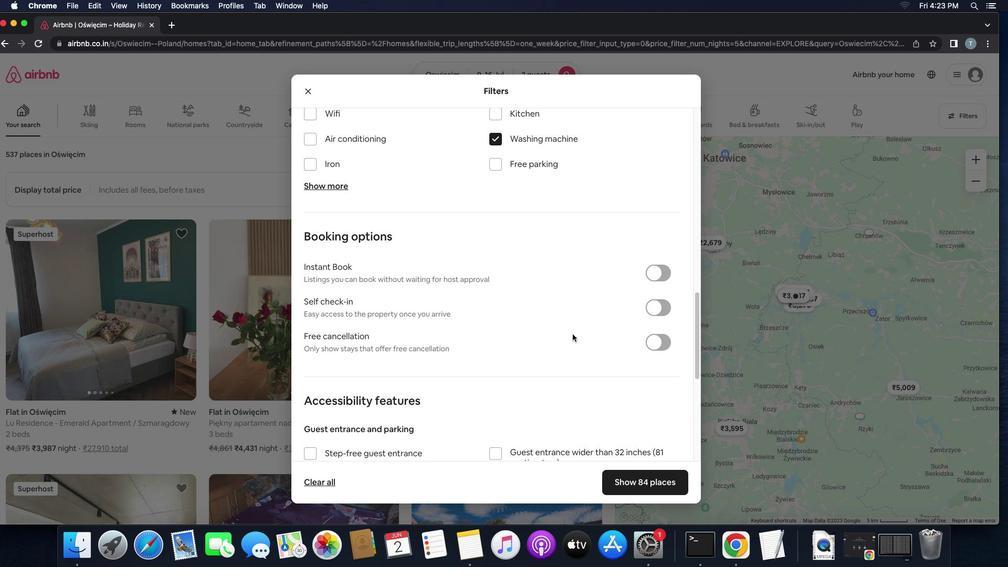 
Action: Mouse scrolled (572, 334) with delta (0, 0)
Screenshot: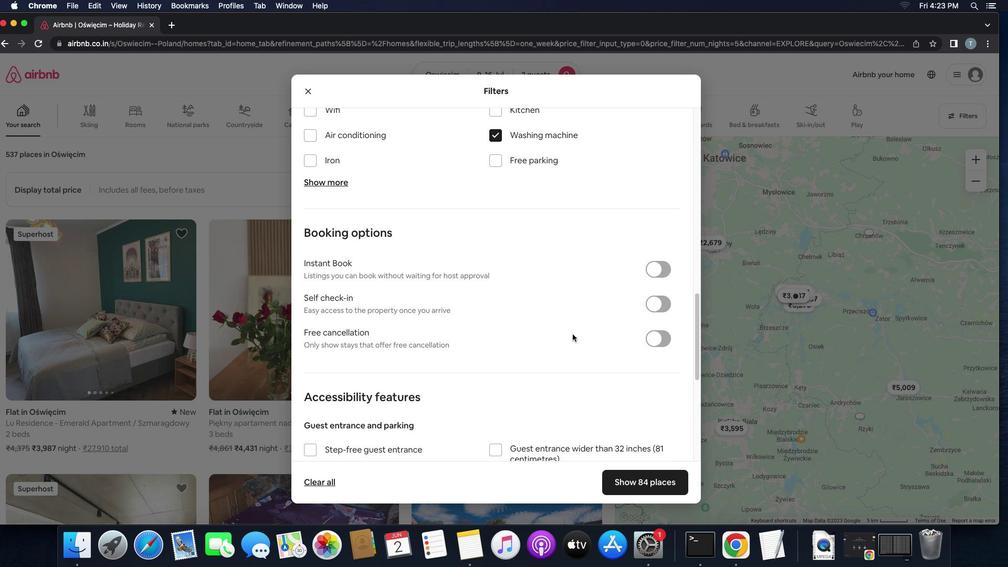 
Action: Mouse moved to (659, 293)
Screenshot: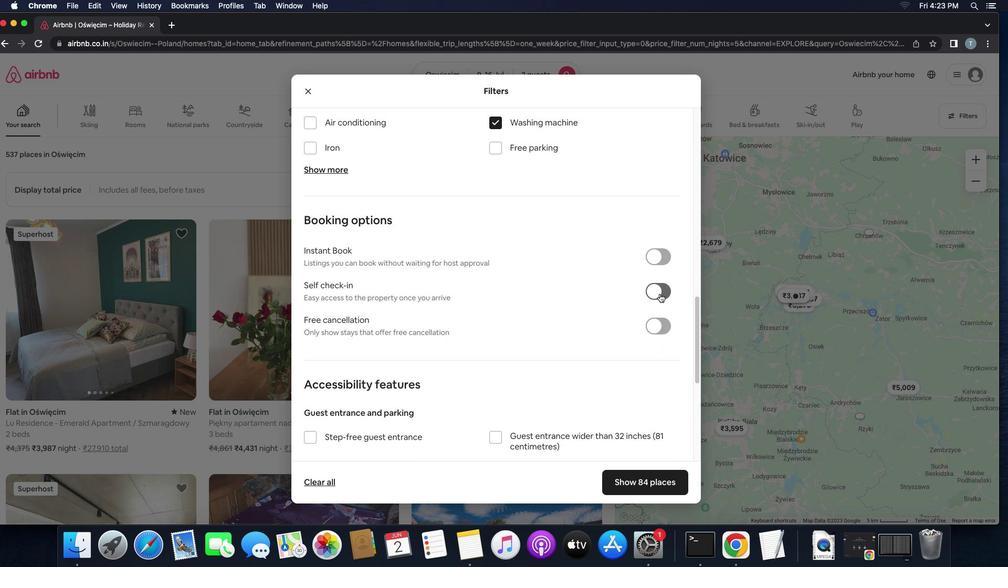 
Action: Mouse pressed left at (659, 293)
Screenshot: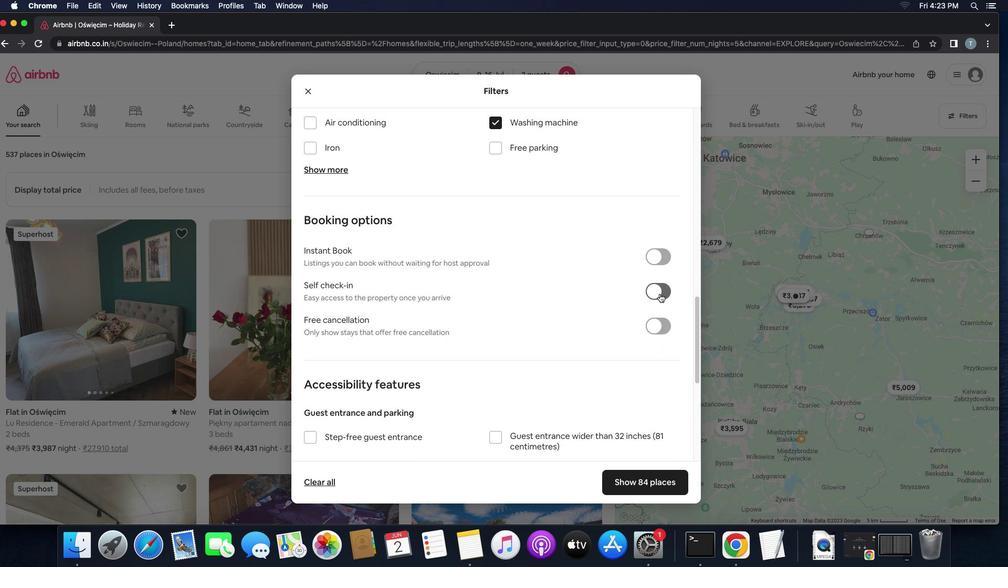 
Action: Mouse moved to (555, 337)
Screenshot: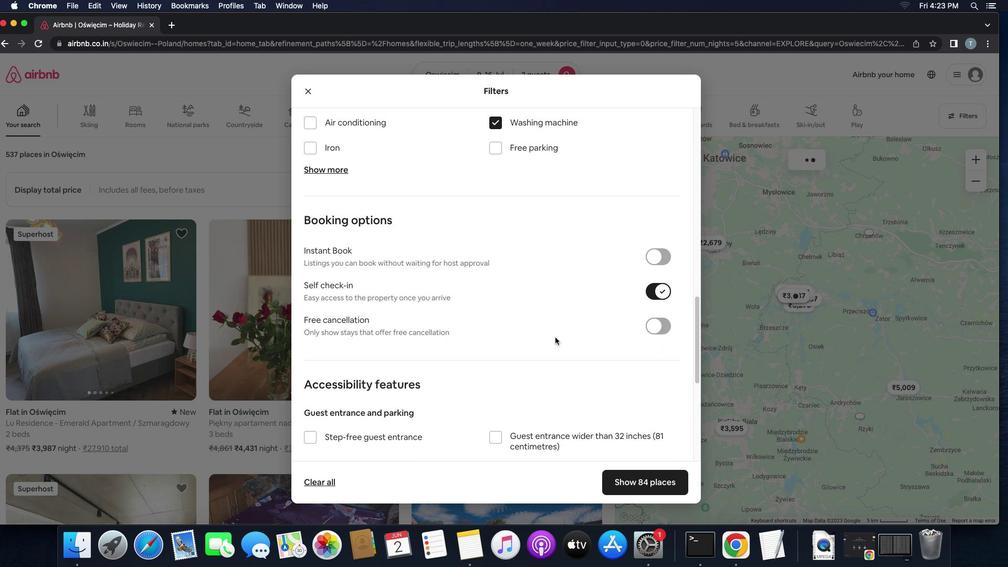 
Action: Mouse scrolled (555, 337) with delta (0, 0)
Screenshot: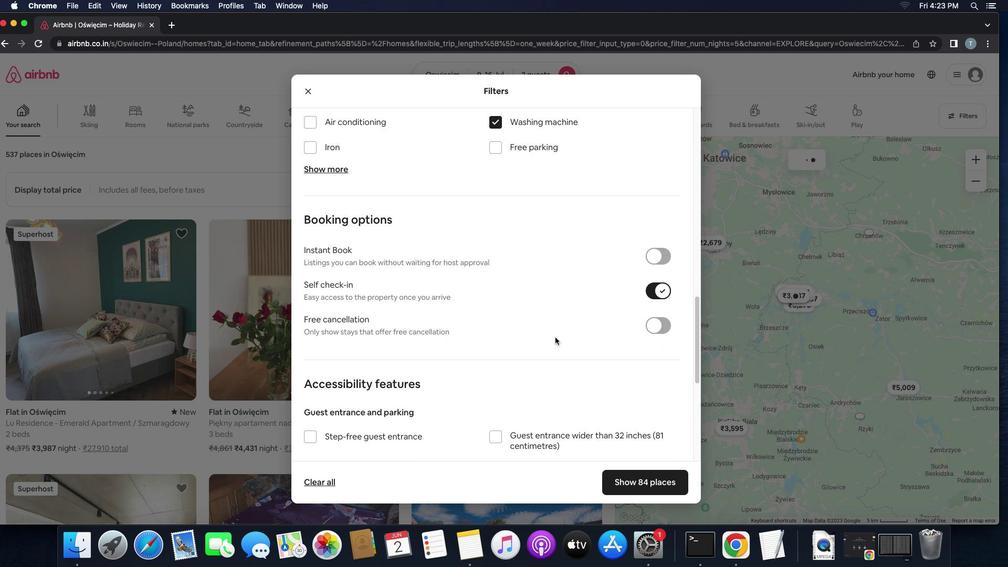 
Action: Mouse scrolled (555, 337) with delta (0, 0)
Screenshot: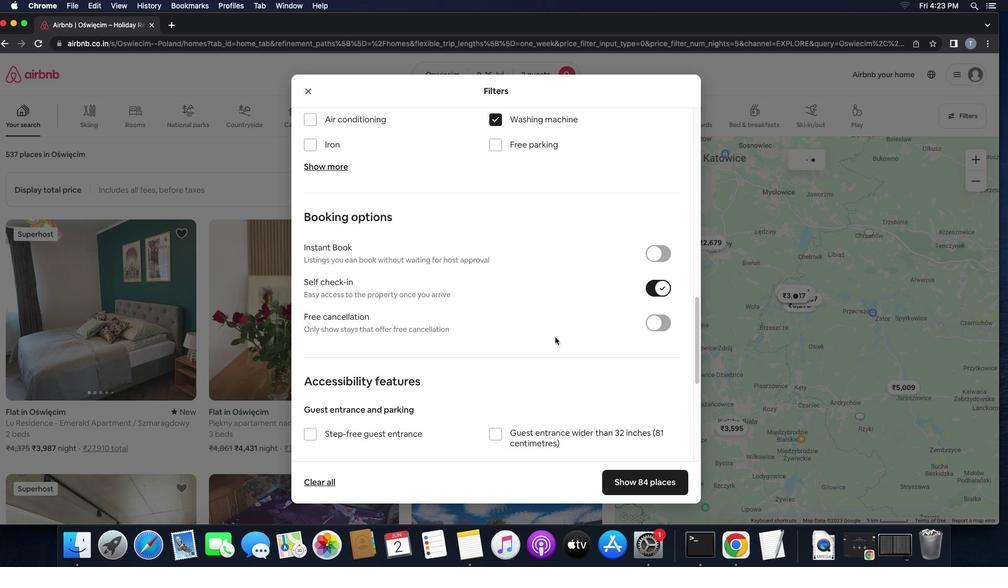 
Action: Mouse scrolled (555, 337) with delta (0, -1)
Screenshot: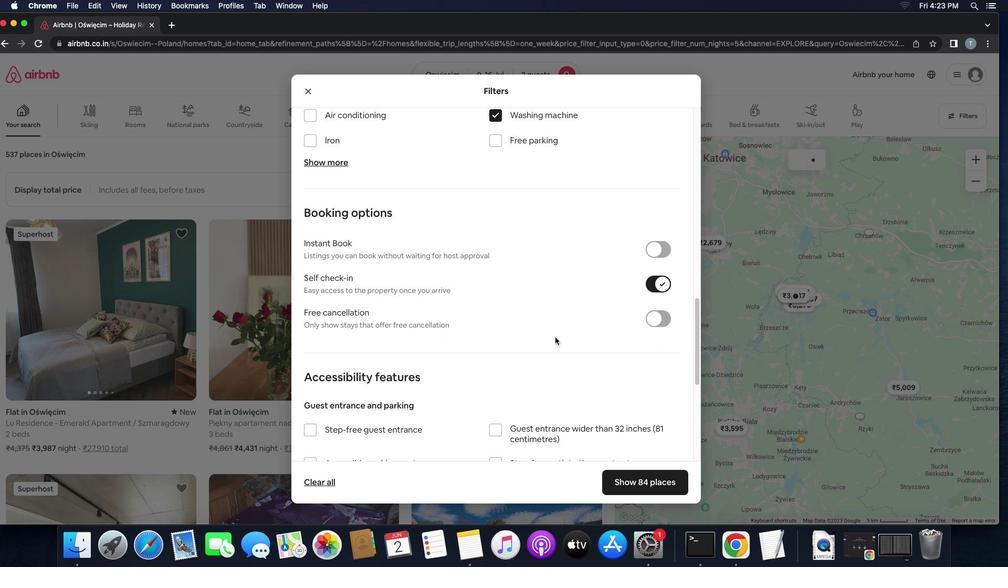 
Action: Mouse scrolled (555, 337) with delta (0, -1)
Screenshot: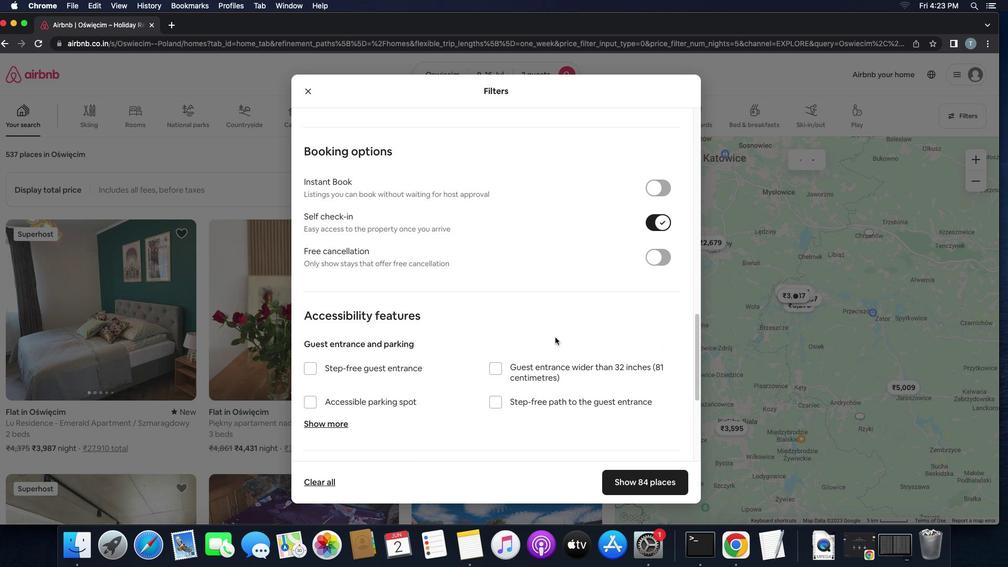 
Action: Mouse scrolled (555, 337) with delta (0, 0)
Screenshot: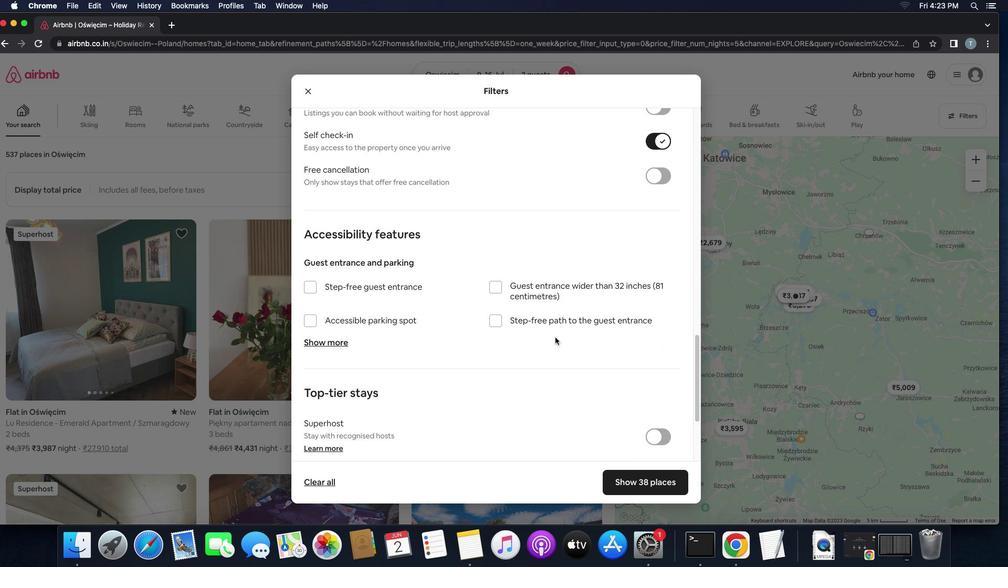 
Action: Mouse scrolled (555, 337) with delta (0, 0)
Screenshot: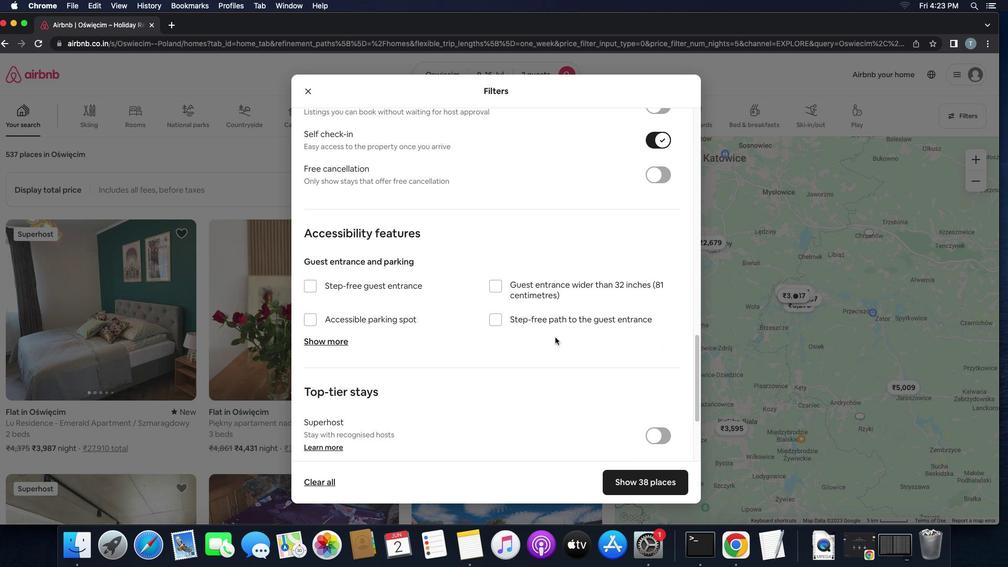 
Action: Mouse scrolled (555, 337) with delta (0, -1)
Screenshot: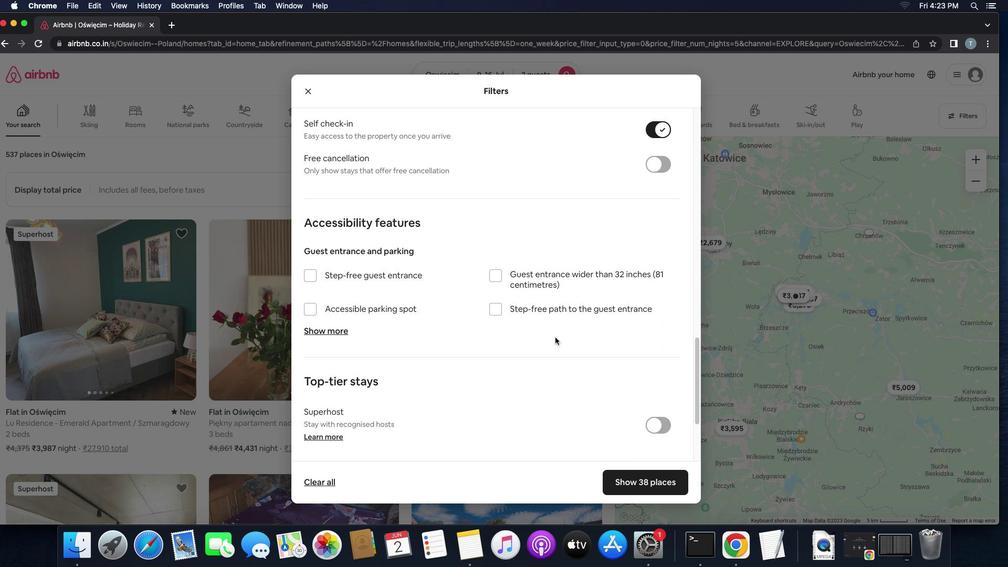 
Action: Mouse moved to (555, 338)
Screenshot: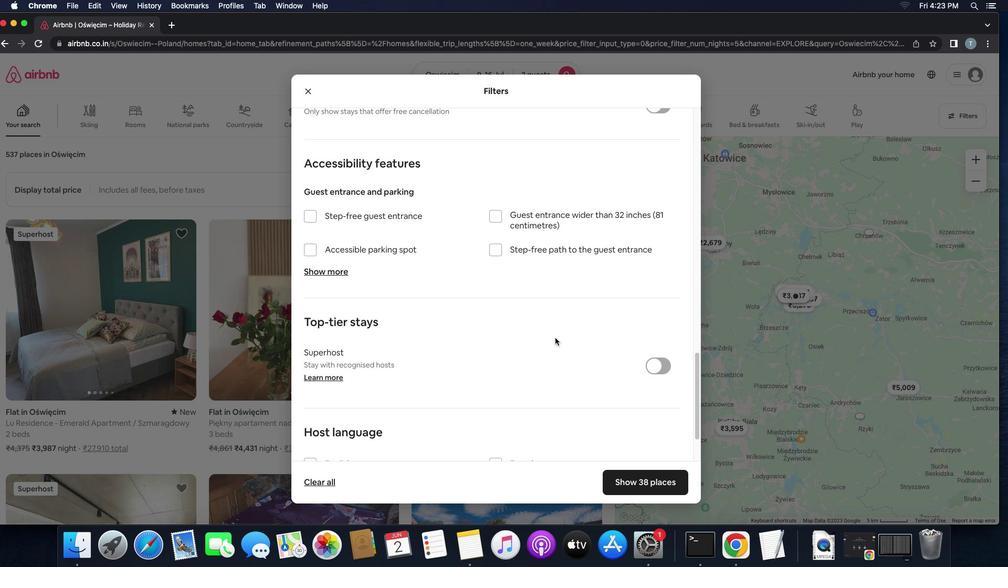 
Action: Mouse scrolled (555, 338) with delta (0, 0)
Screenshot: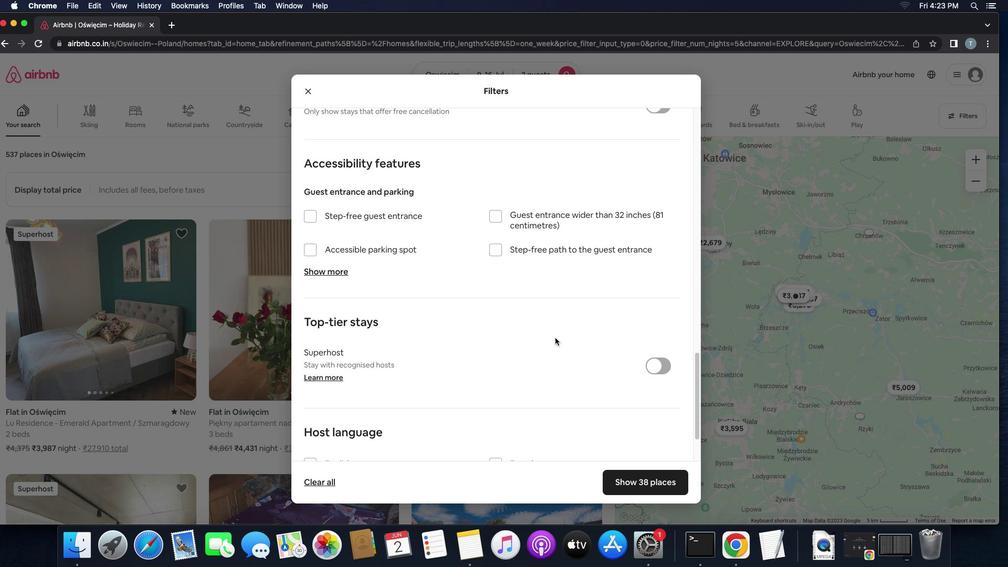 
Action: Mouse scrolled (555, 338) with delta (0, 0)
Screenshot: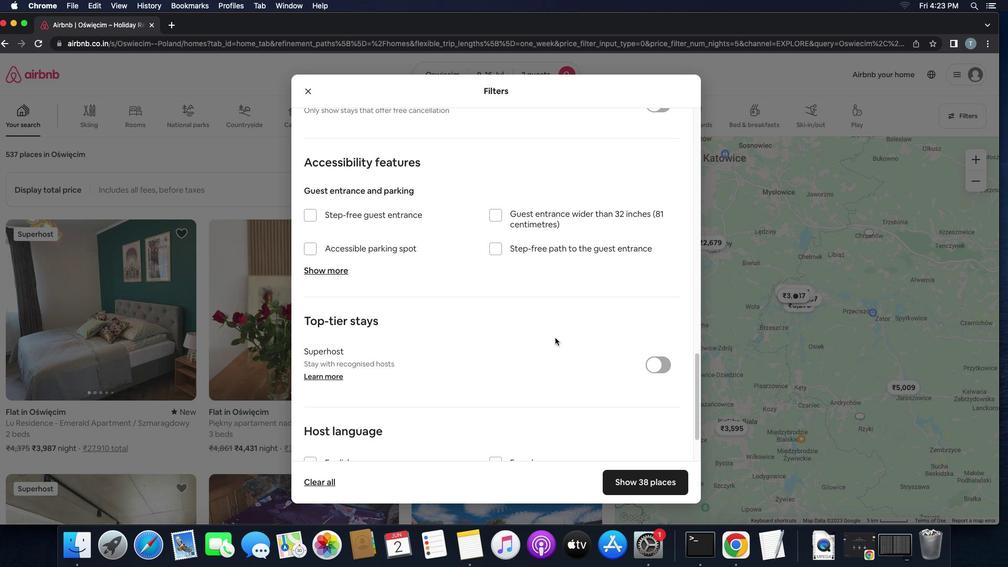 
Action: Mouse scrolled (555, 338) with delta (0, -1)
Screenshot: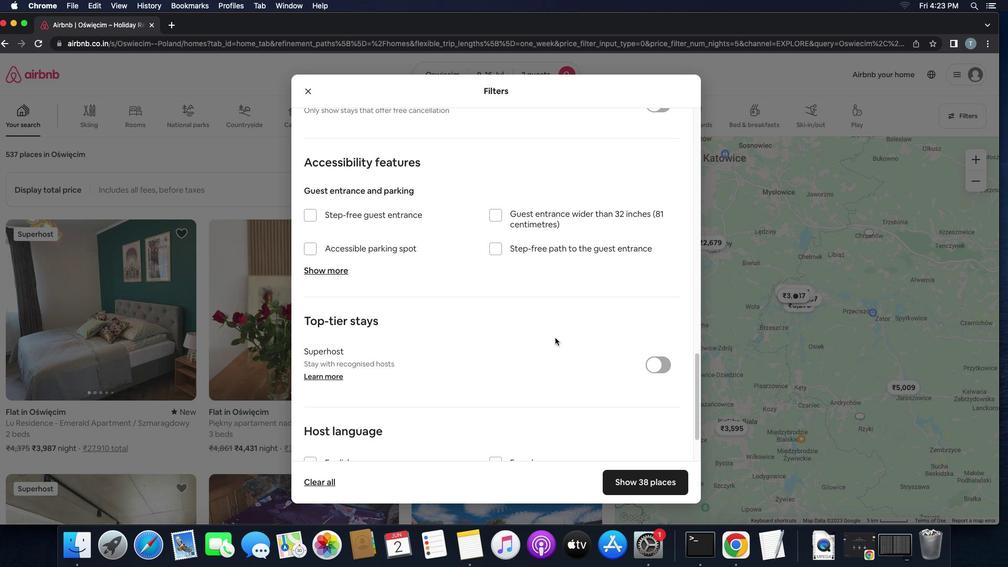 
Action: Mouse scrolled (555, 338) with delta (0, -2)
Screenshot: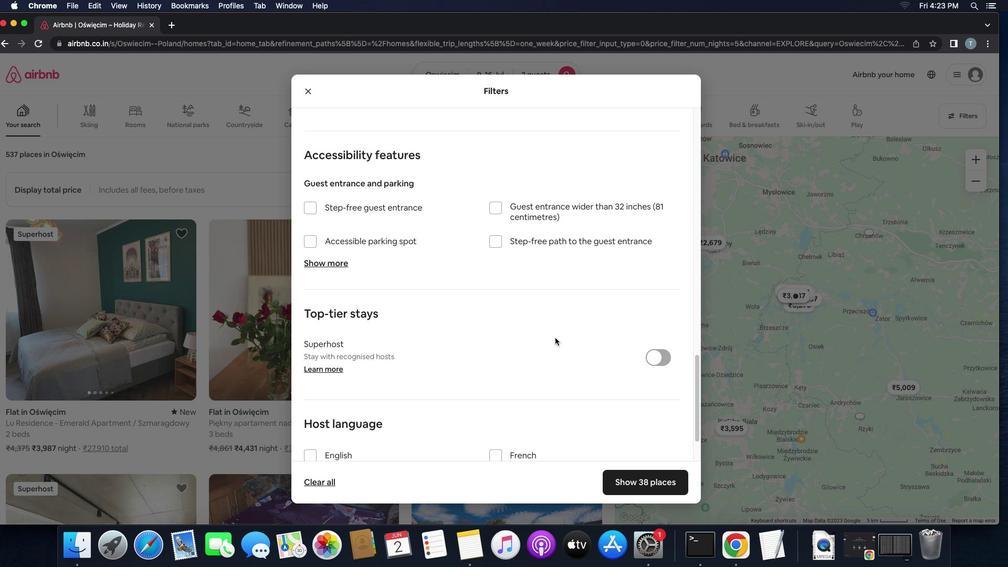 
Action: Mouse moved to (316, 385)
Screenshot: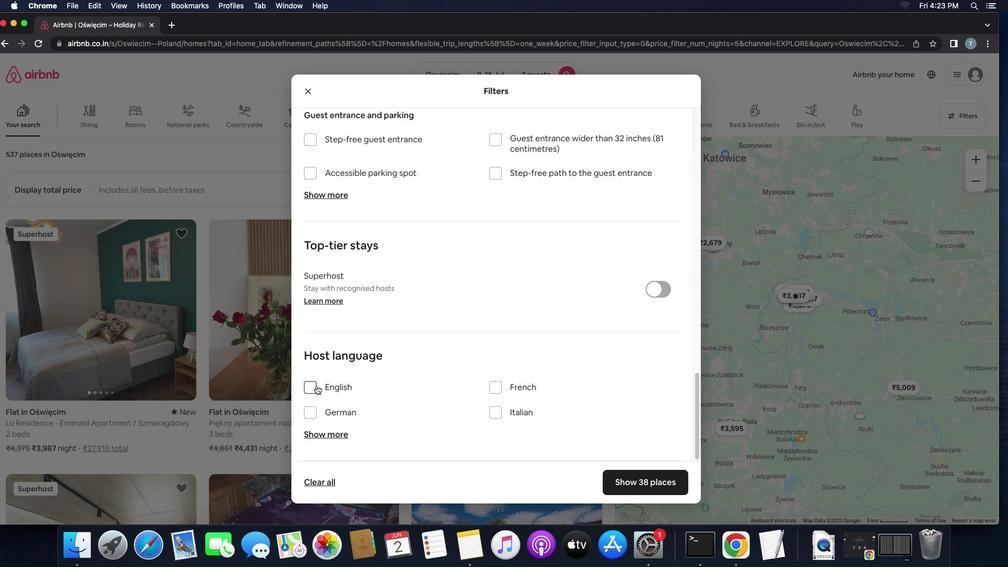 
Action: Mouse pressed left at (316, 385)
Screenshot: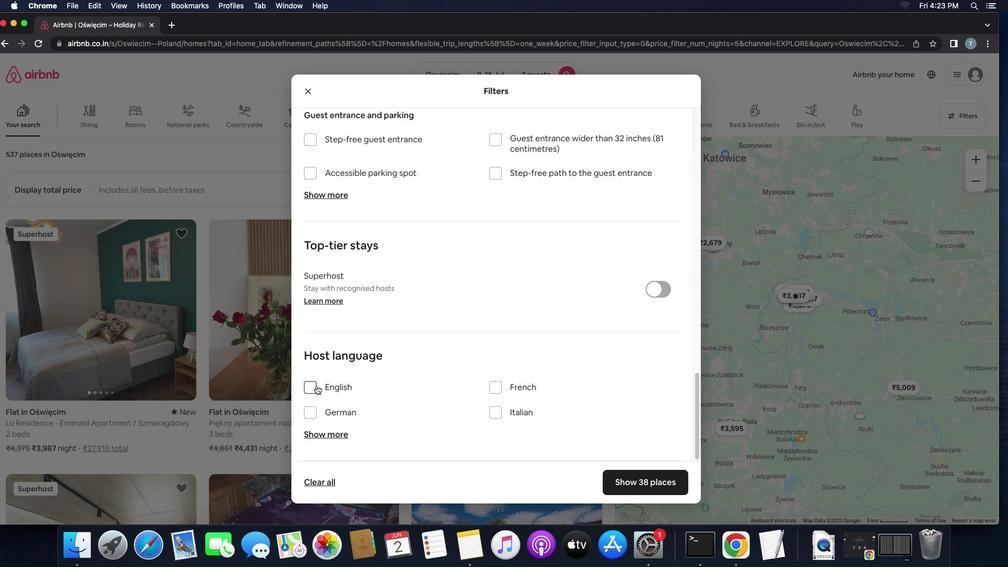 
Action: Mouse moved to (678, 486)
Screenshot: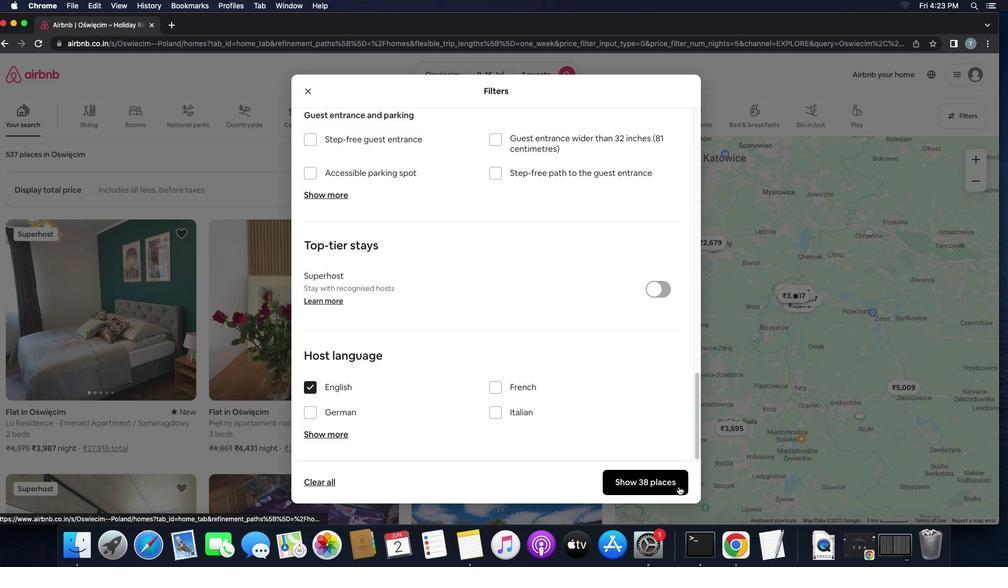 
Action: Mouse pressed left at (678, 486)
Screenshot: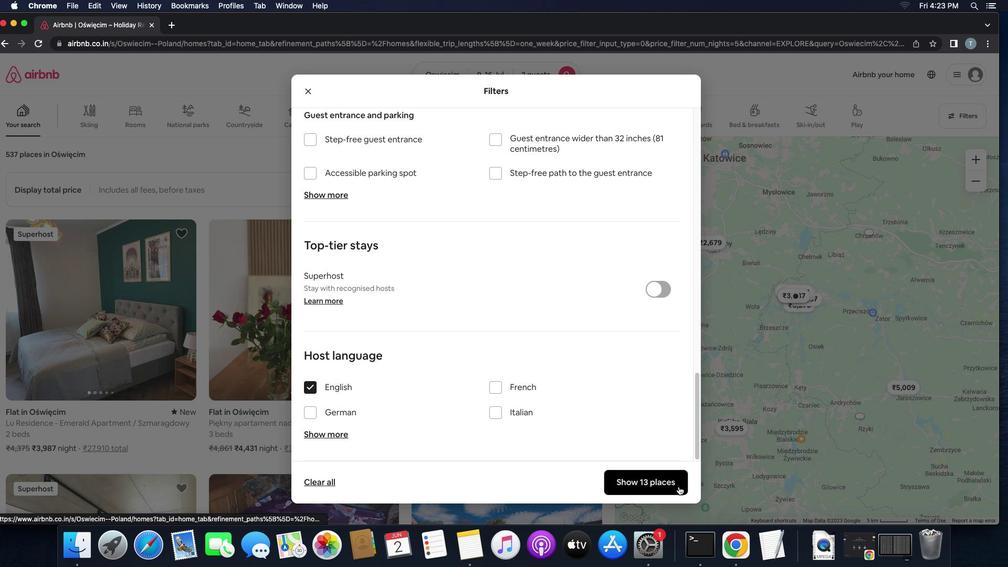 
